 Task: Search one way flight ticket for 5 adults, 2 children, 1 infant in seat and 1 infant on lap in economy from San Francisco: San Francisco International Airport to Riverton: Central Wyoming Regional Airport (was Riverton Regional) on 5-4-2023. Choice of flights is Alaska. Number of bags: 2 checked bags. Price is upto 107000. Outbound departure time preference is 16:30.
Action: Mouse moved to (397, 386)
Screenshot: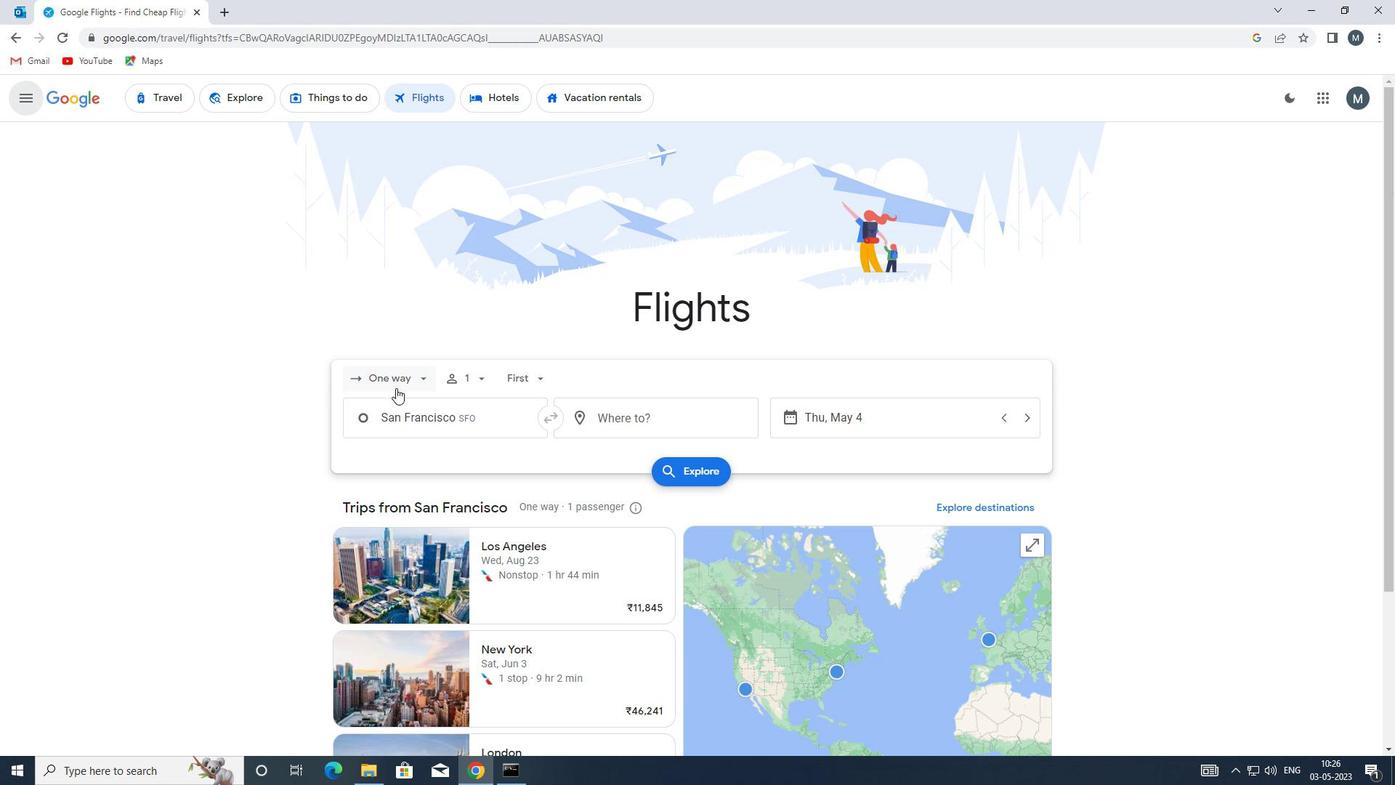 
Action: Mouse pressed left at (397, 386)
Screenshot: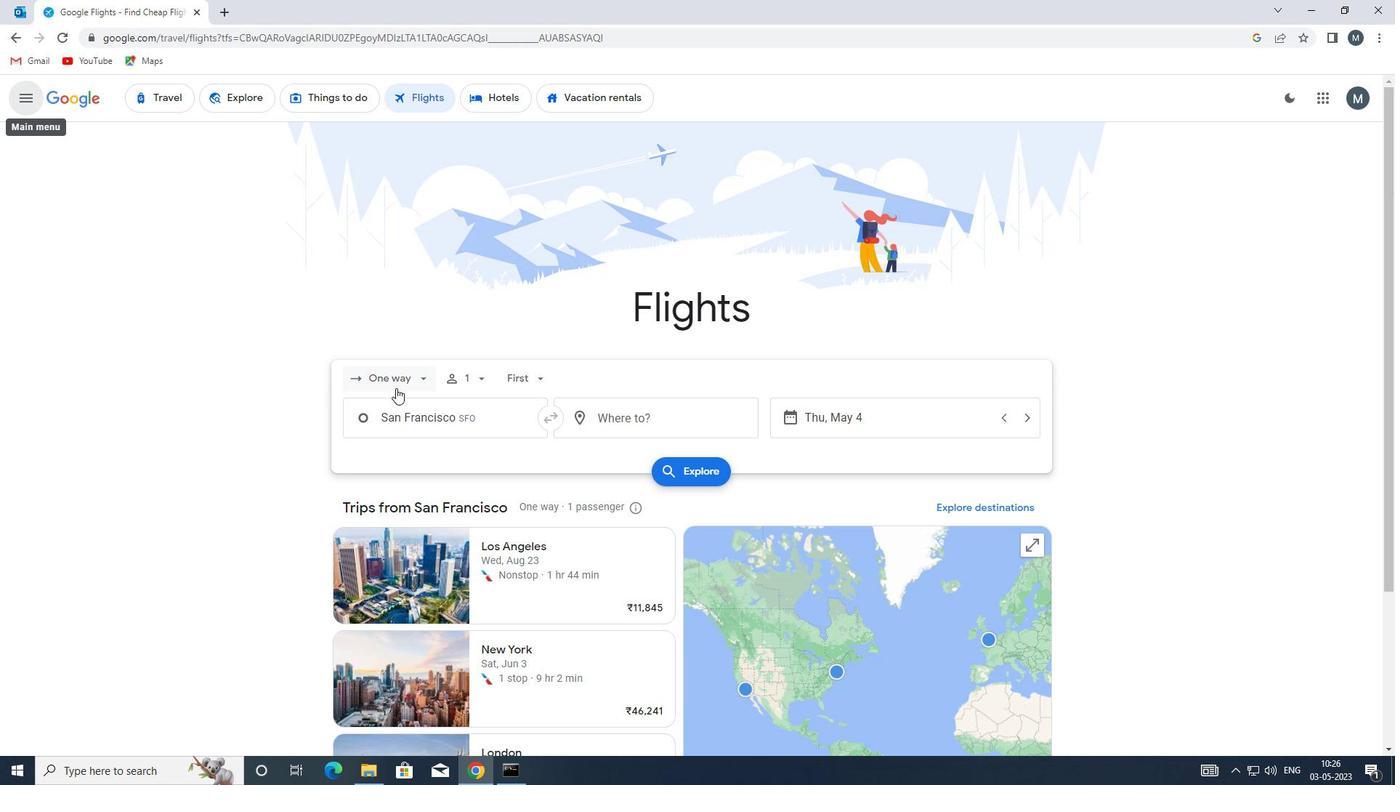 
Action: Mouse moved to (412, 450)
Screenshot: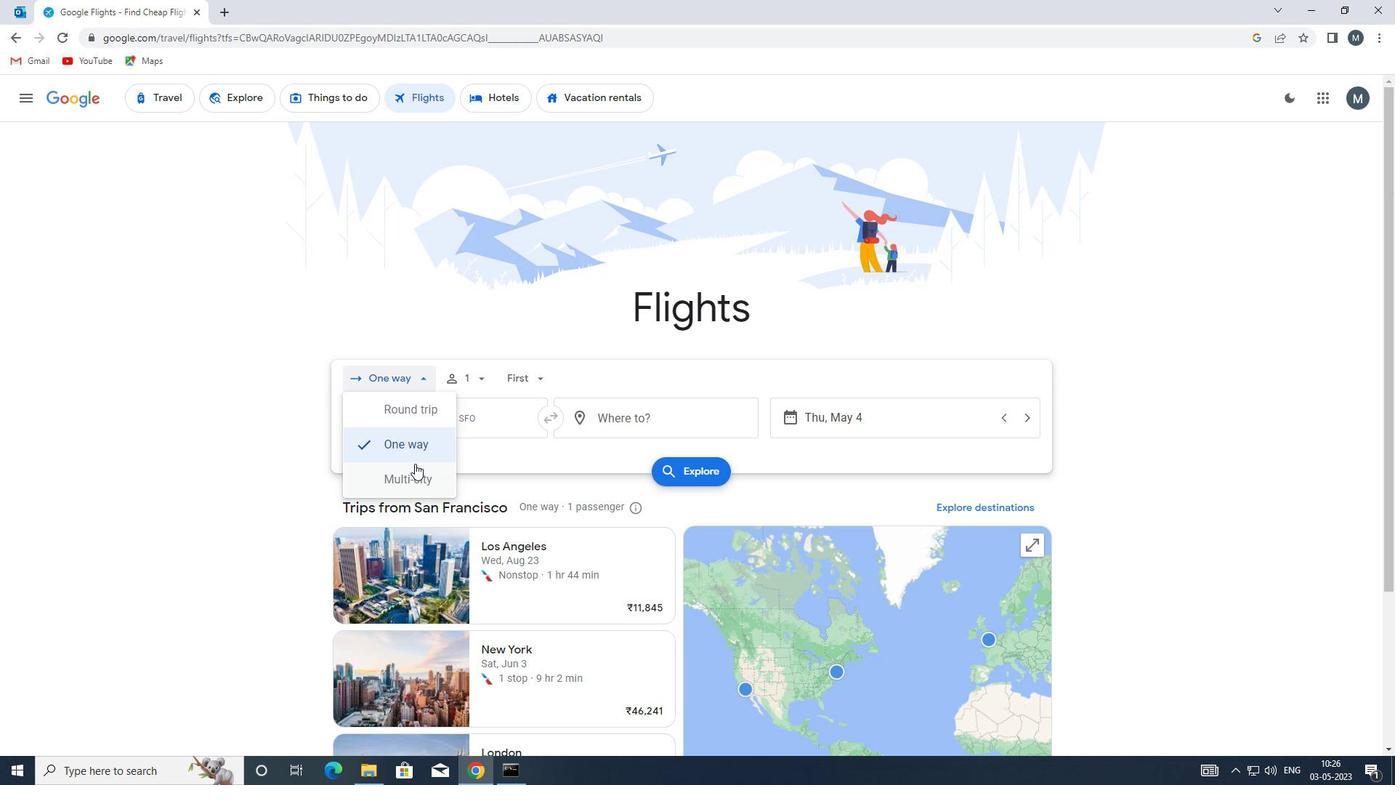 
Action: Mouse pressed left at (412, 450)
Screenshot: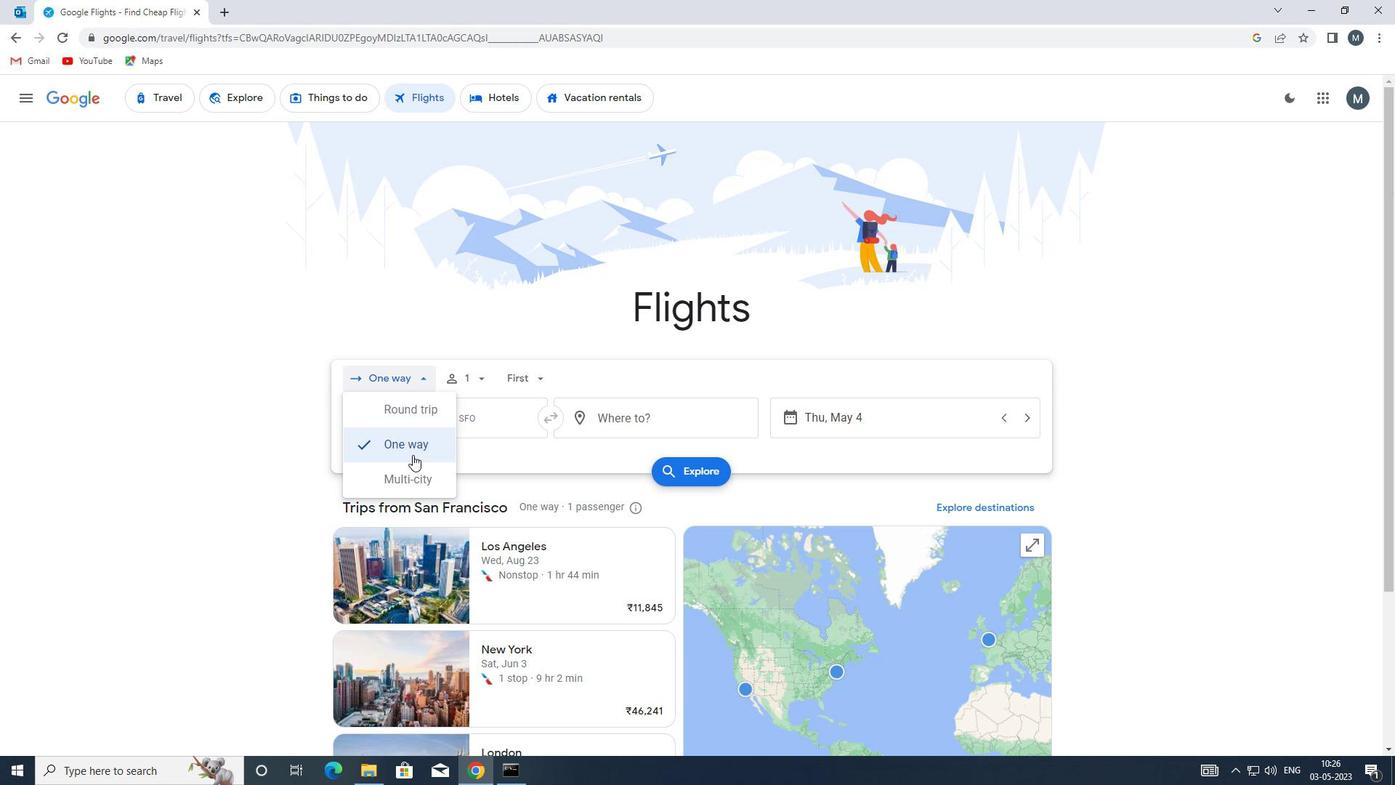 
Action: Mouse moved to (477, 379)
Screenshot: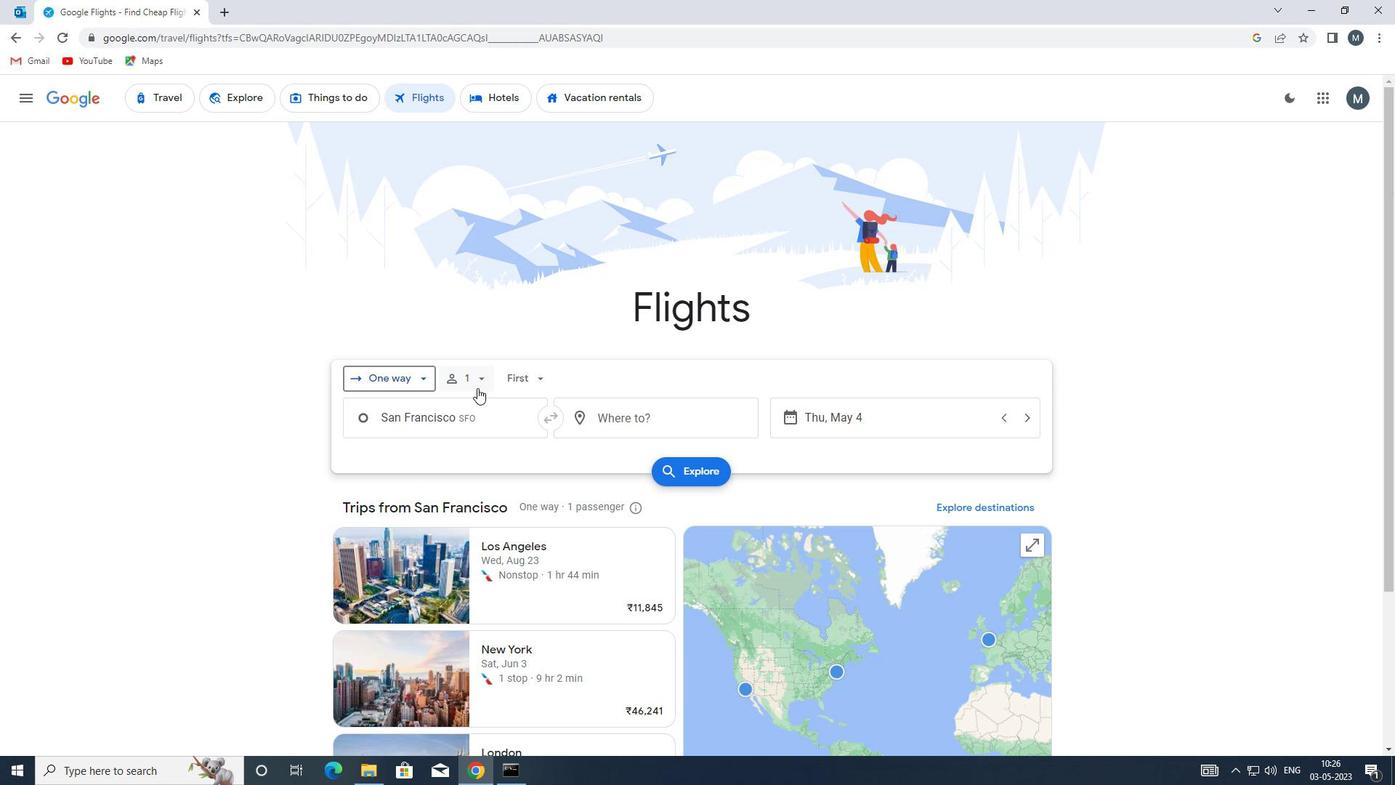 
Action: Mouse pressed left at (477, 379)
Screenshot: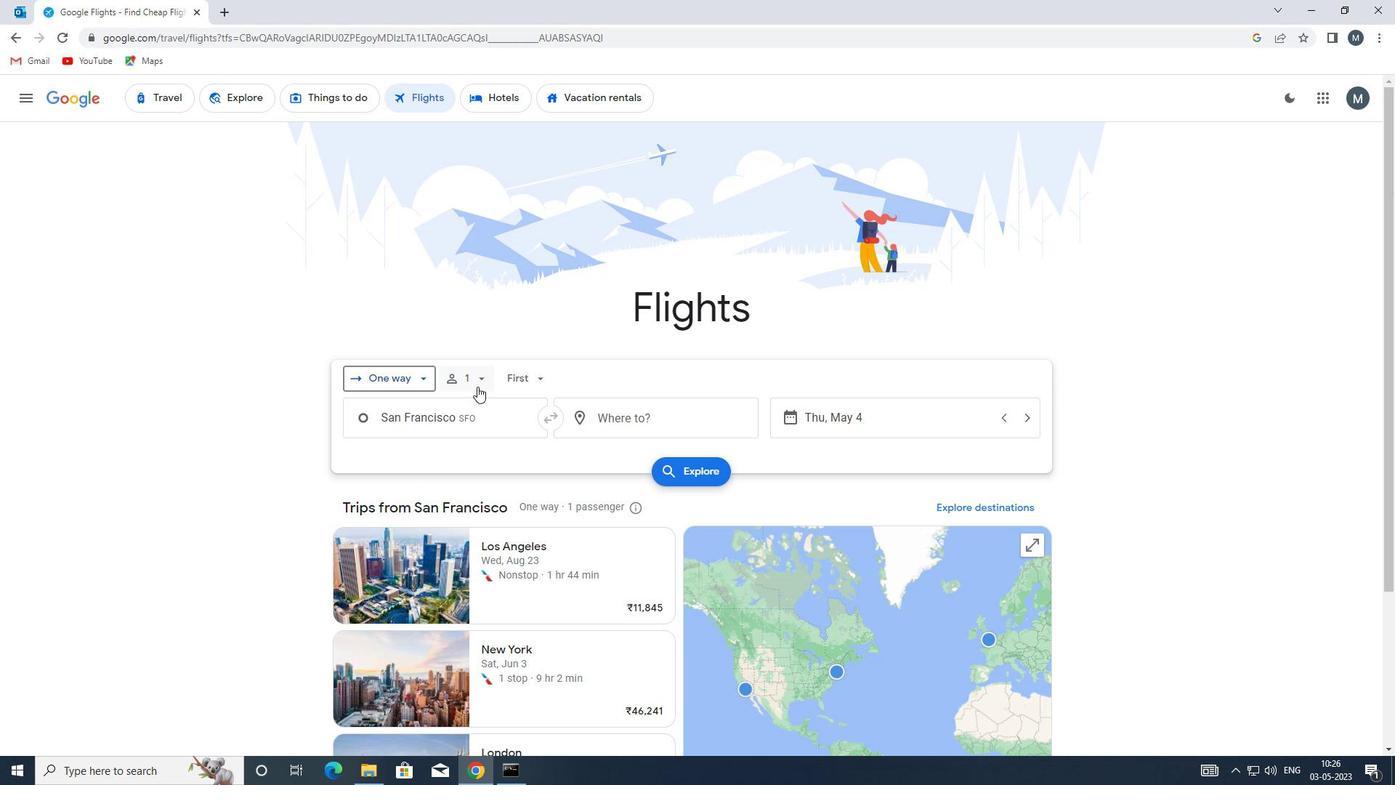 
Action: Mouse moved to (598, 417)
Screenshot: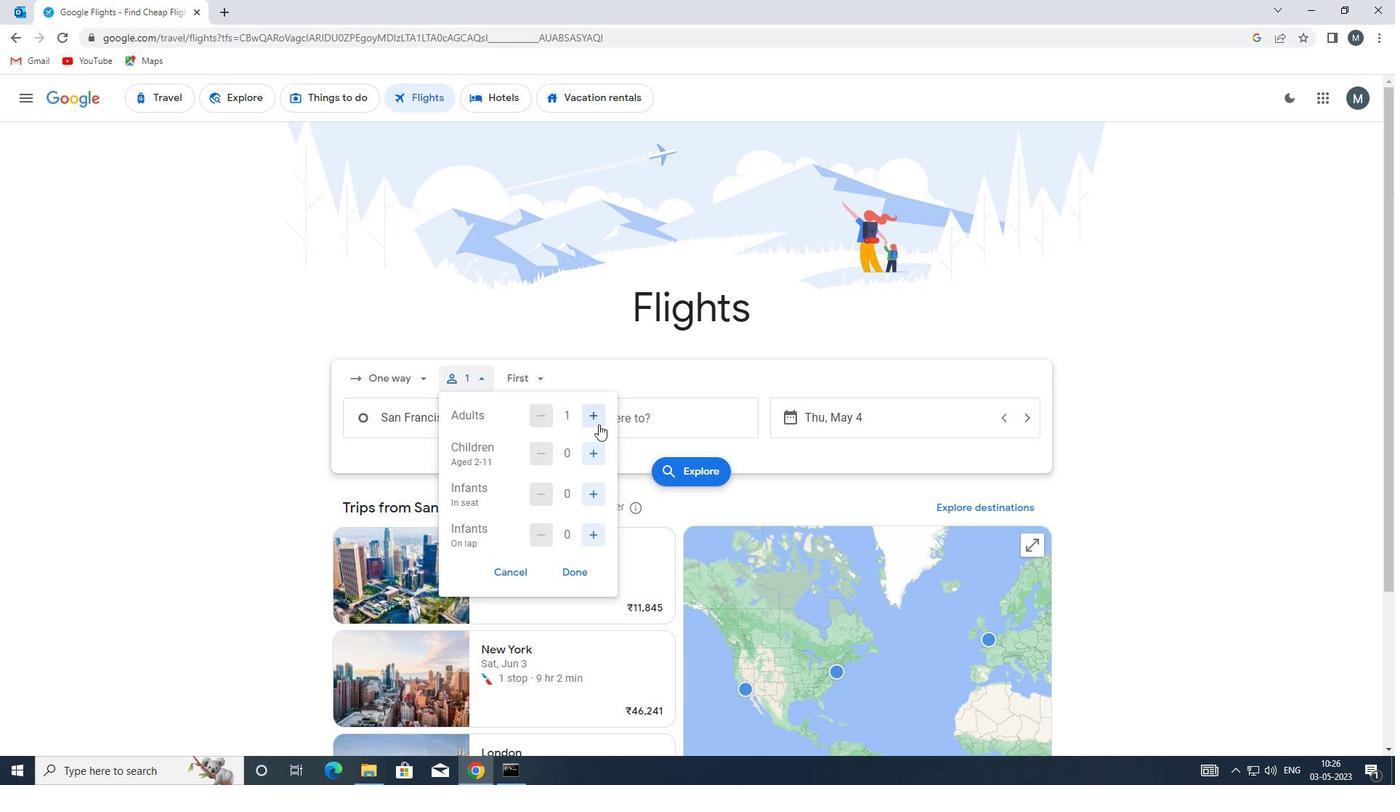 
Action: Mouse pressed left at (598, 417)
Screenshot: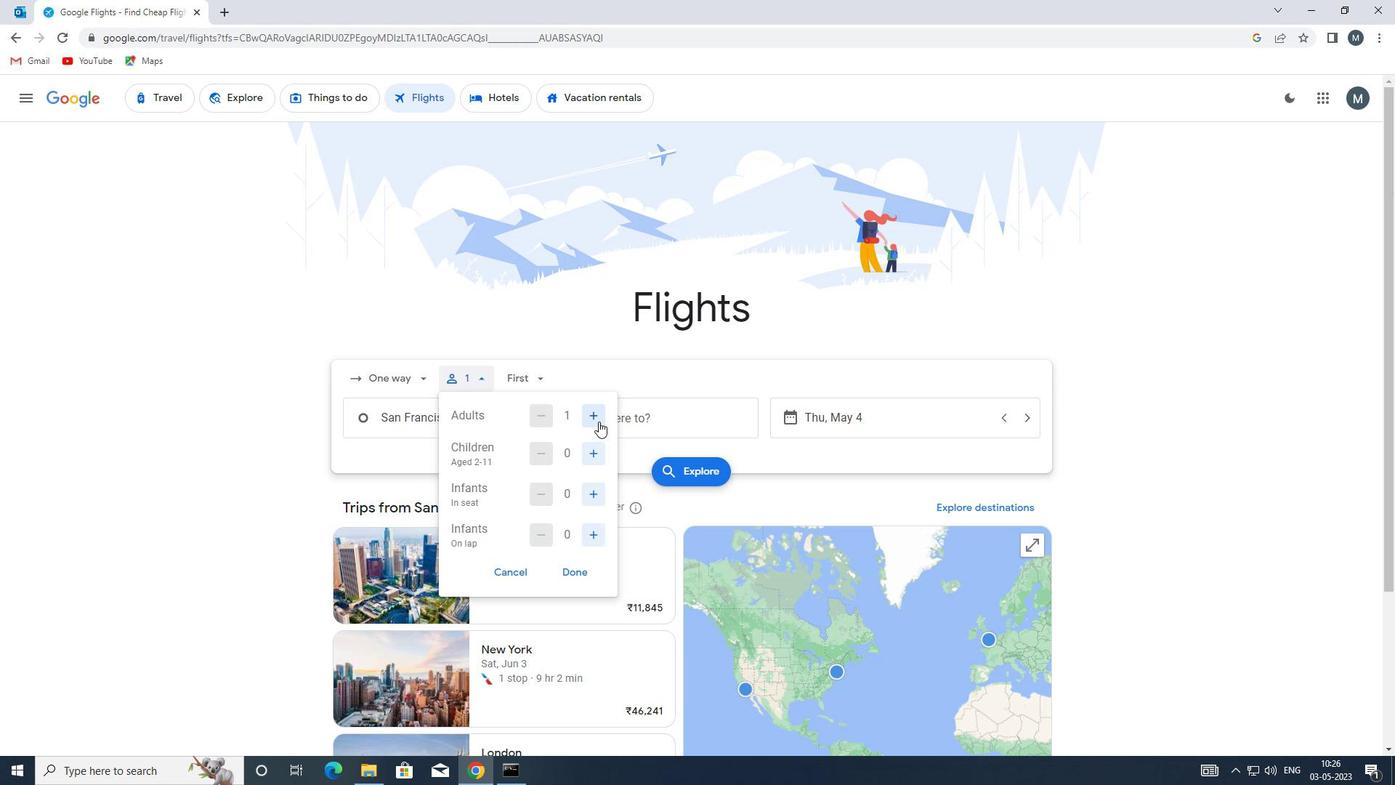 
Action: Mouse moved to (597, 417)
Screenshot: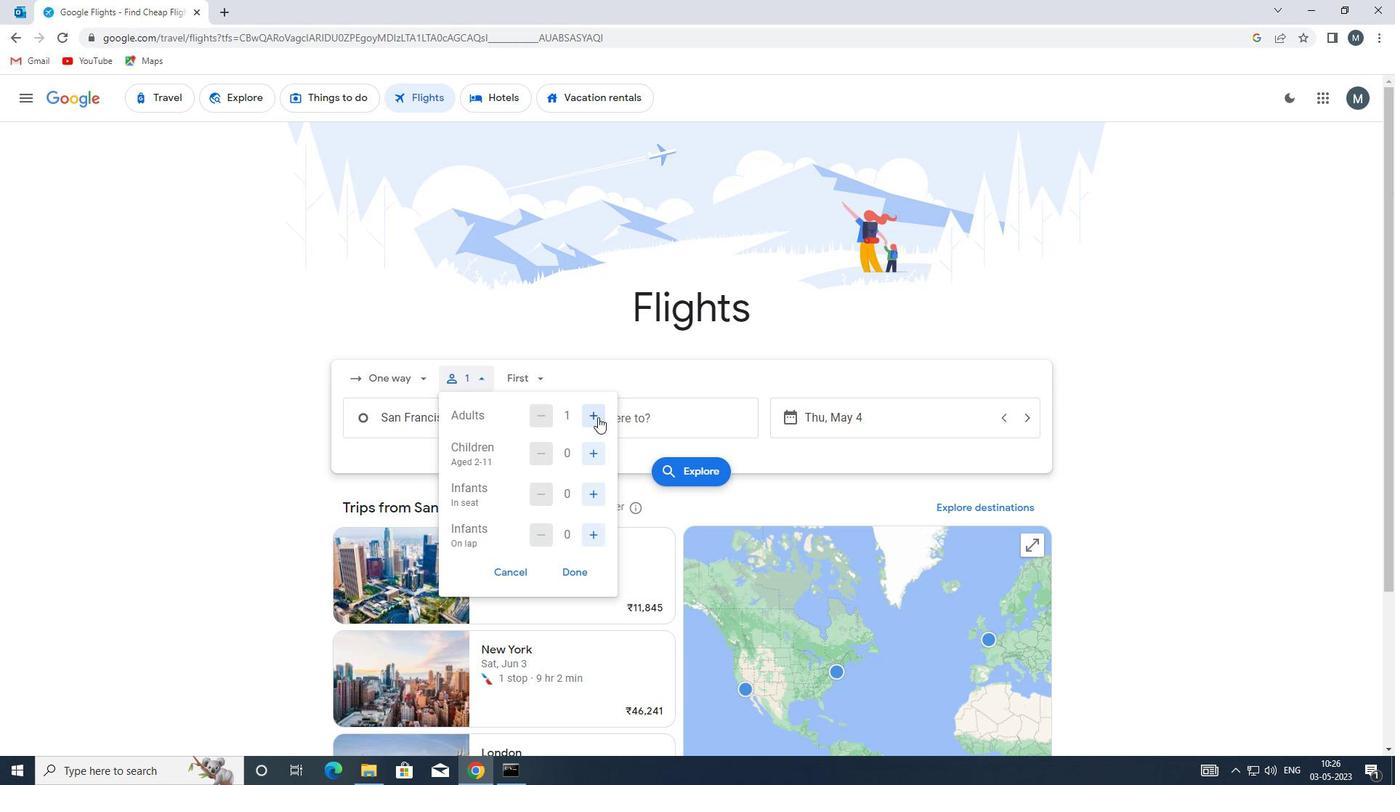 
Action: Mouse pressed left at (597, 417)
Screenshot: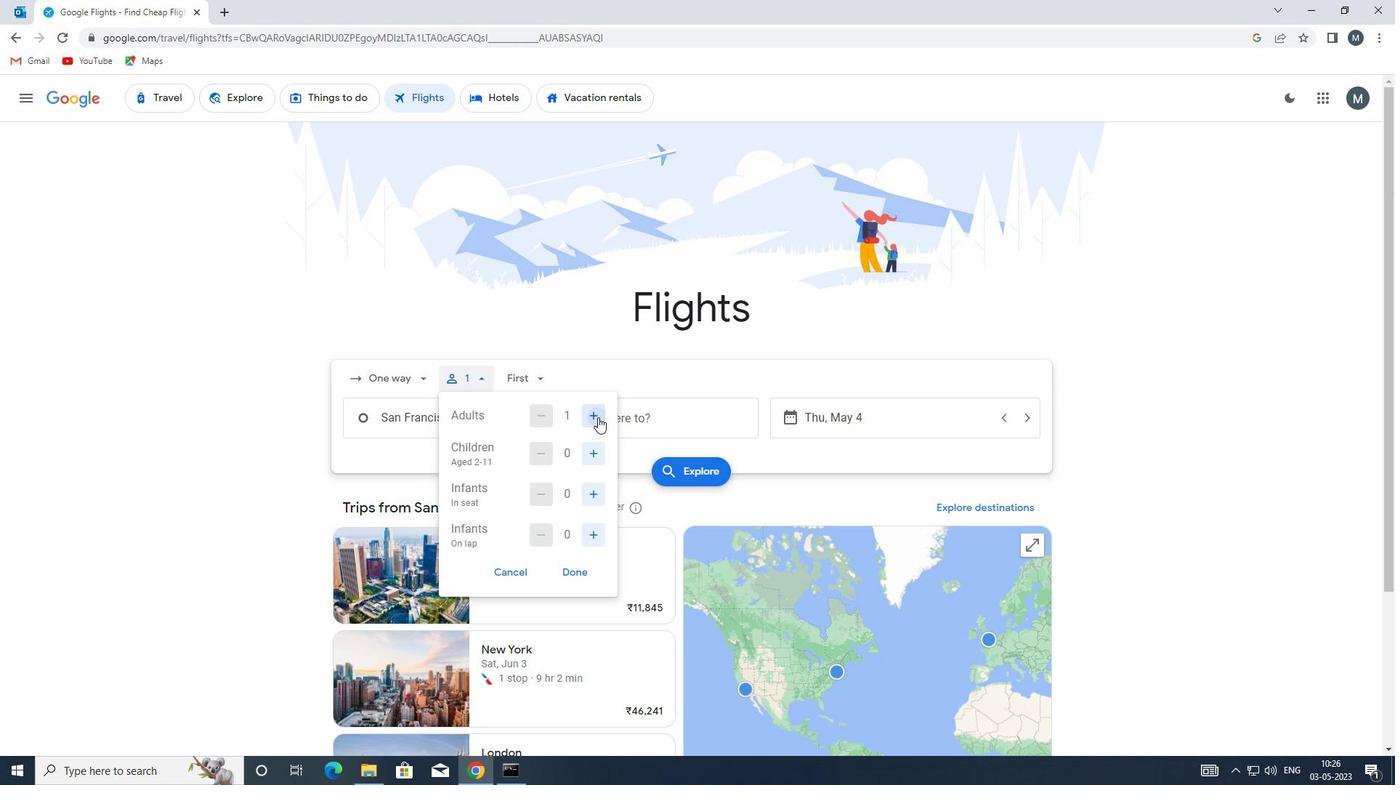 
Action: Mouse moved to (597, 417)
Screenshot: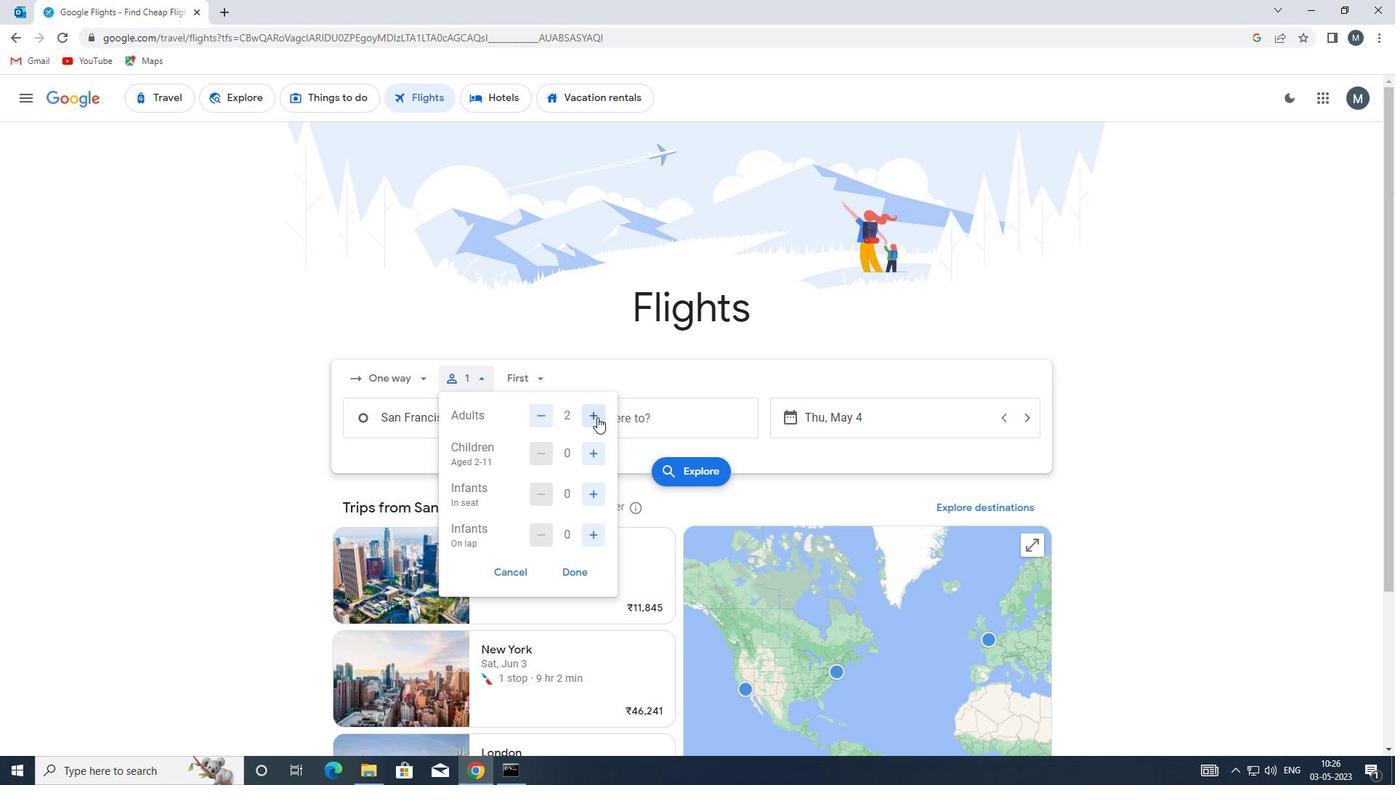 
Action: Mouse pressed left at (597, 417)
Screenshot: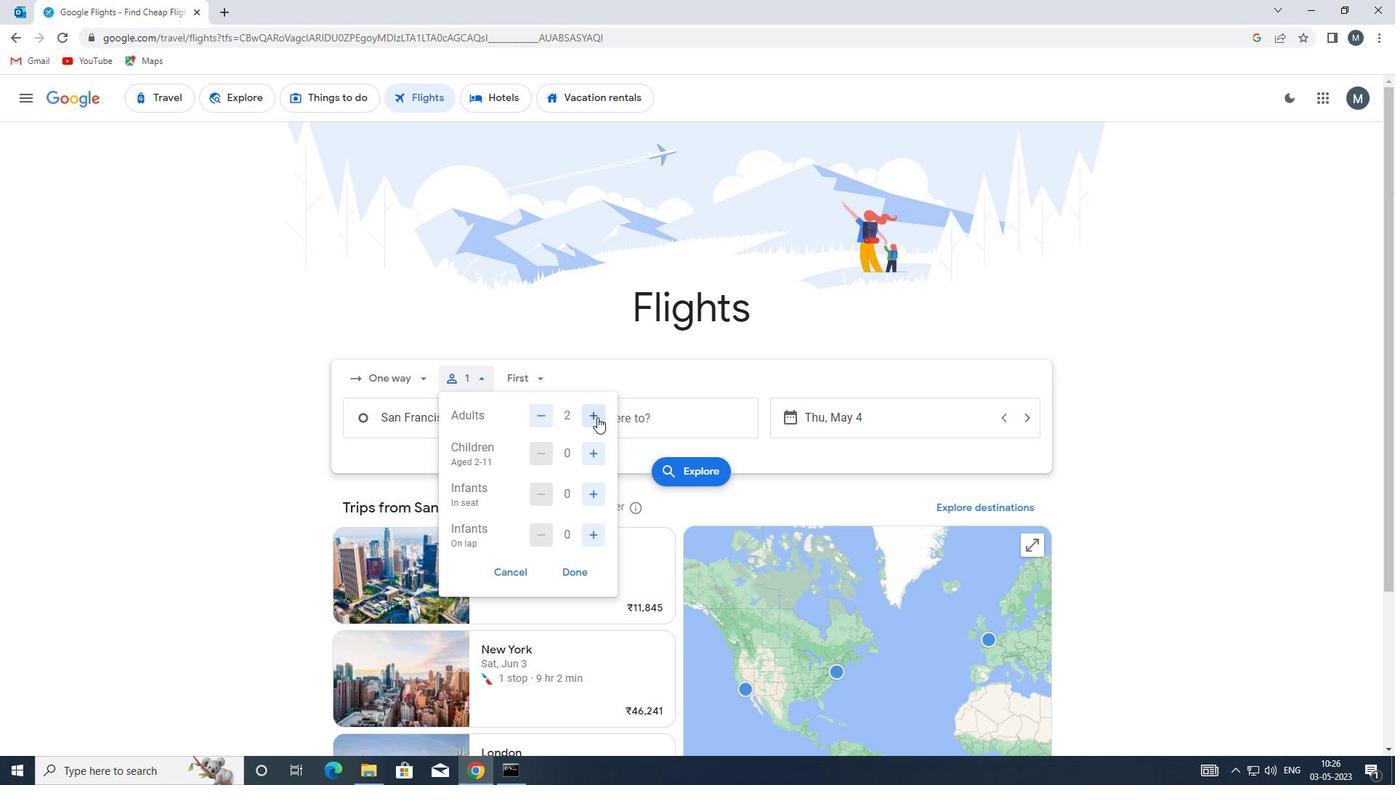 
Action: Mouse moved to (597, 417)
Screenshot: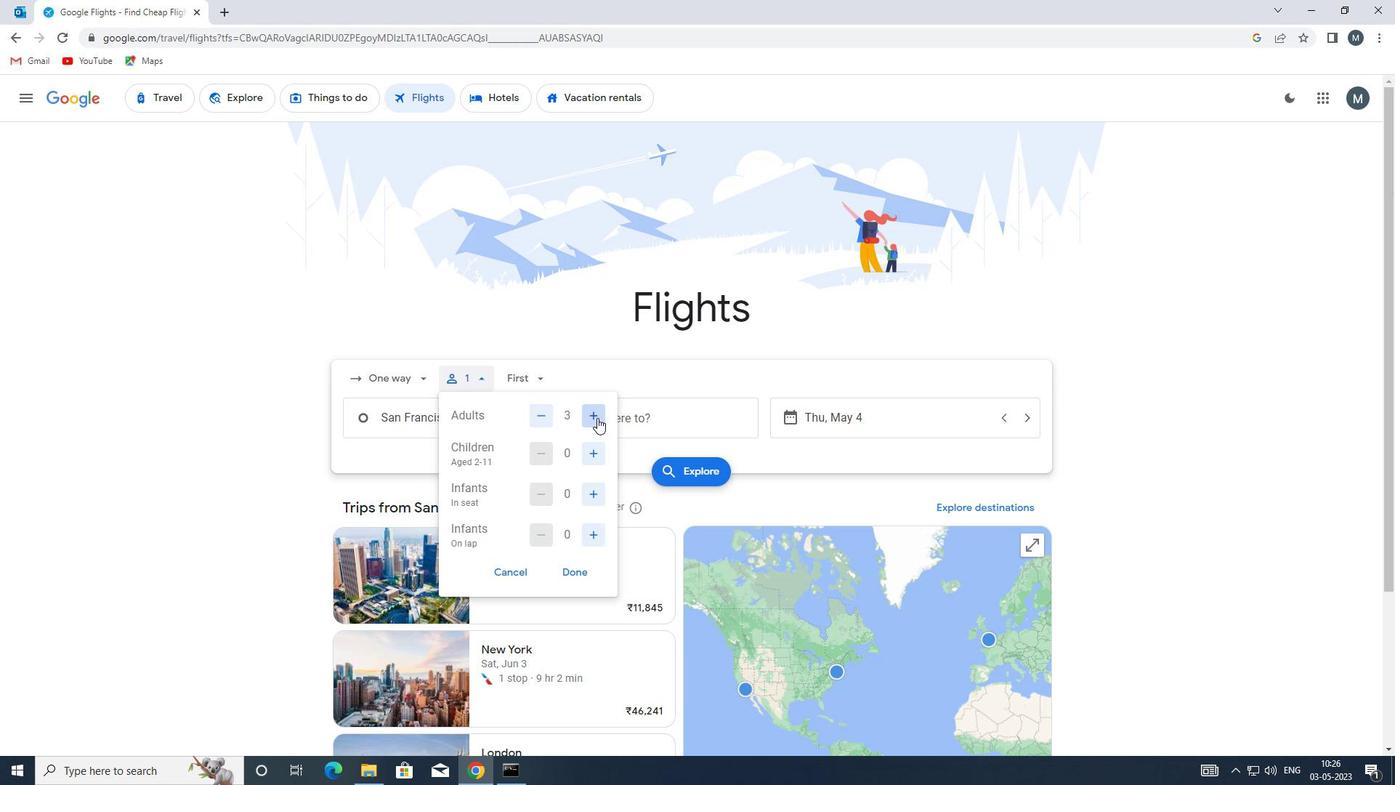 
Action: Mouse pressed left at (597, 417)
Screenshot: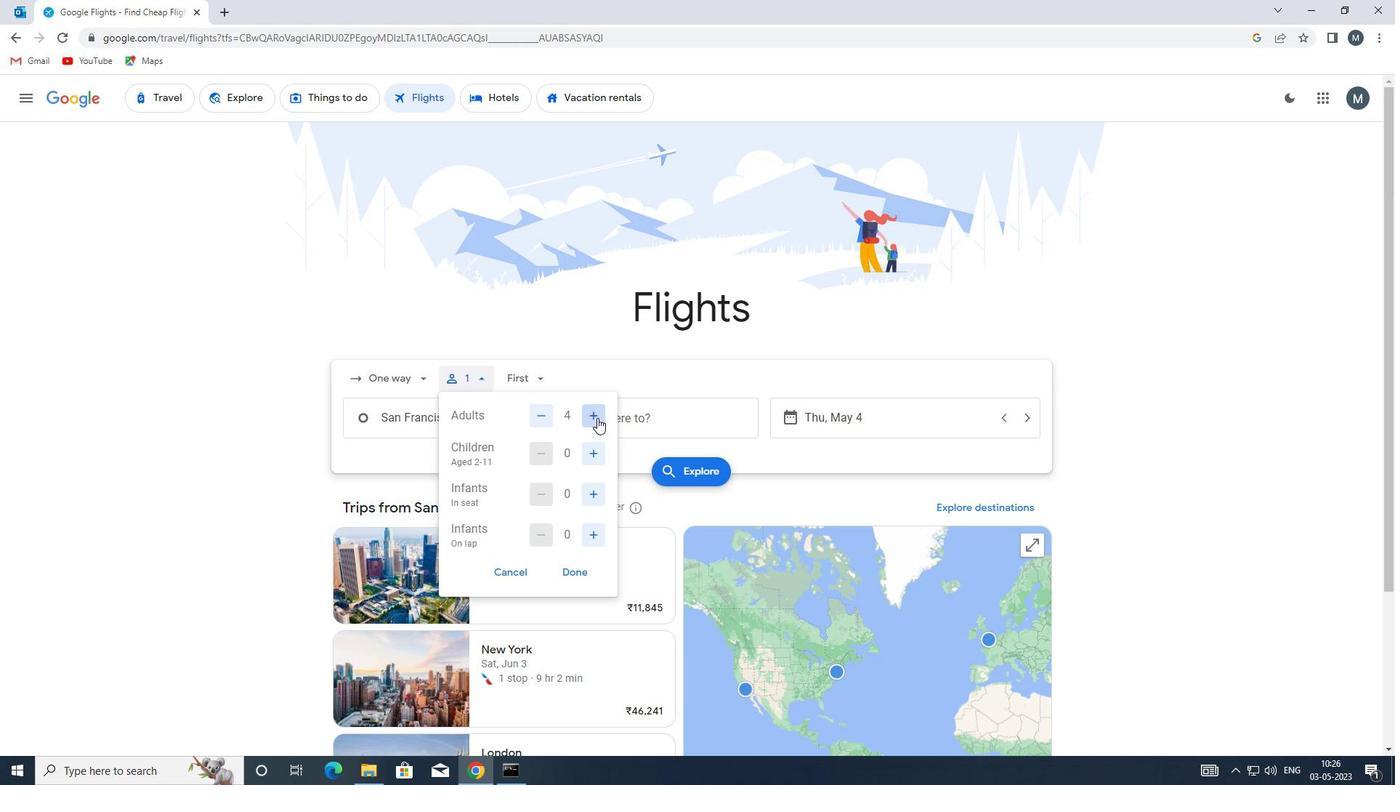 
Action: Mouse moved to (593, 455)
Screenshot: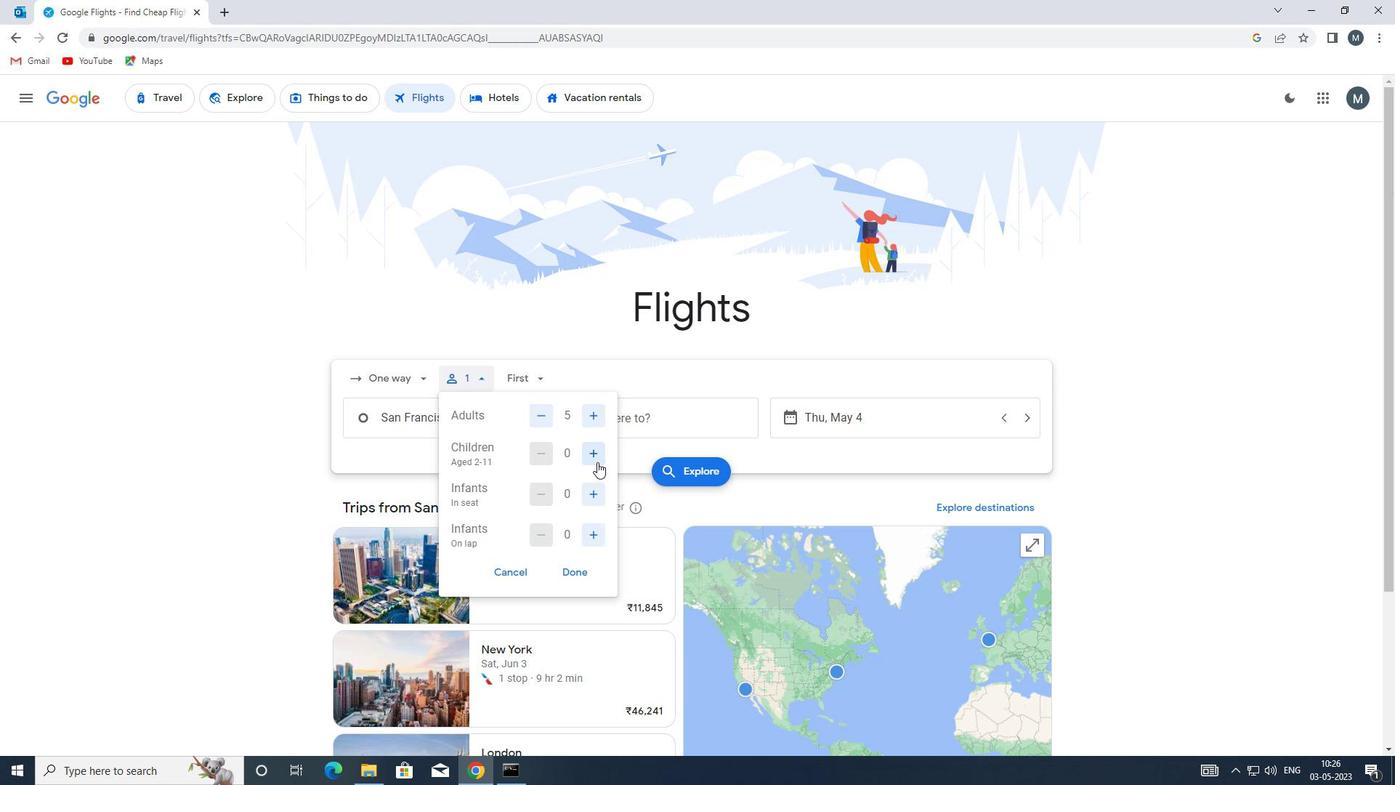 
Action: Mouse pressed left at (593, 455)
Screenshot: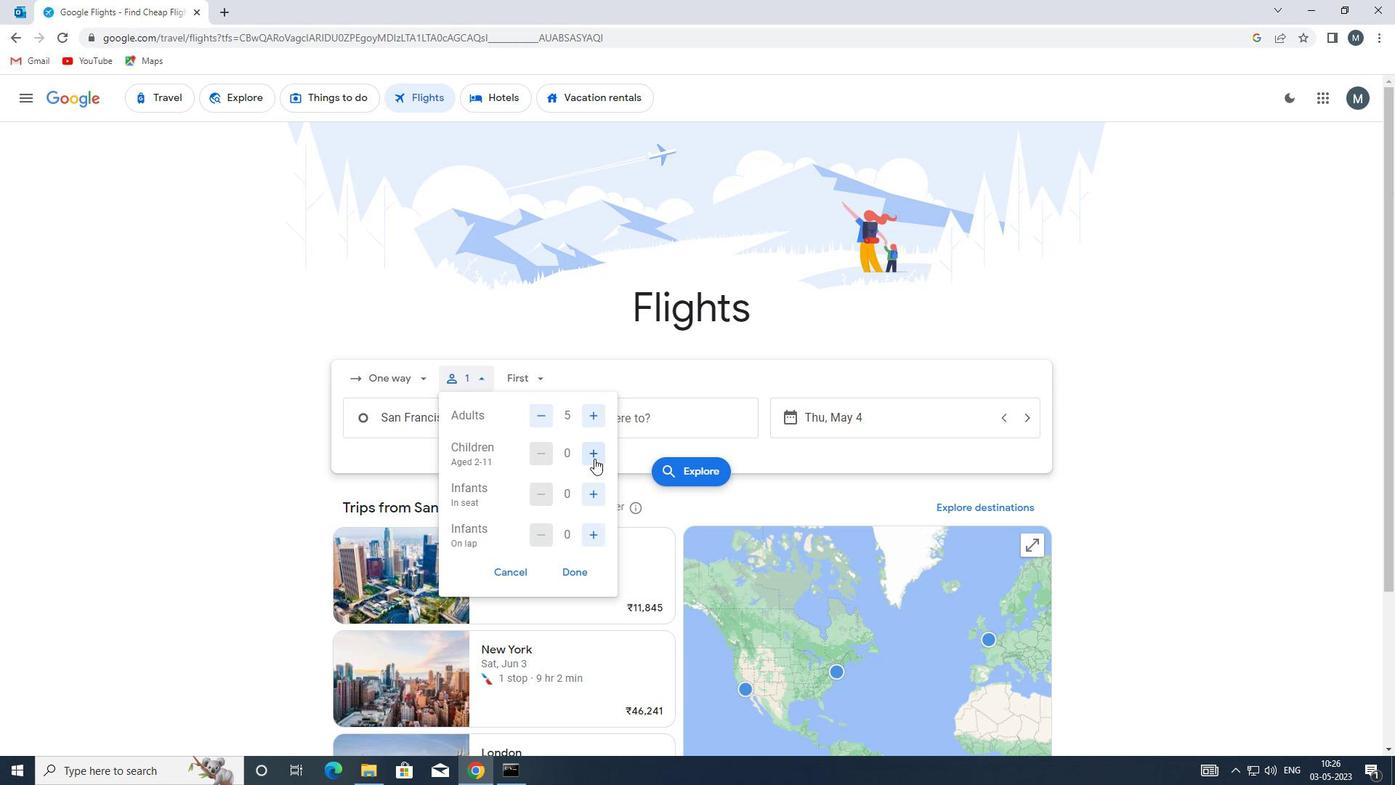 
Action: Mouse pressed left at (593, 455)
Screenshot: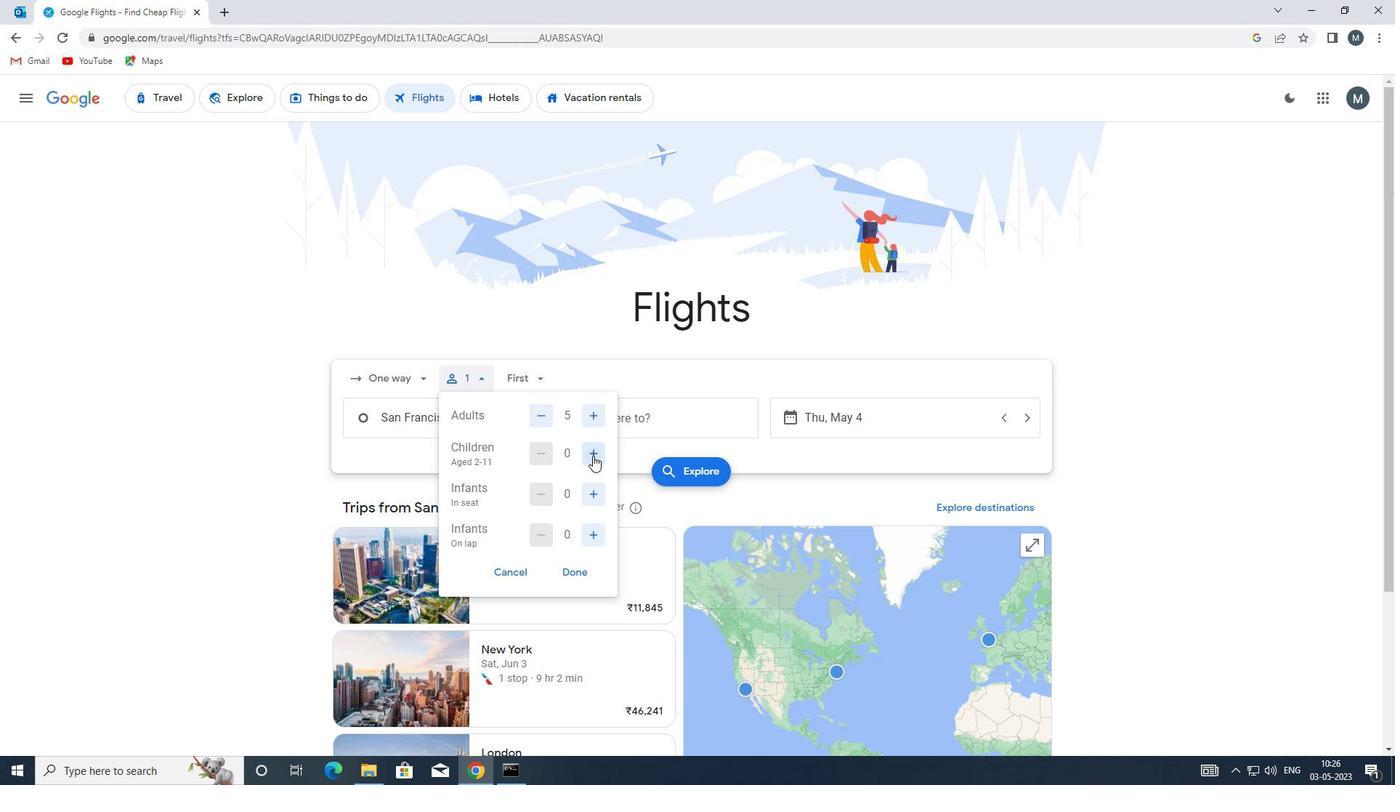 
Action: Mouse moved to (593, 496)
Screenshot: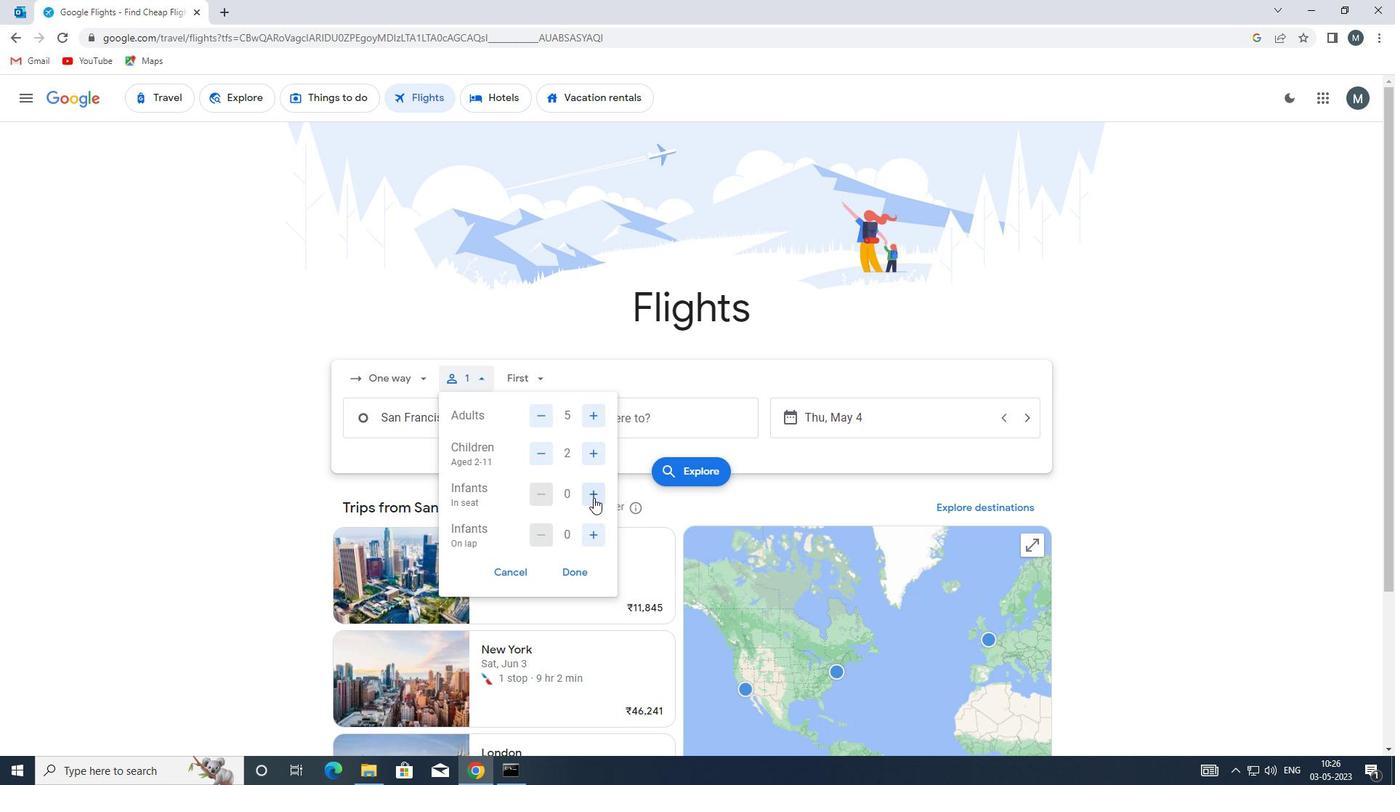 
Action: Mouse pressed left at (593, 496)
Screenshot: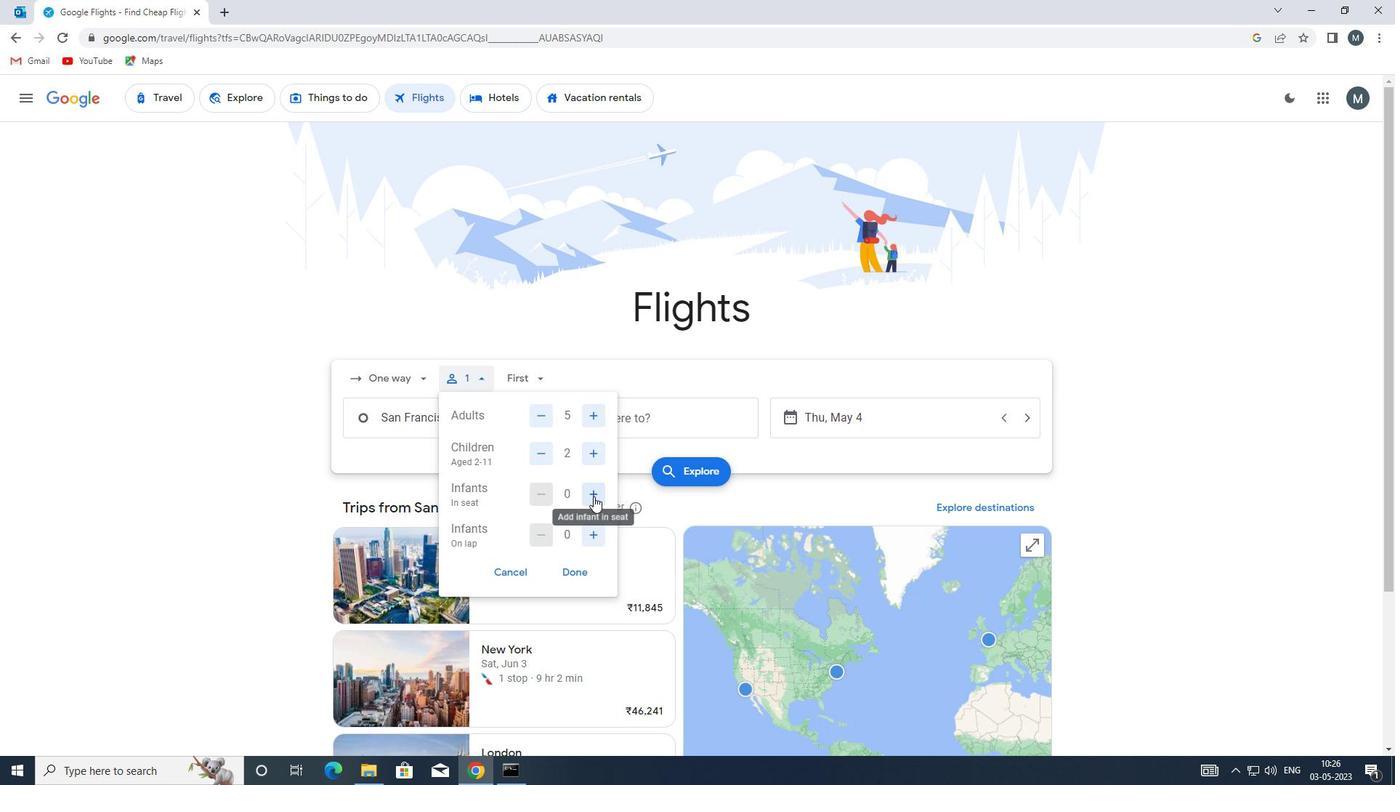 
Action: Mouse moved to (590, 537)
Screenshot: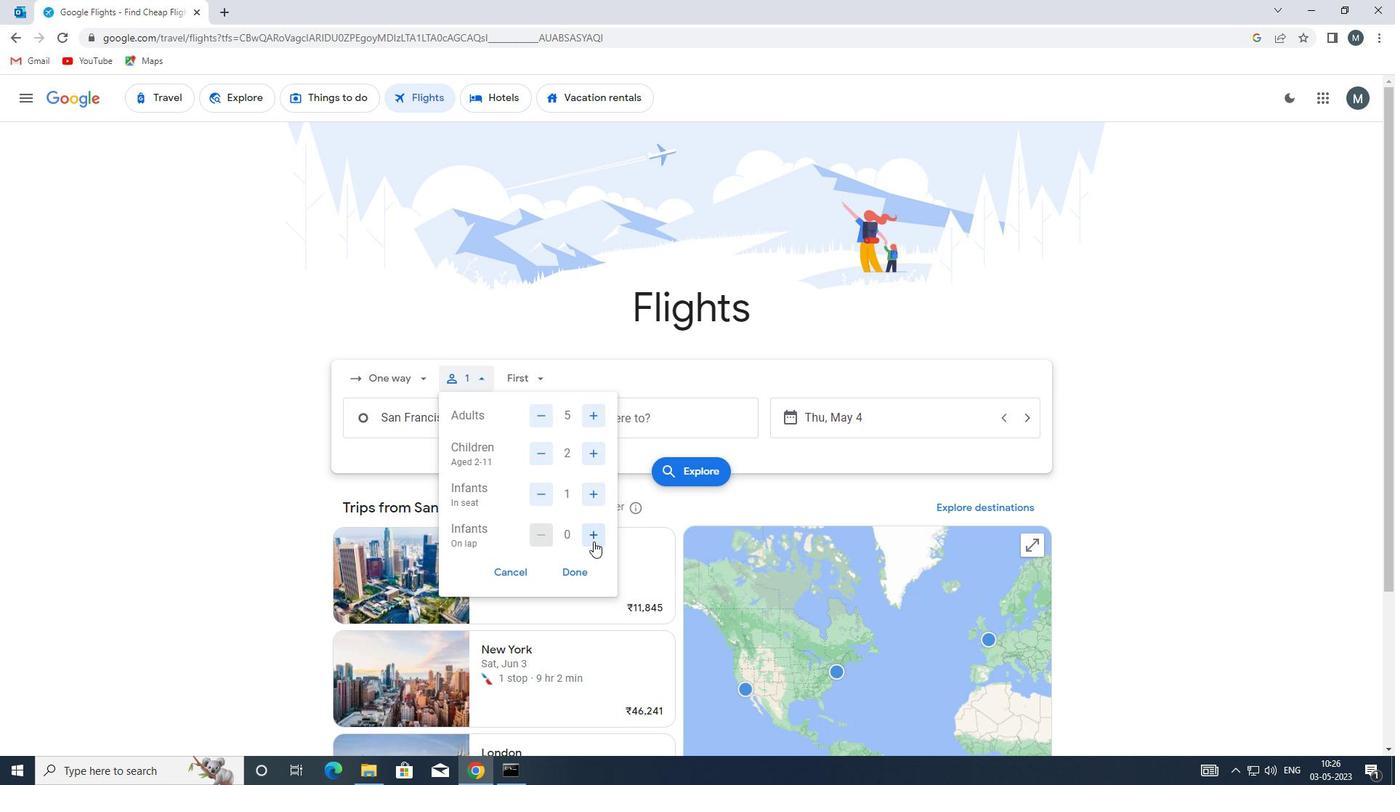 
Action: Mouse pressed left at (590, 537)
Screenshot: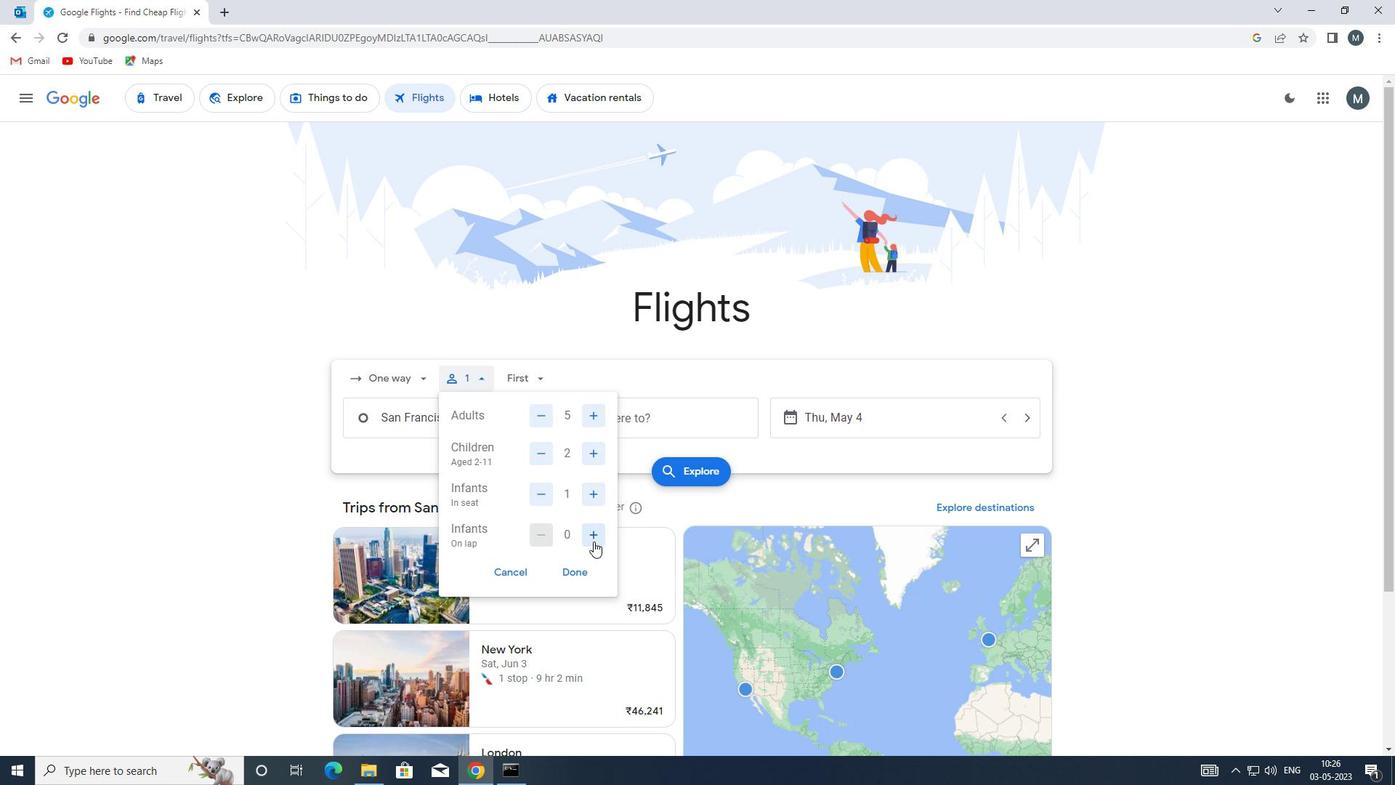
Action: Mouse moved to (581, 576)
Screenshot: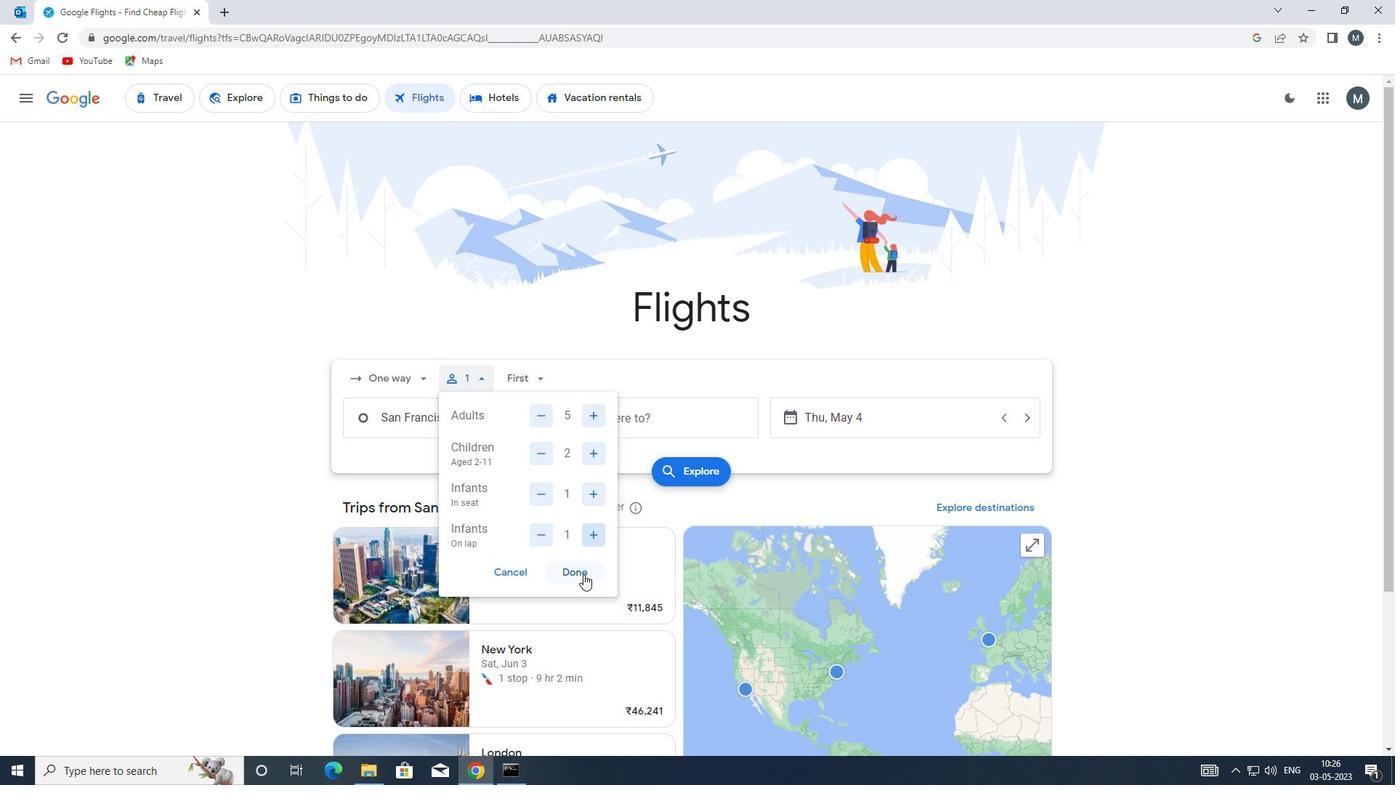 
Action: Mouse pressed left at (581, 576)
Screenshot: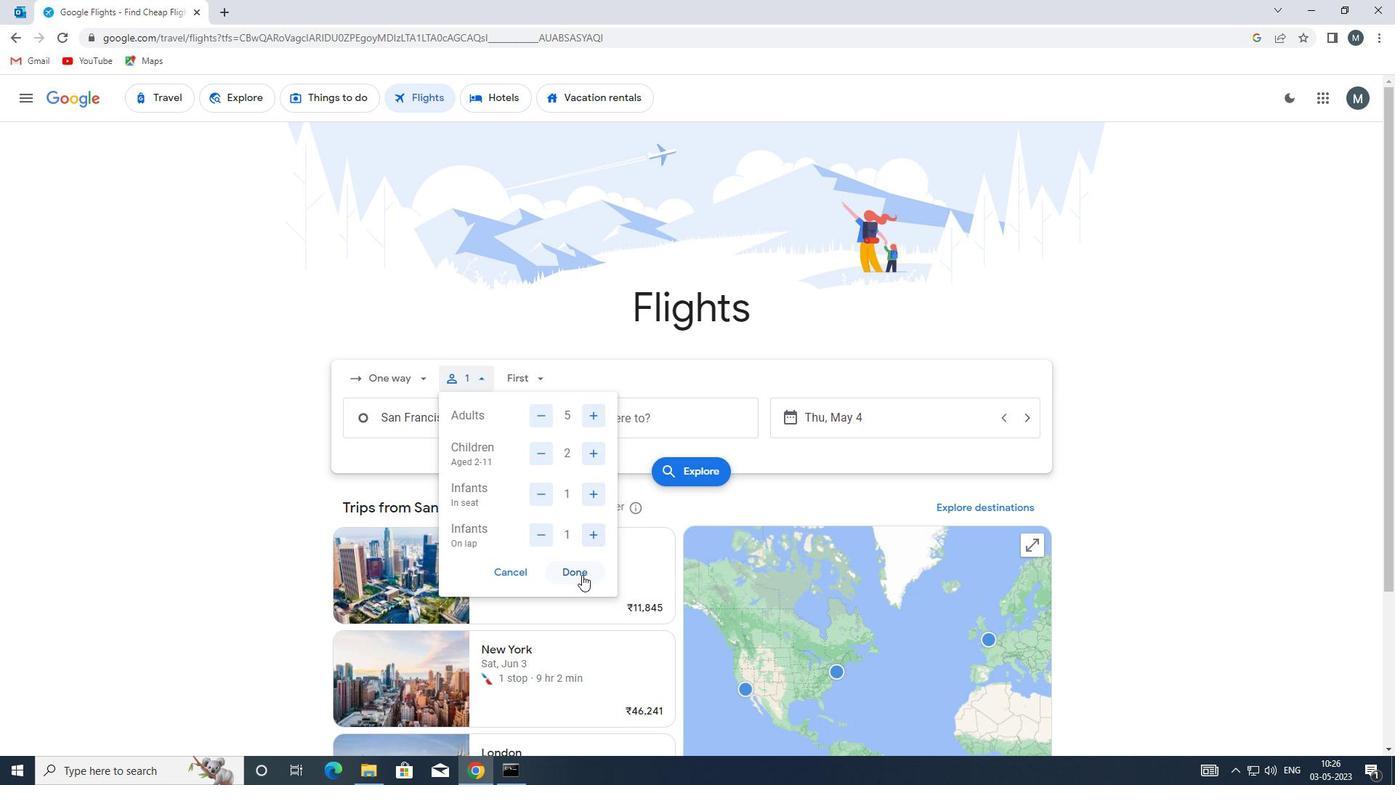 
Action: Mouse moved to (533, 376)
Screenshot: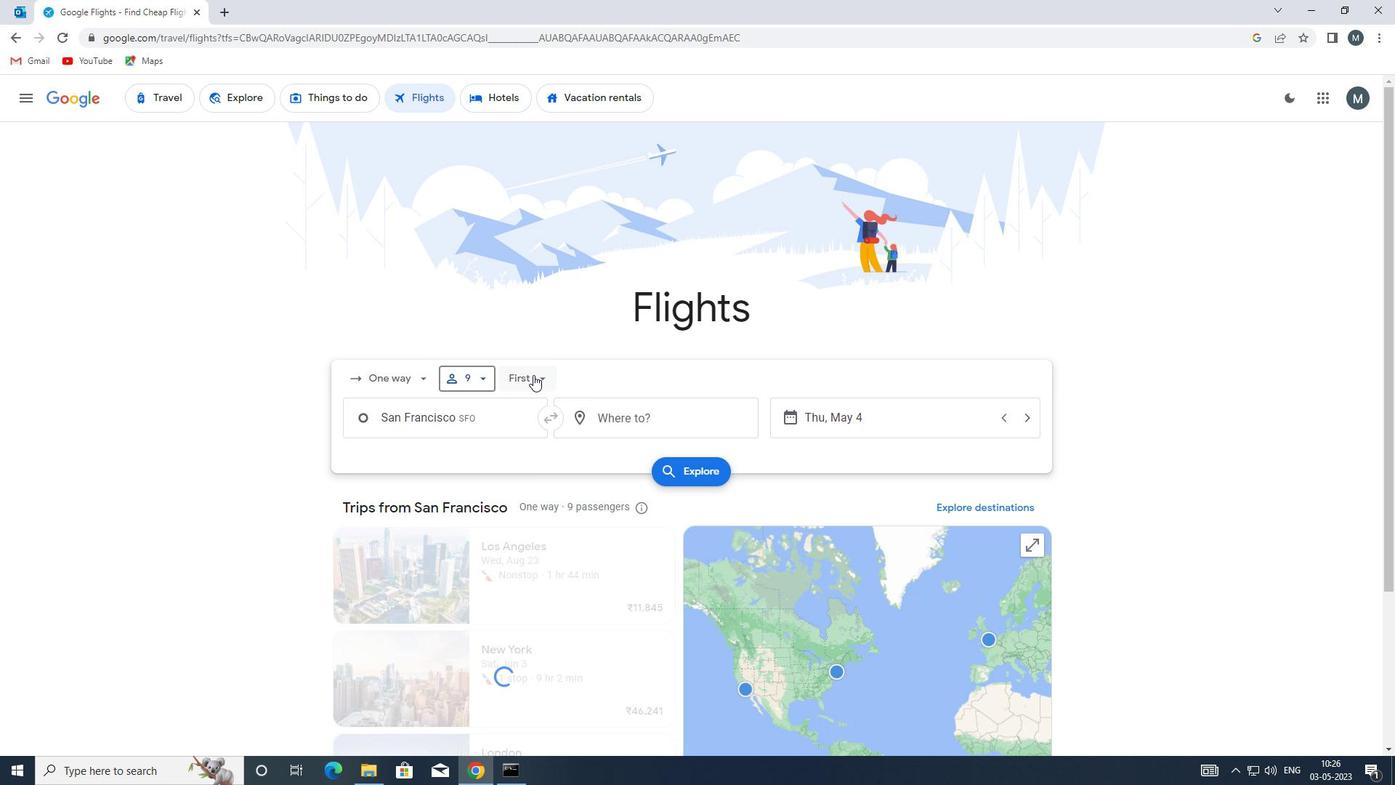 
Action: Mouse pressed left at (533, 376)
Screenshot: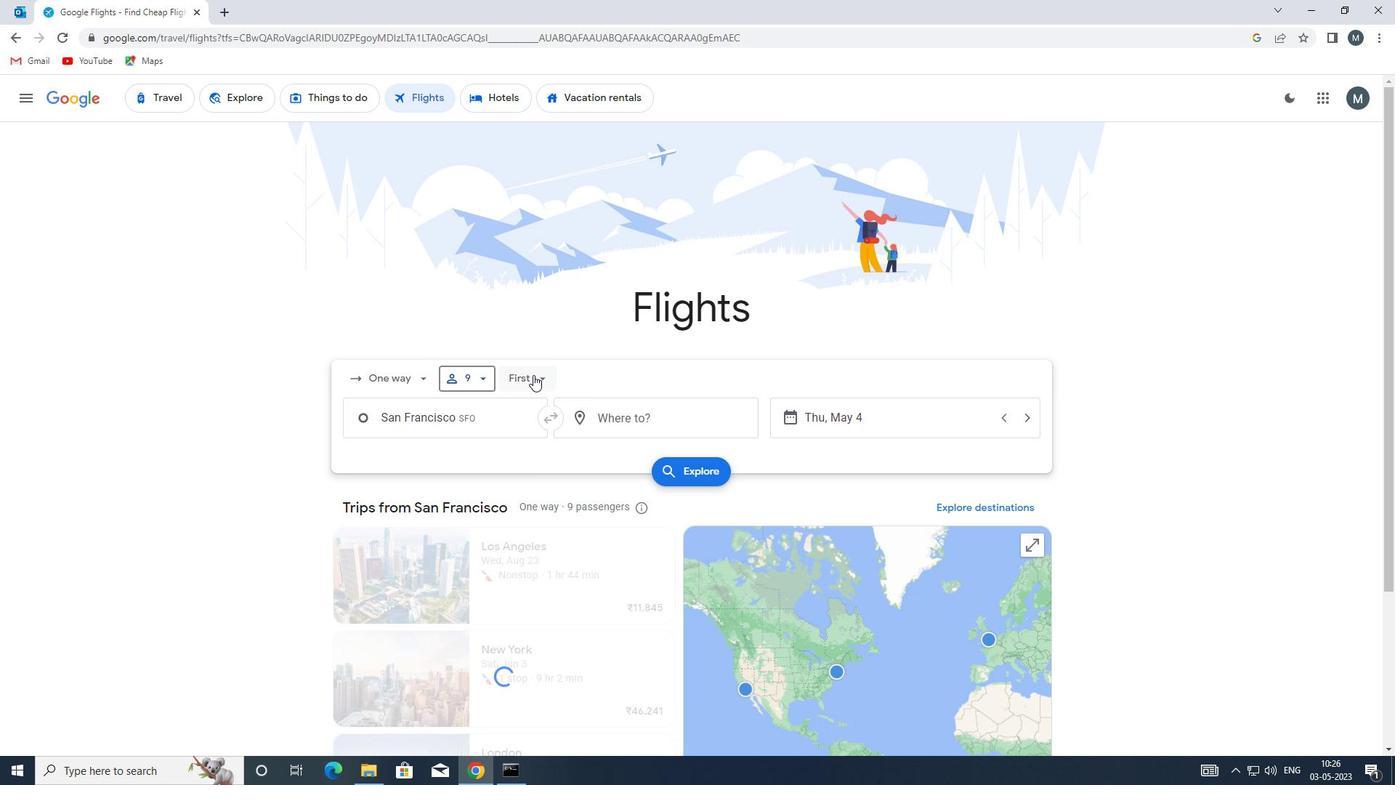 
Action: Mouse moved to (569, 410)
Screenshot: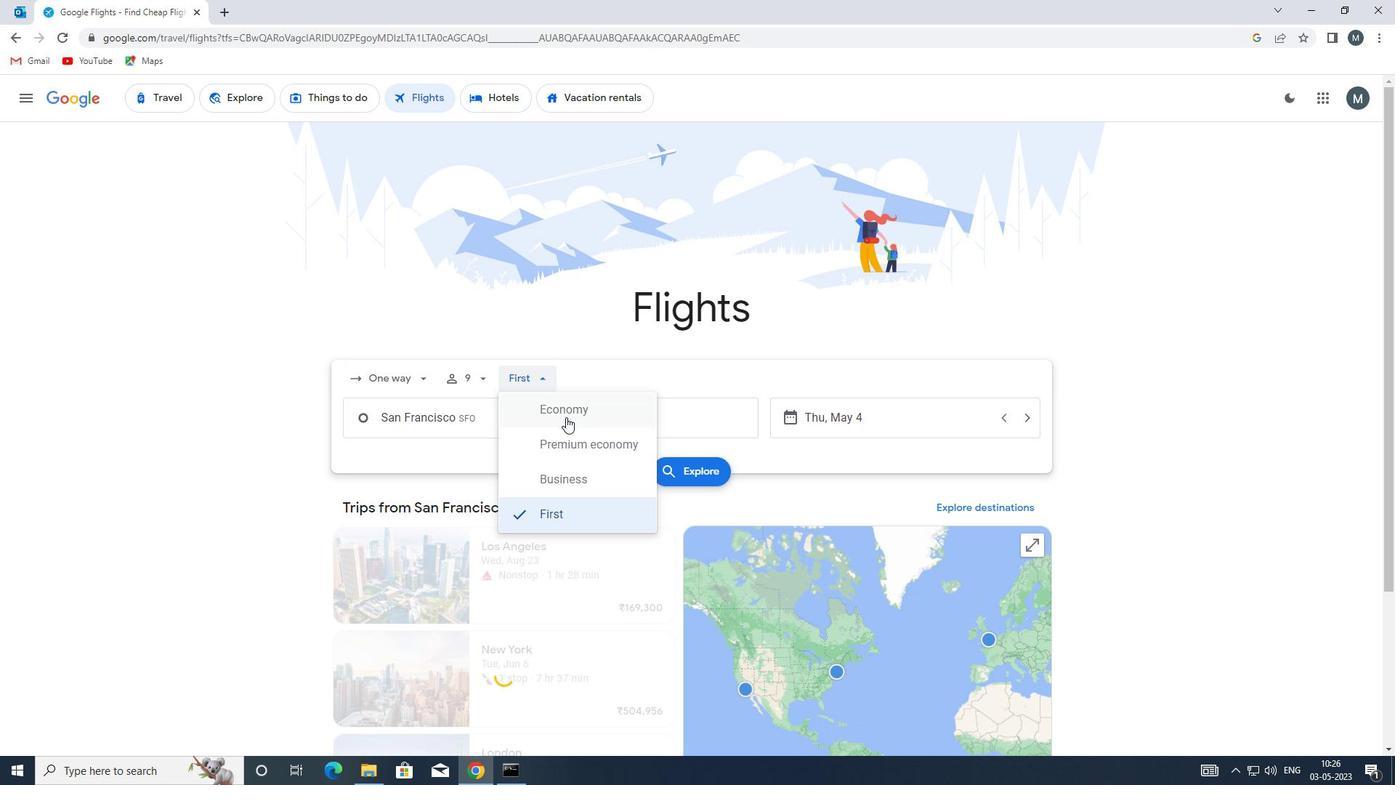 
Action: Mouse pressed left at (569, 410)
Screenshot: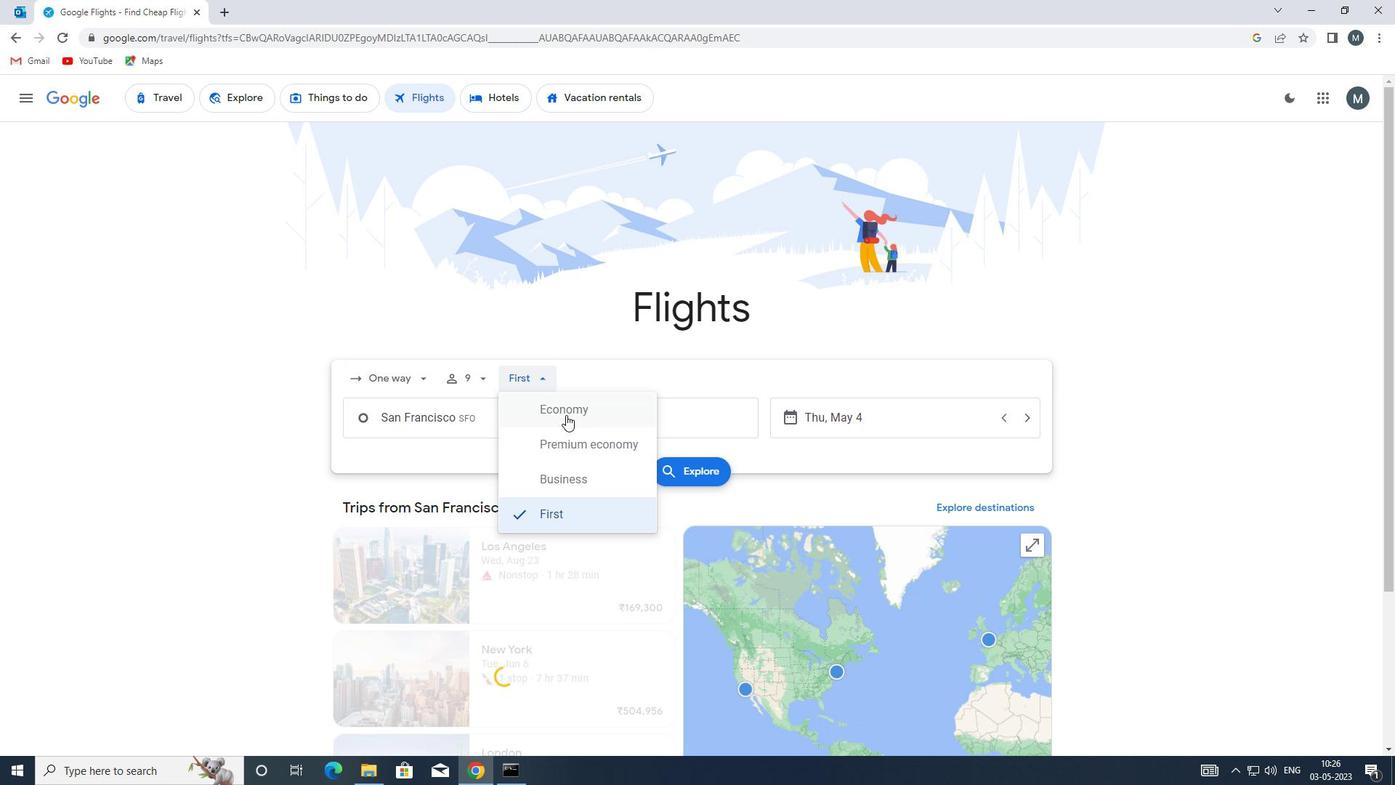 
Action: Mouse moved to (502, 422)
Screenshot: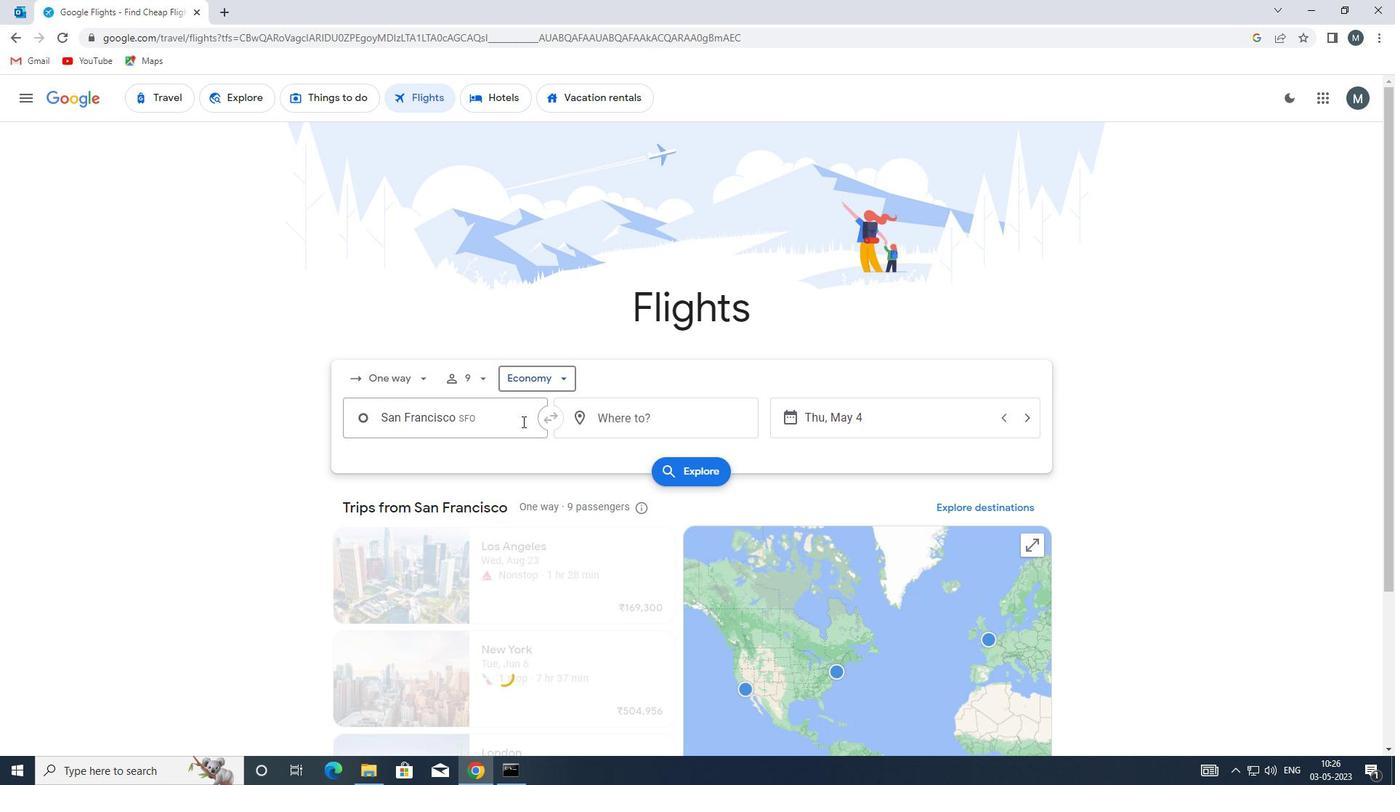 
Action: Mouse pressed left at (502, 422)
Screenshot: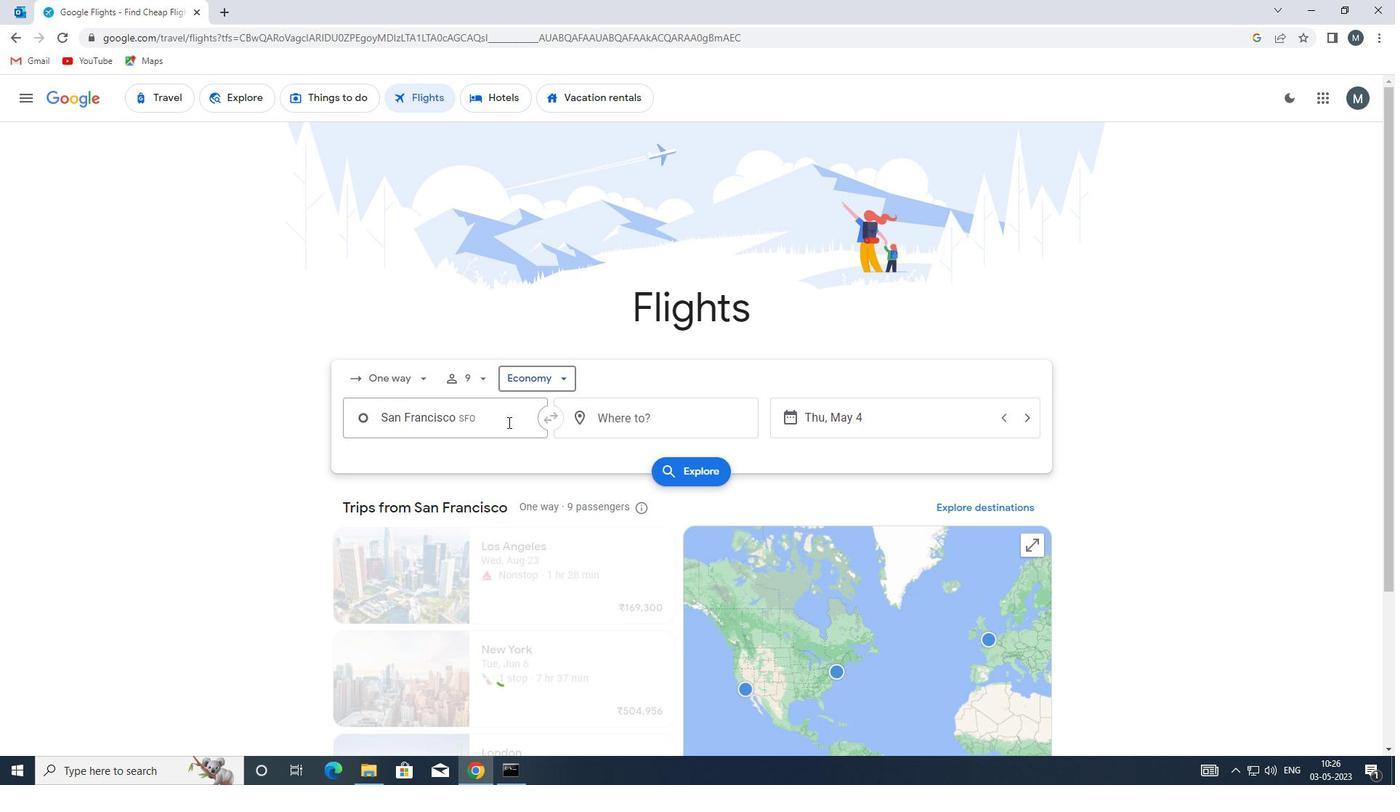 
Action: Mouse moved to (503, 422)
Screenshot: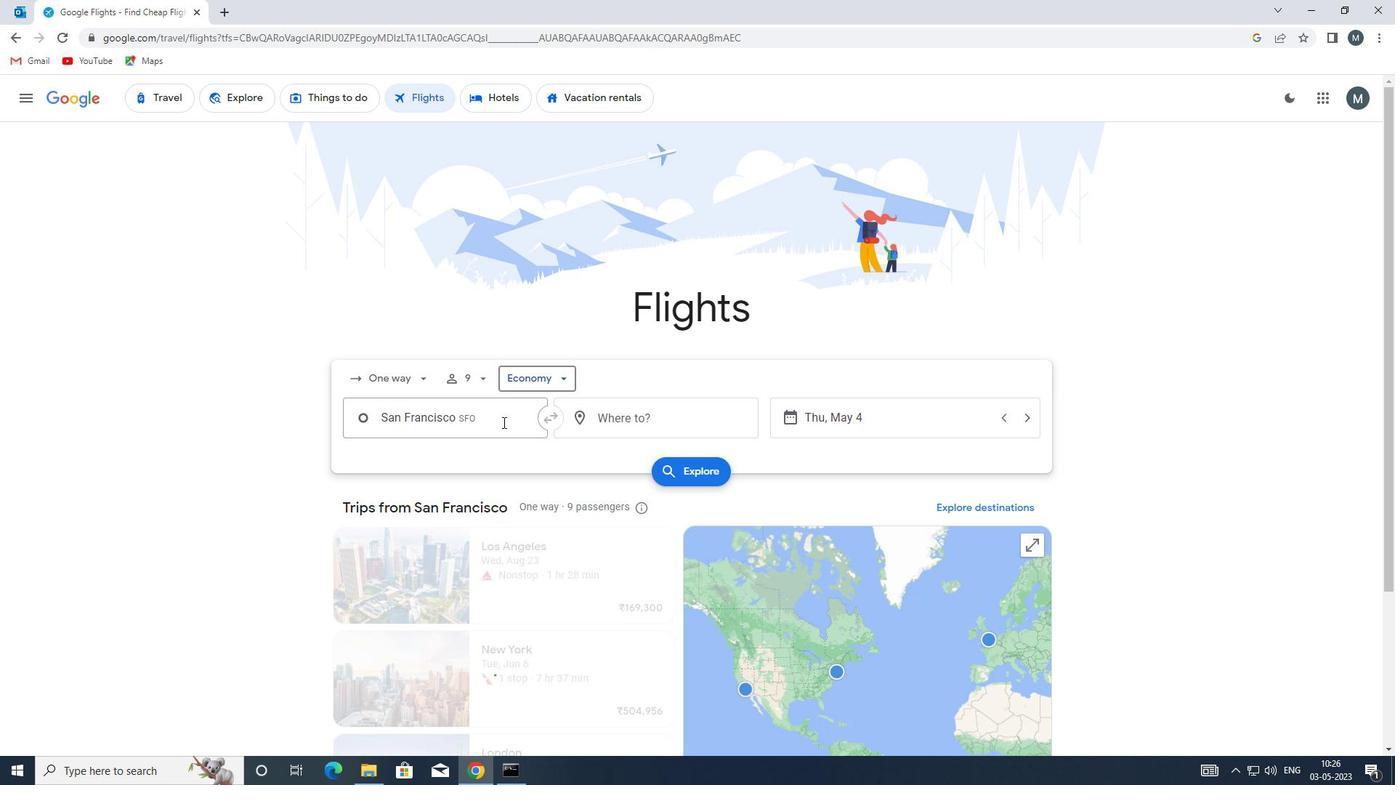 
Action: Key pressed <Key.enter>
Screenshot: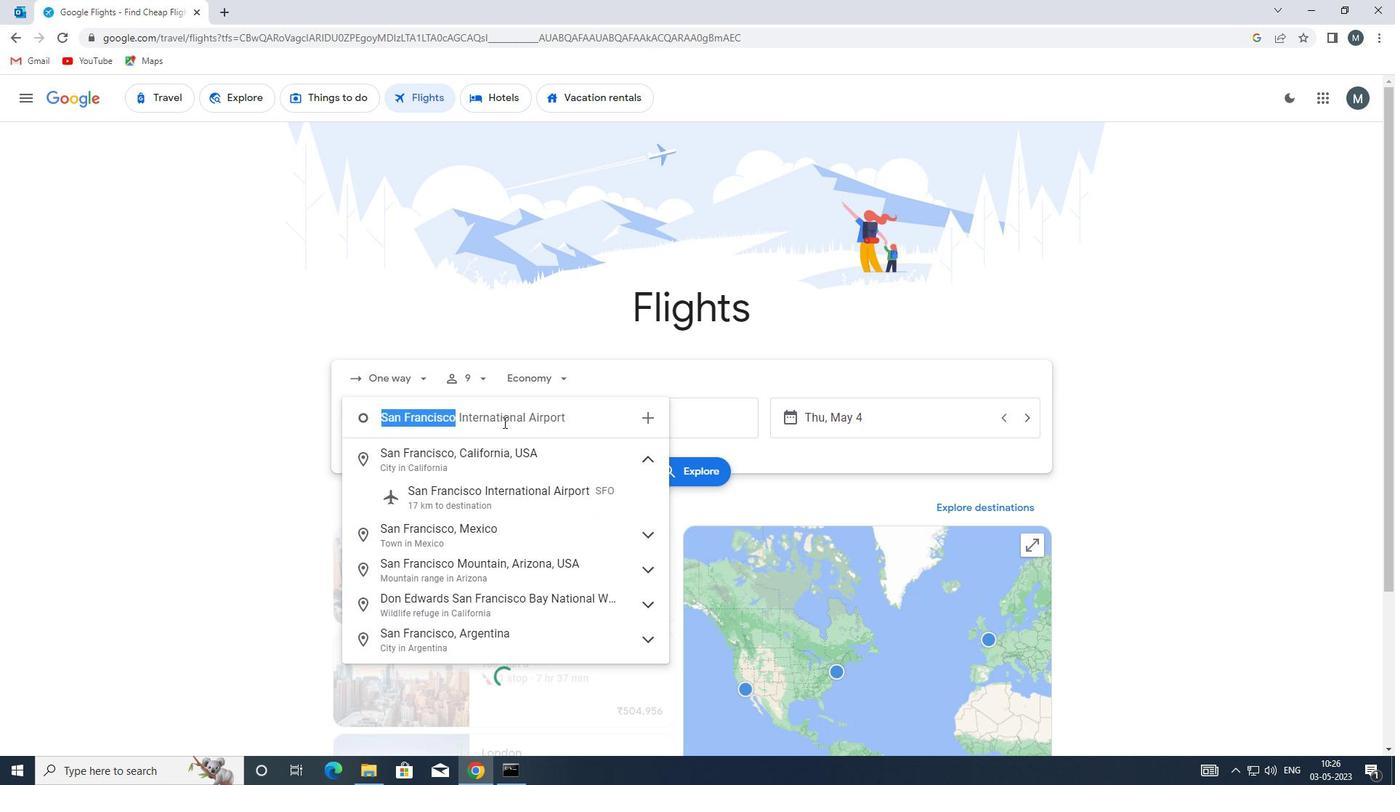 
Action: Mouse moved to (643, 424)
Screenshot: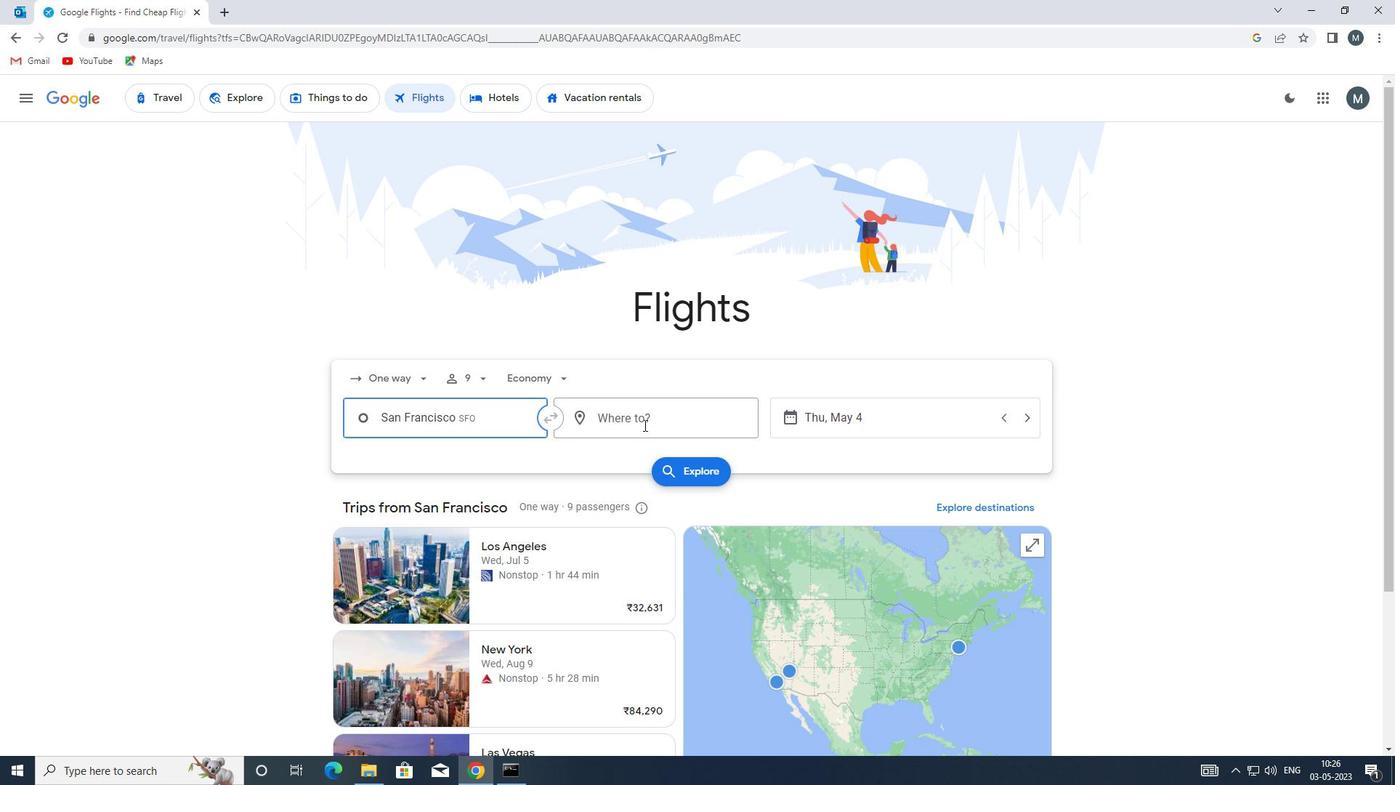 
Action: Mouse pressed left at (643, 424)
Screenshot: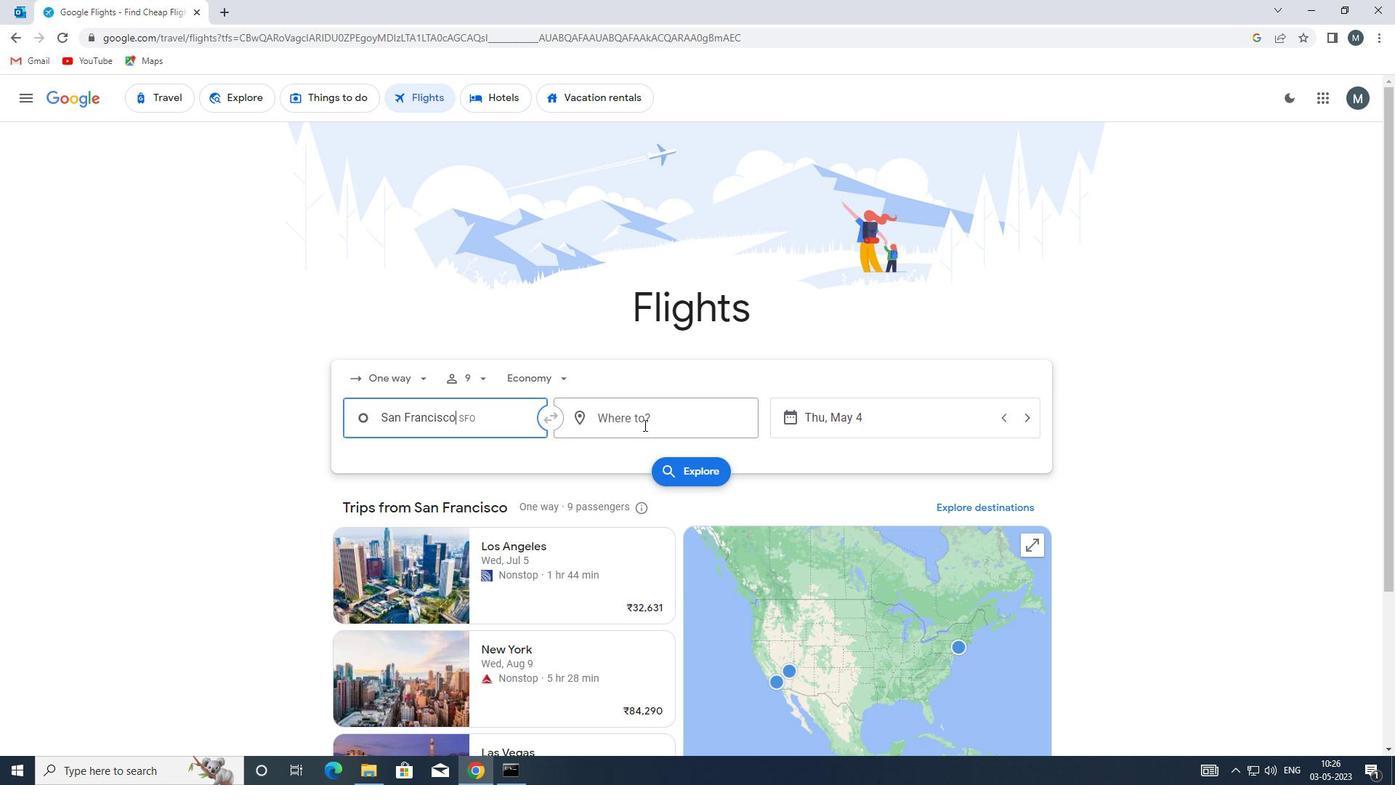 
Action: Mouse moved to (646, 423)
Screenshot: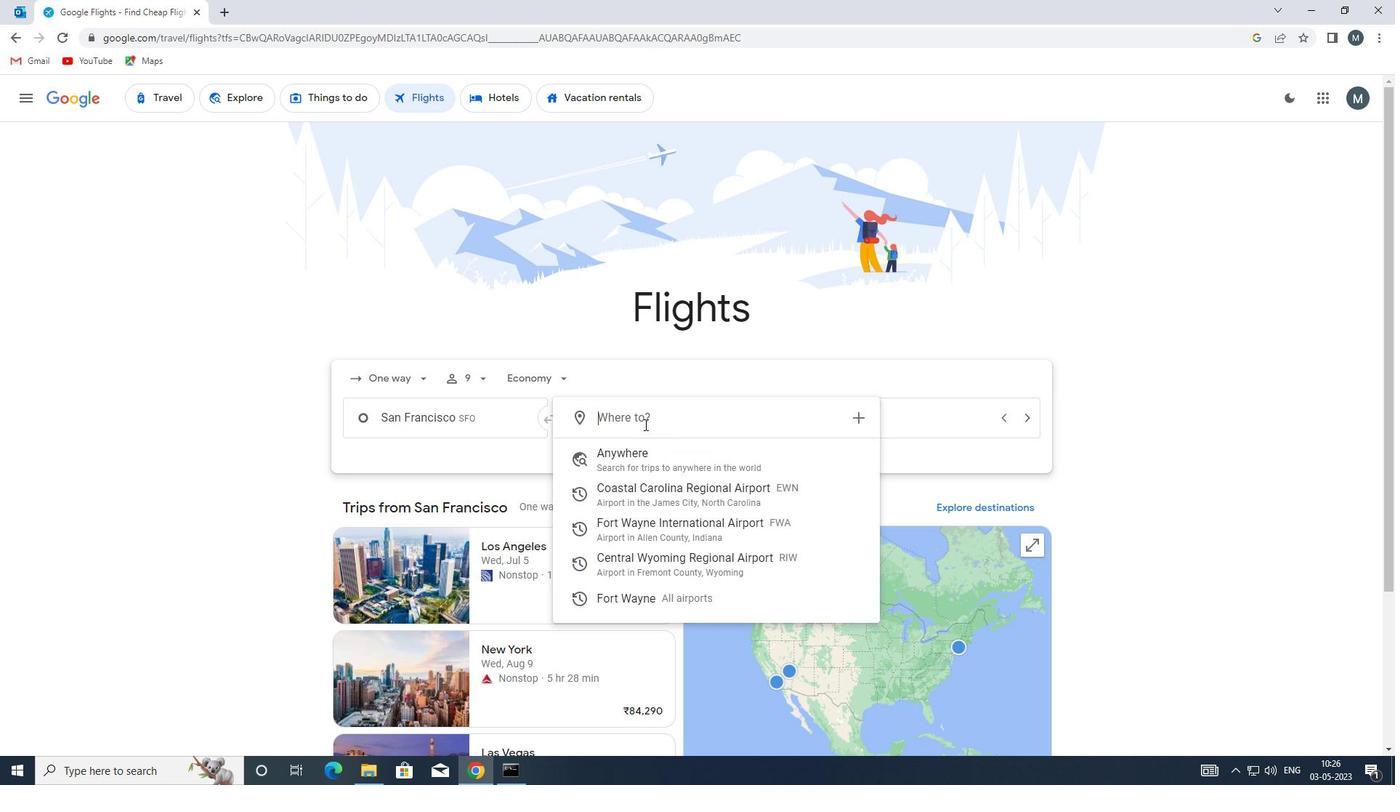 
Action: Key pressed riw
Screenshot: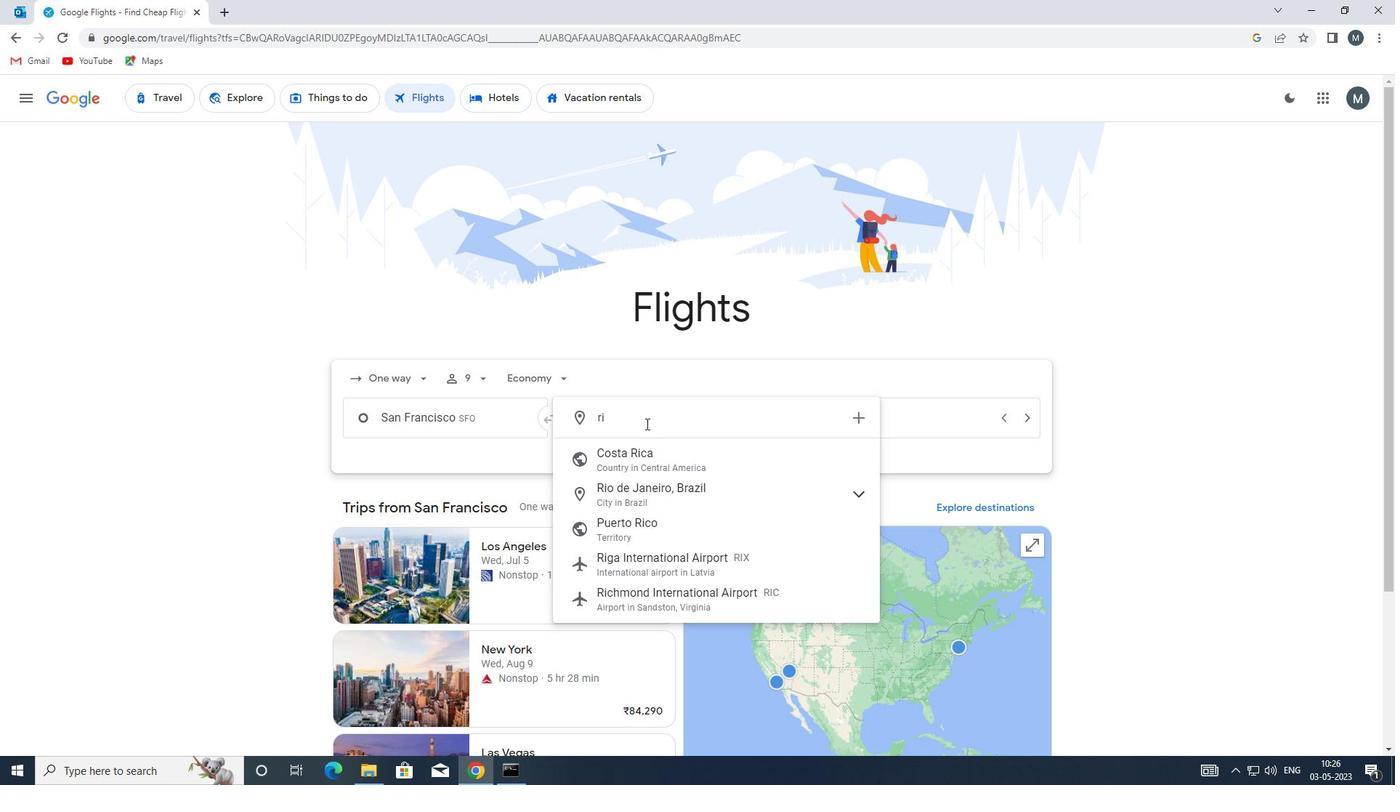 
Action: Mouse moved to (674, 465)
Screenshot: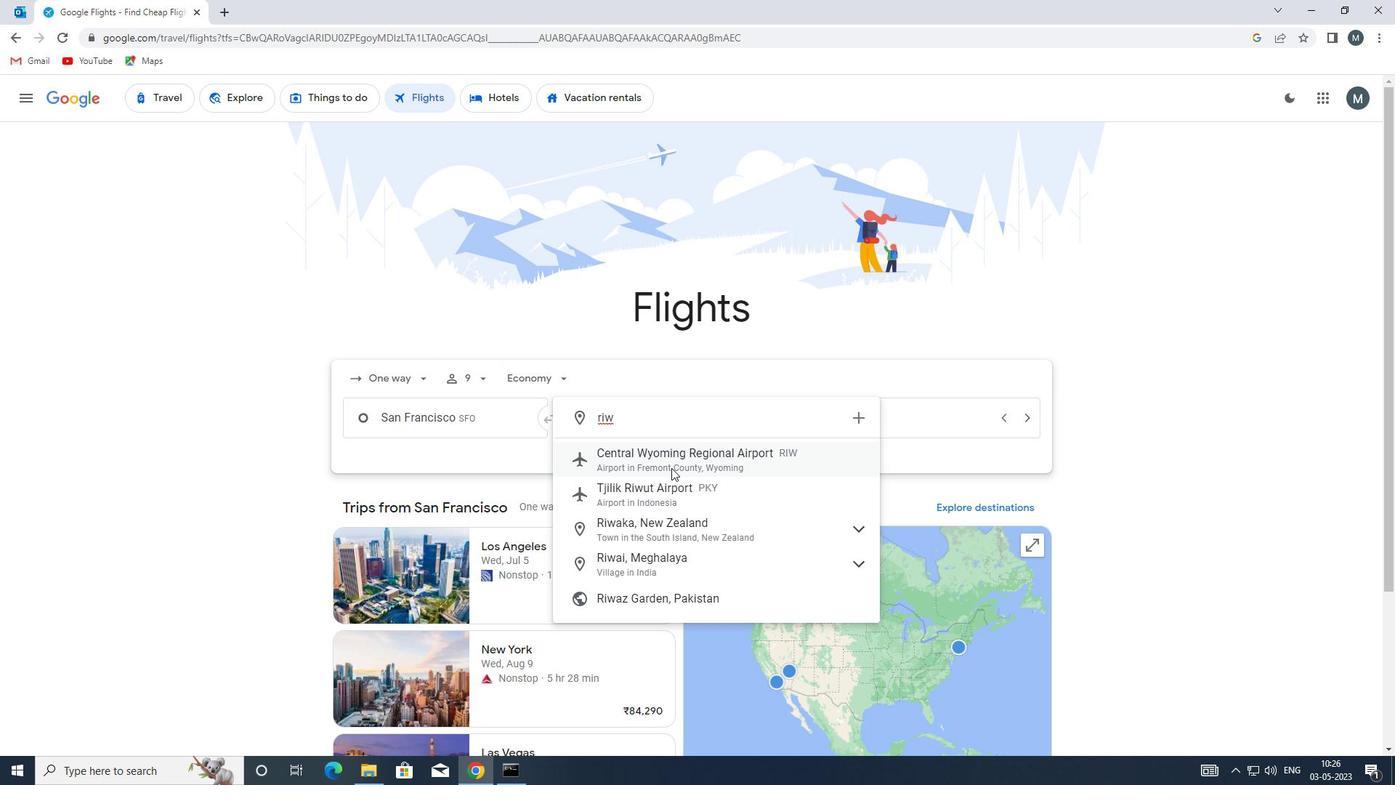 
Action: Mouse pressed left at (674, 465)
Screenshot: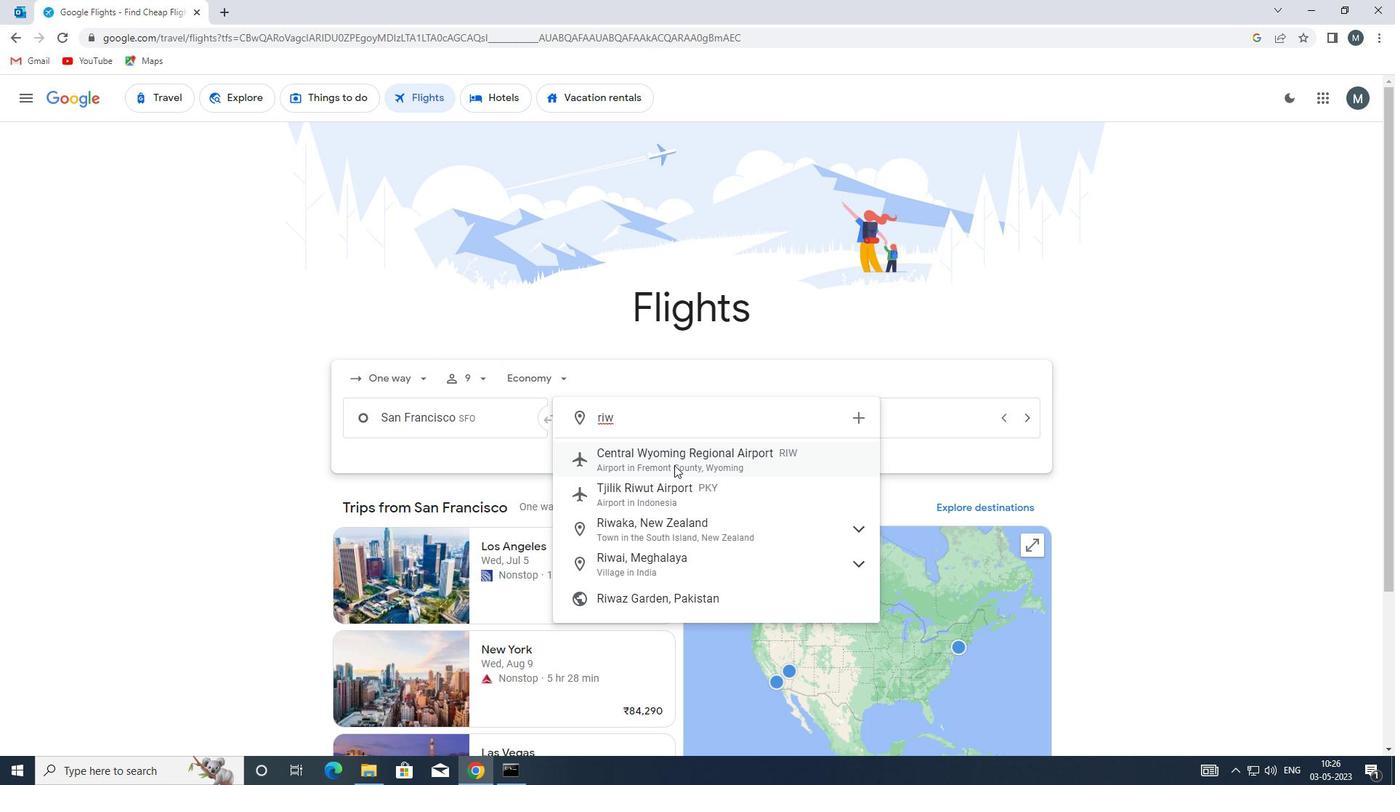 
Action: Mouse moved to (809, 428)
Screenshot: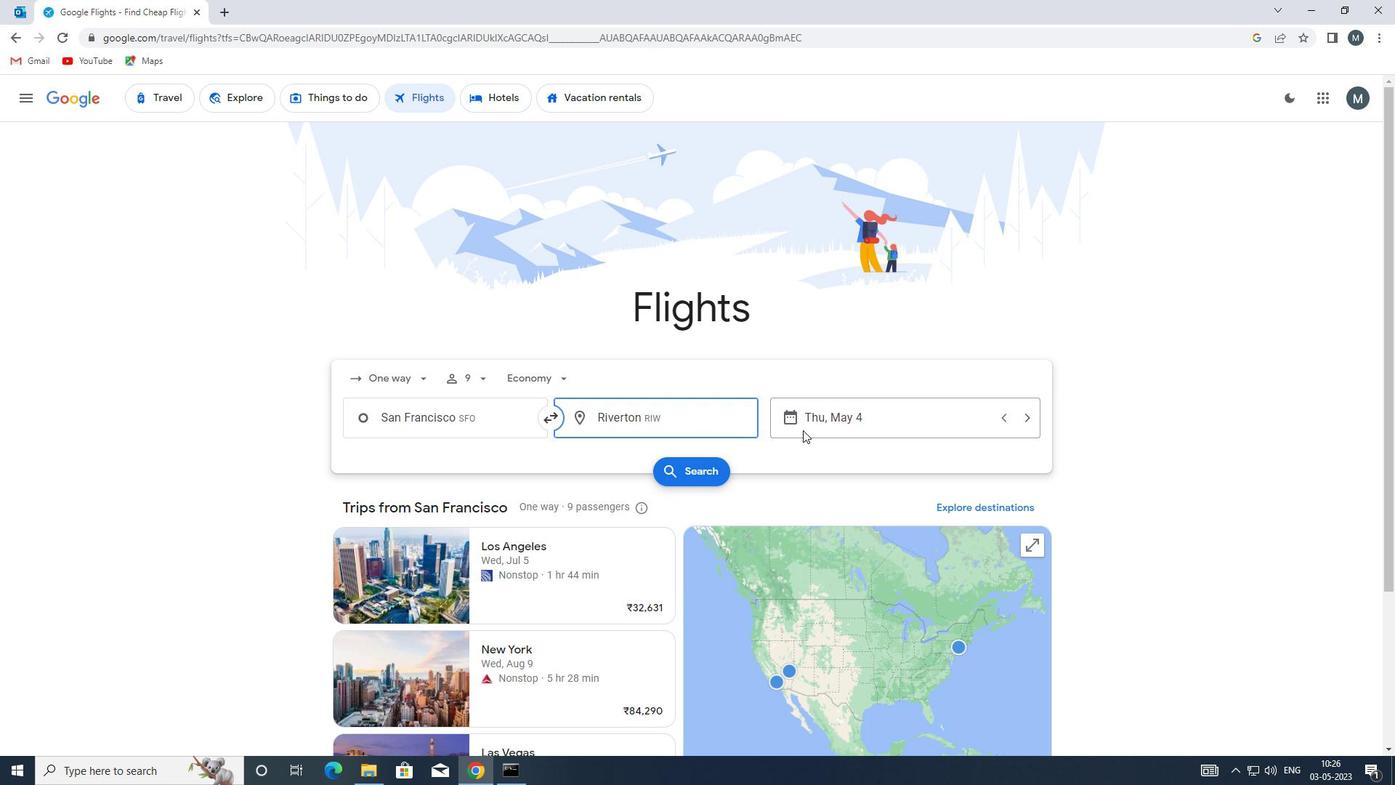 
Action: Mouse pressed left at (809, 428)
Screenshot: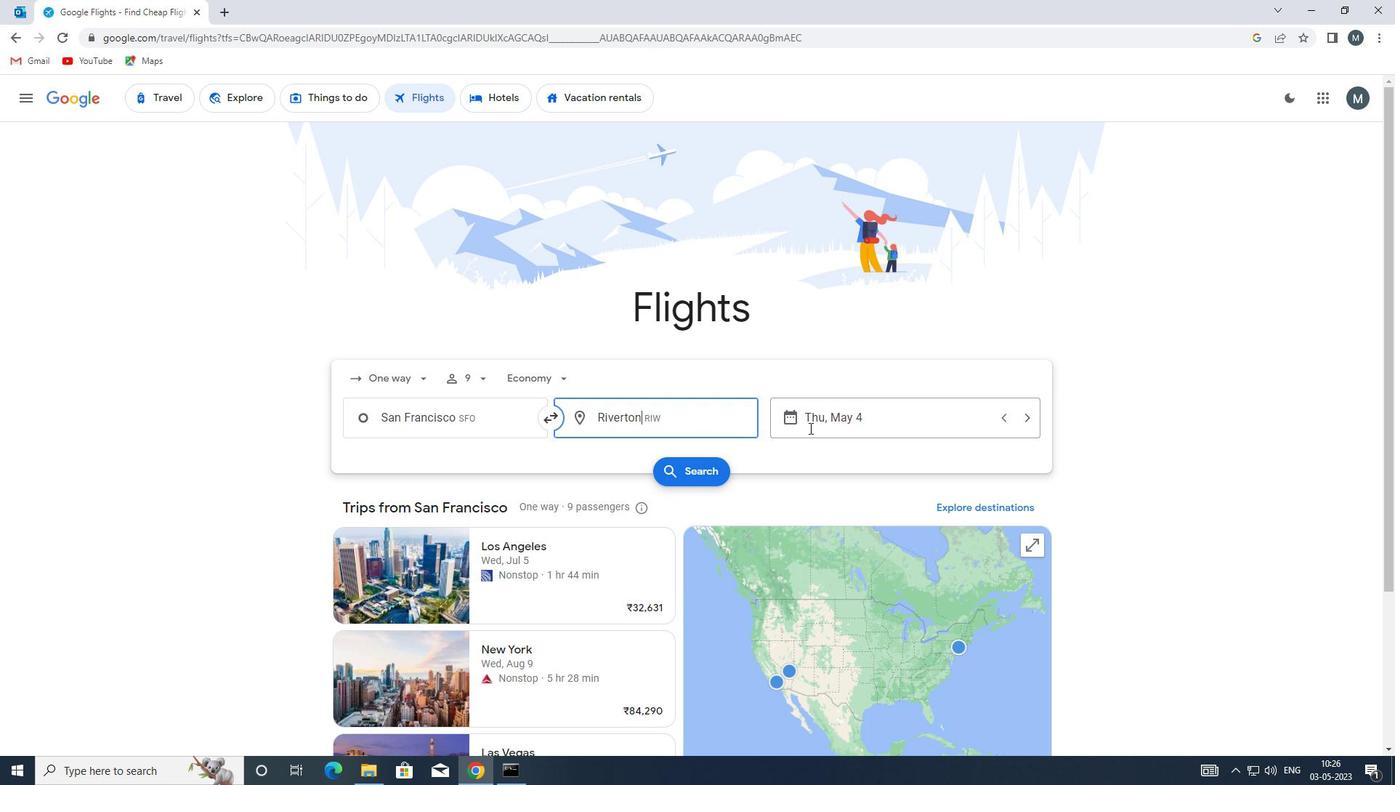 
Action: Mouse moved to (668, 499)
Screenshot: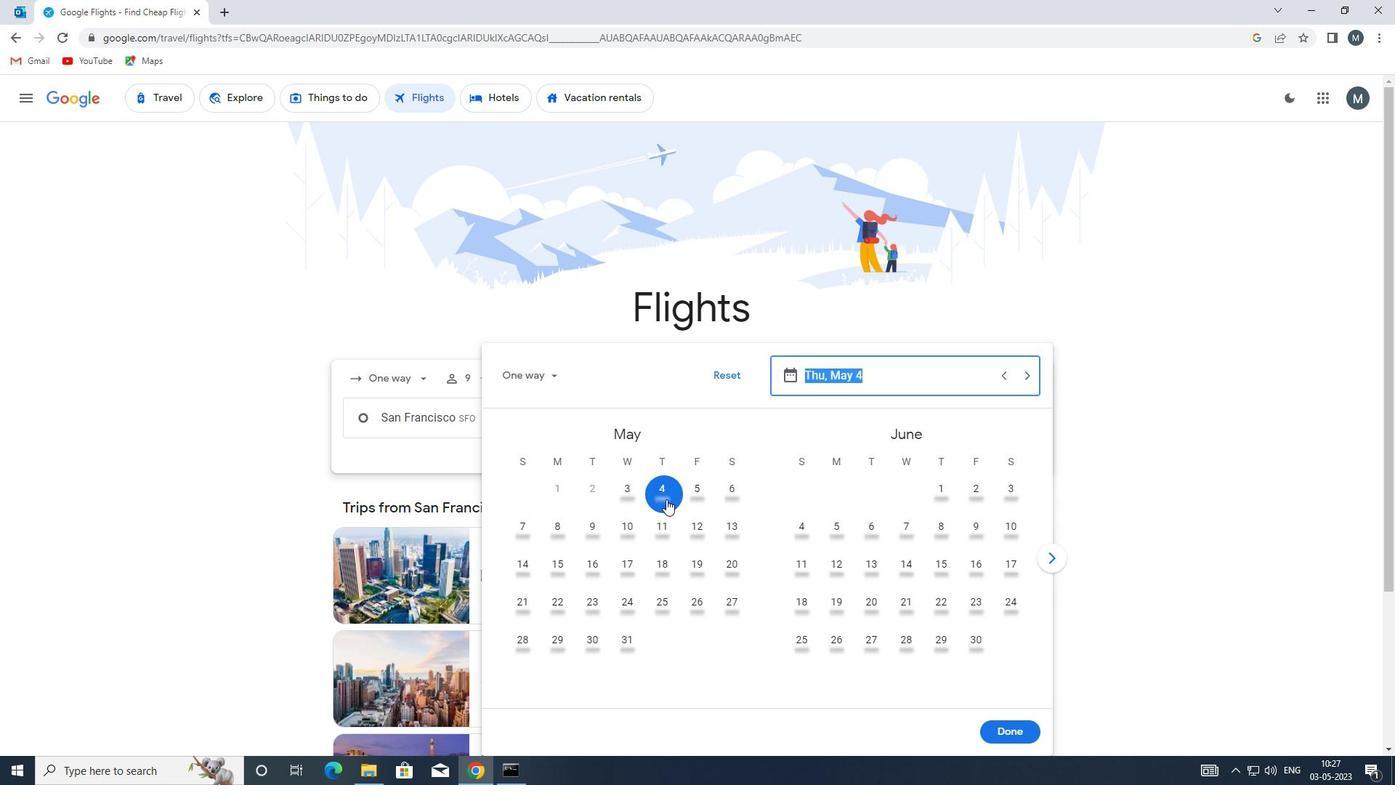
Action: Mouse pressed left at (668, 499)
Screenshot: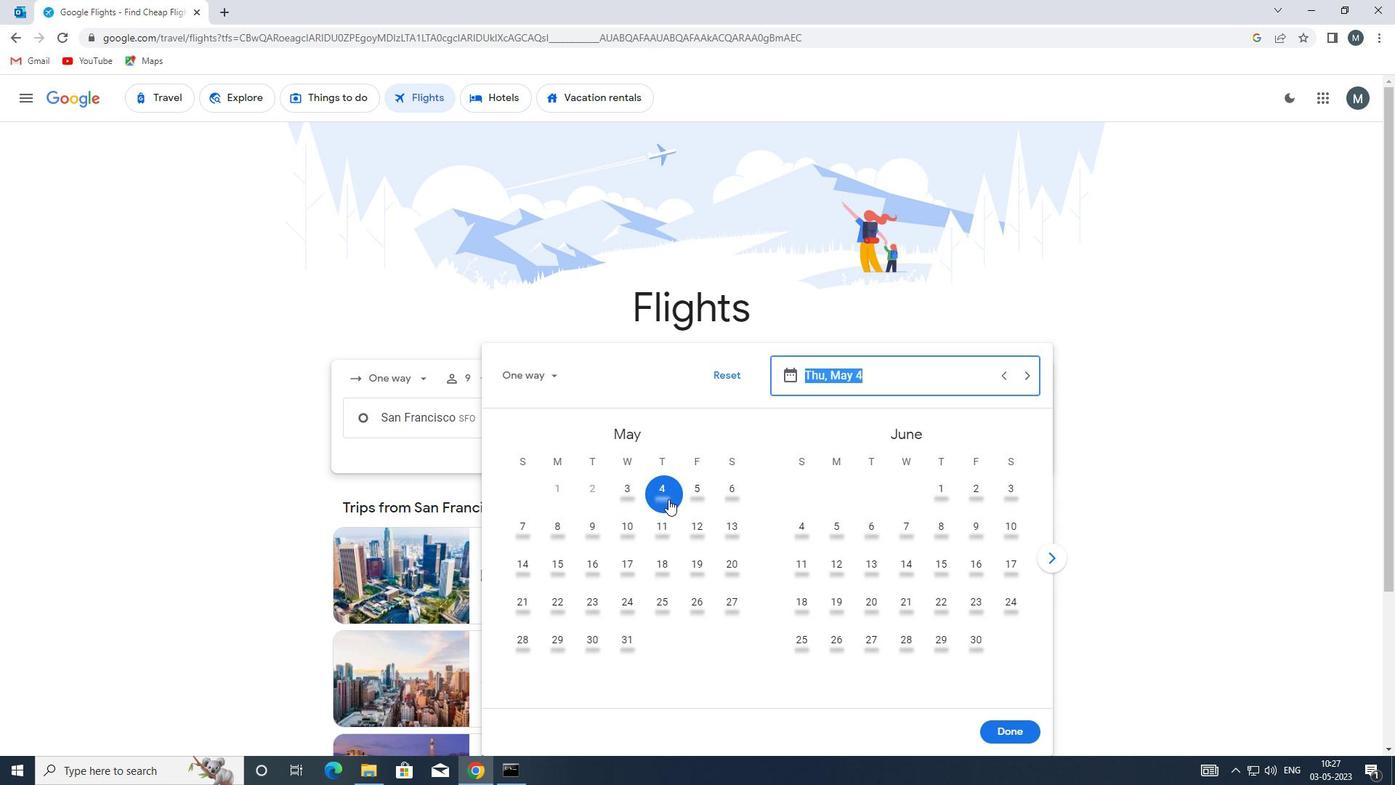 
Action: Mouse moved to (1021, 732)
Screenshot: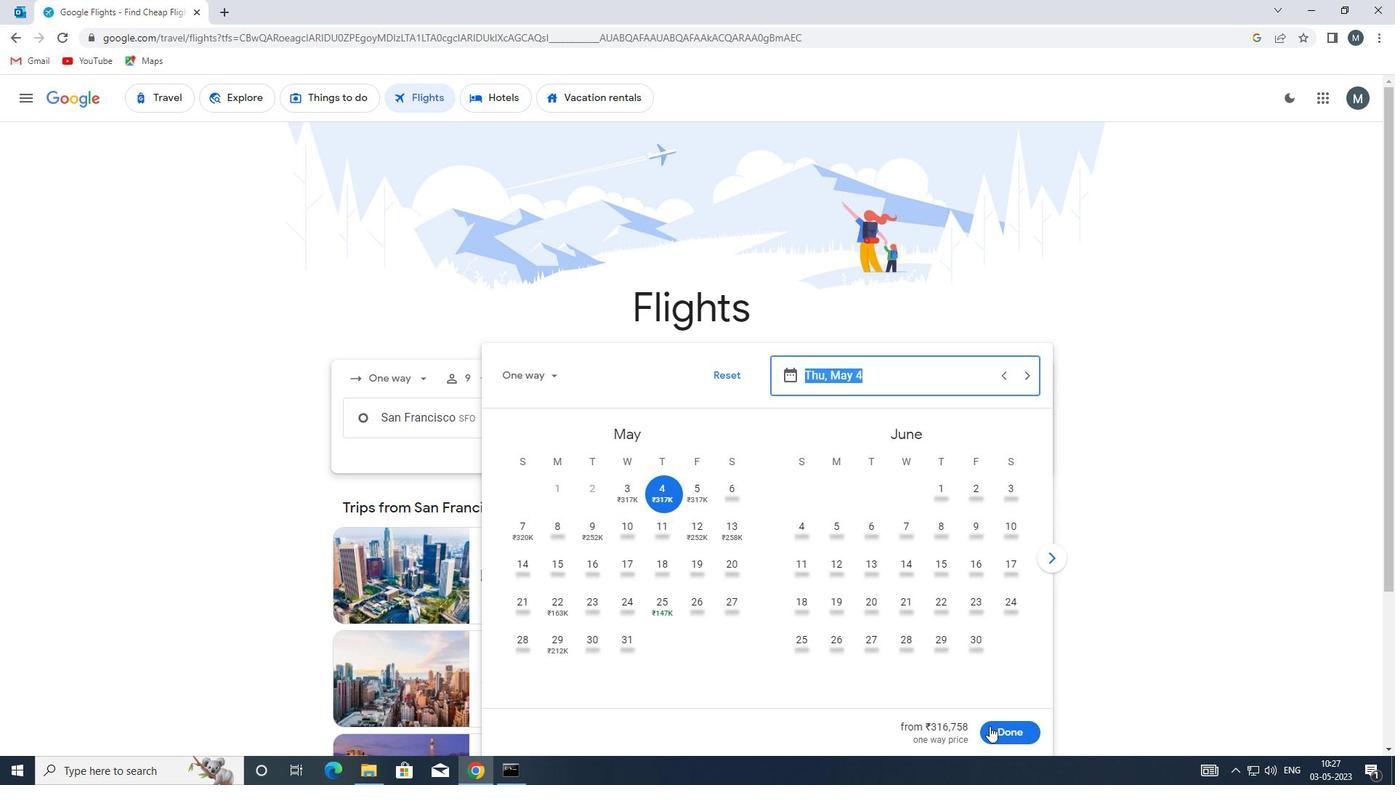 
Action: Mouse pressed left at (1021, 732)
Screenshot: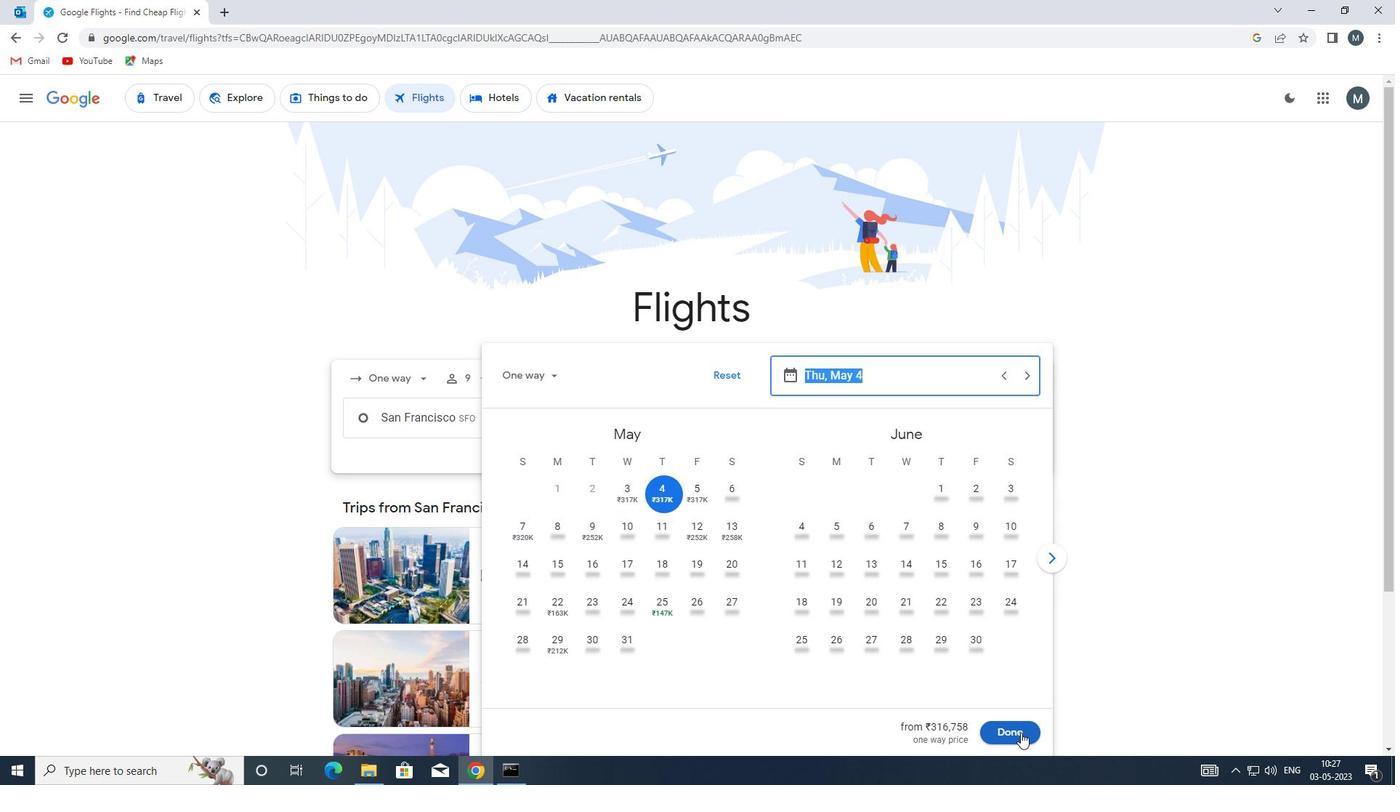 
Action: Mouse moved to (681, 472)
Screenshot: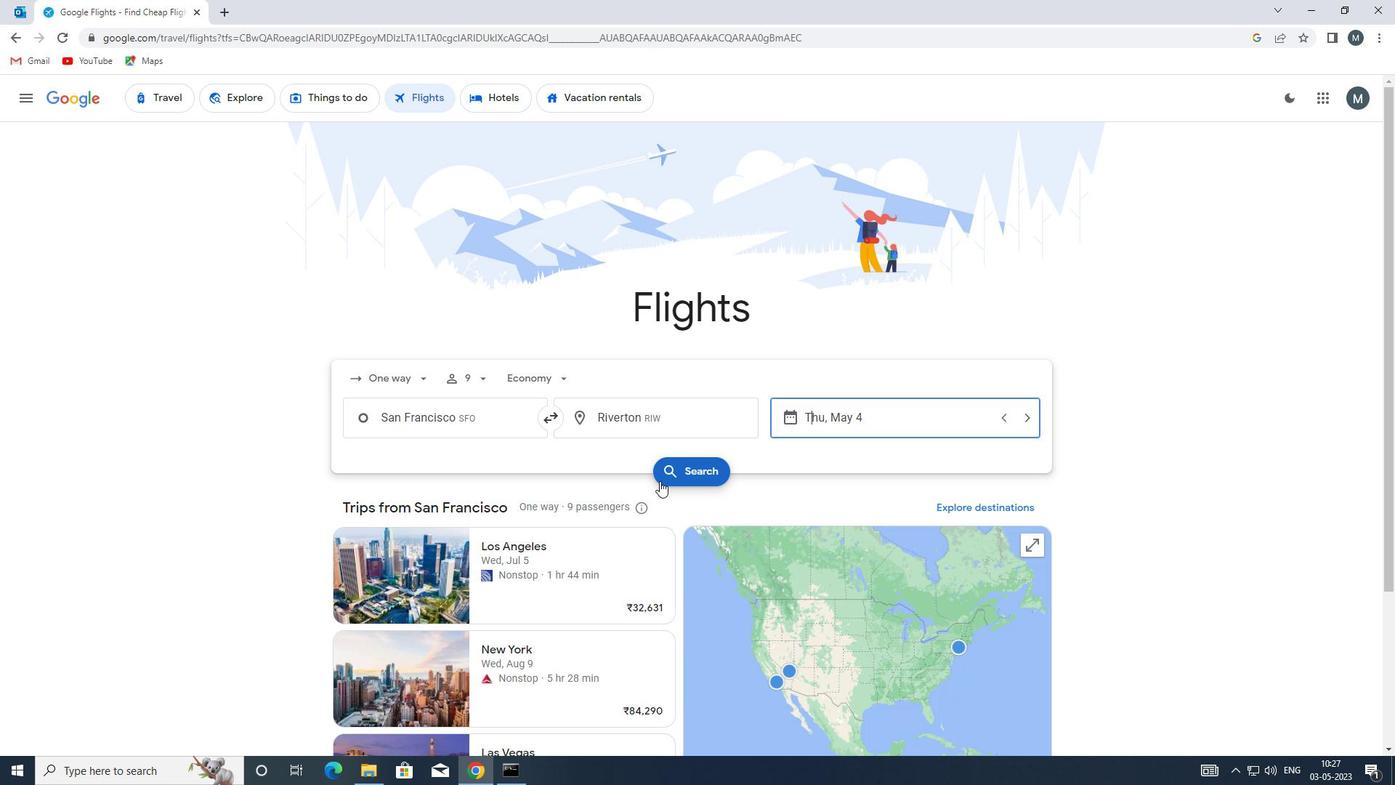 
Action: Mouse pressed left at (681, 472)
Screenshot: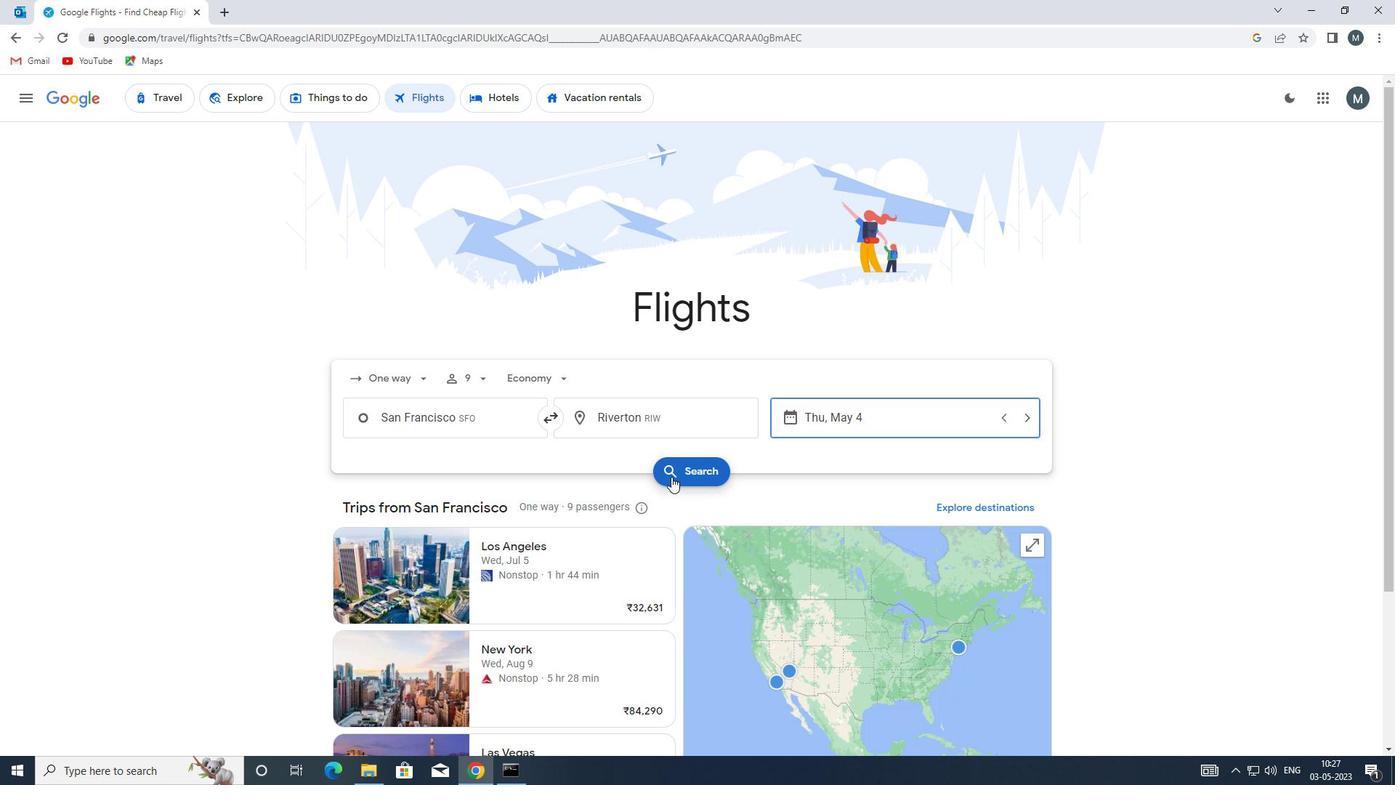 
Action: Mouse moved to (359, 226)
Screenshot: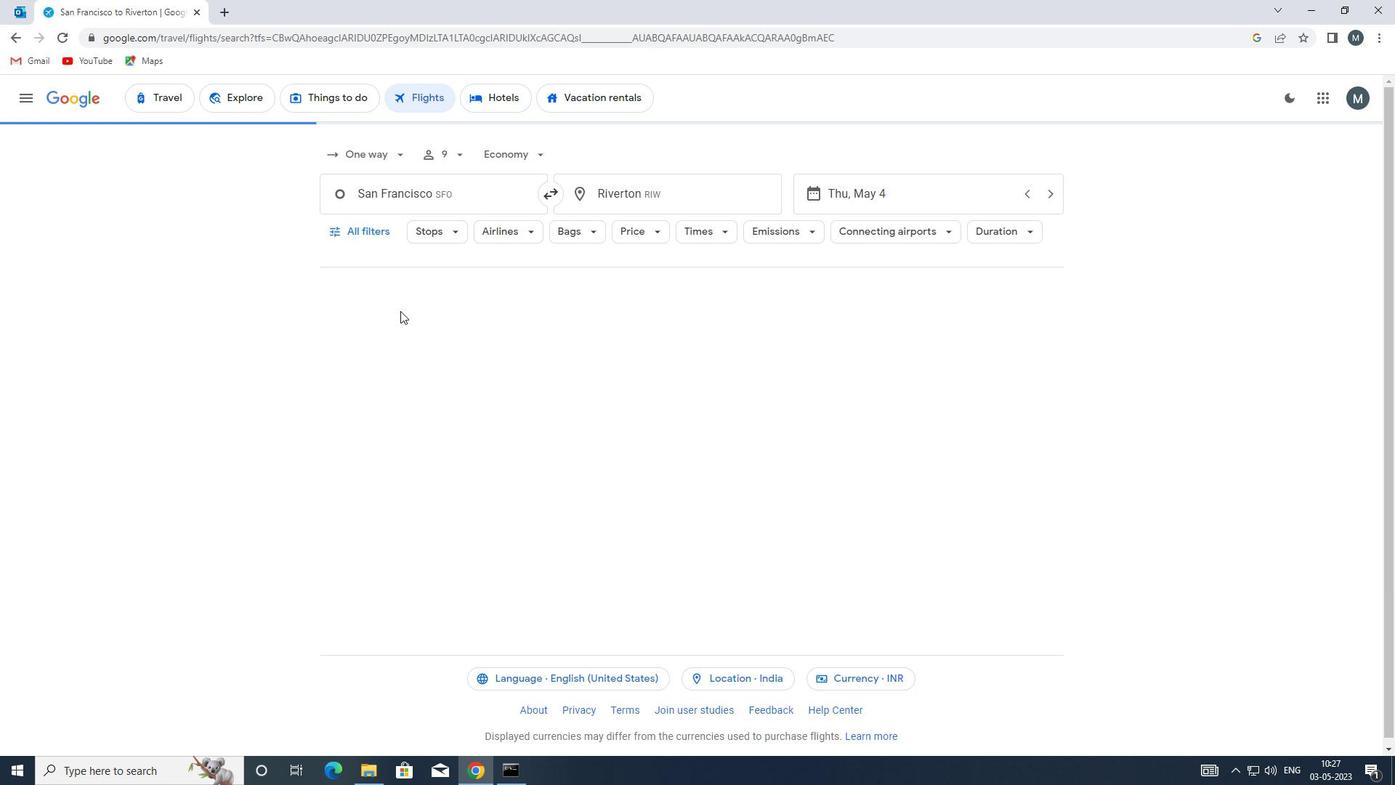 
Action: Mouse pressed left at (359, 226)
Screenshot: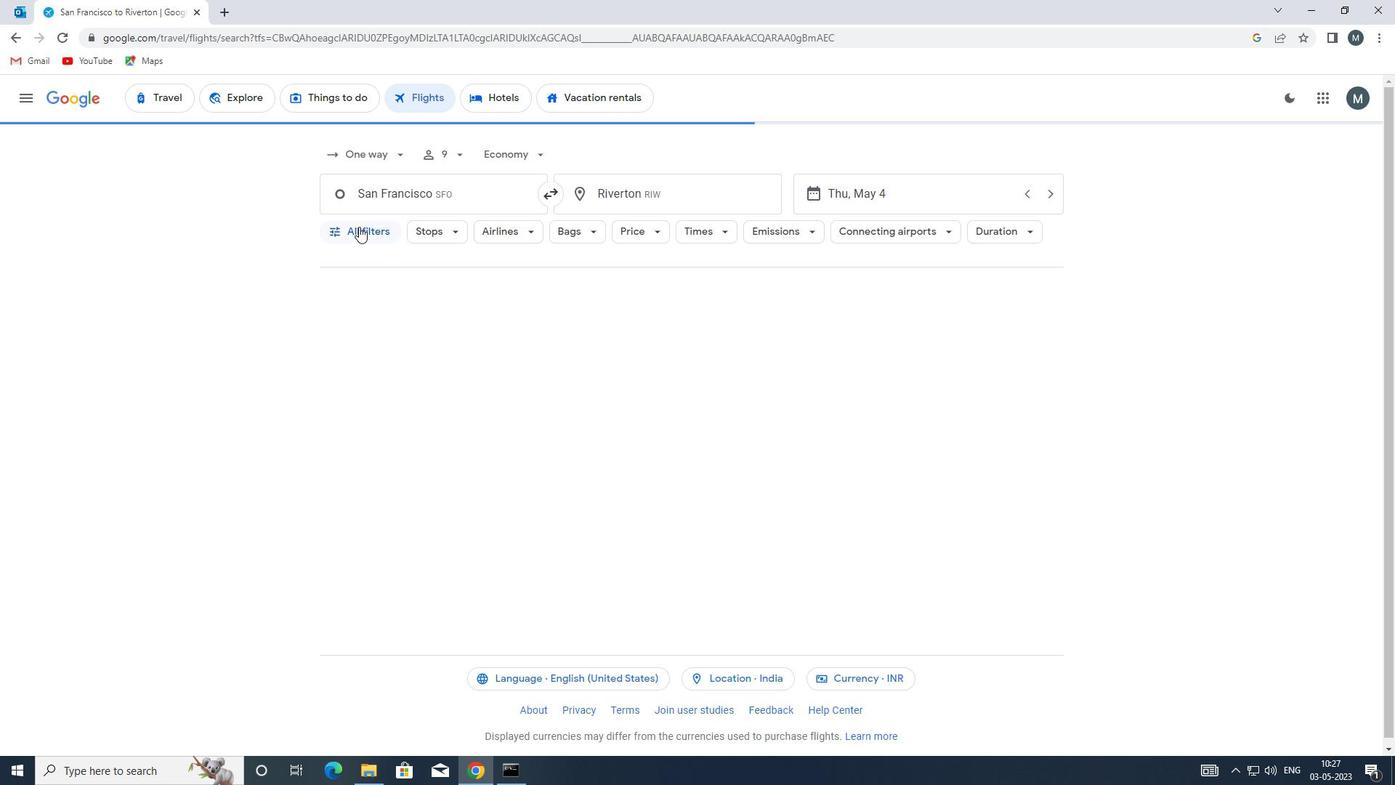 
Action: Mouse moved to (431, 343)
Screenshot: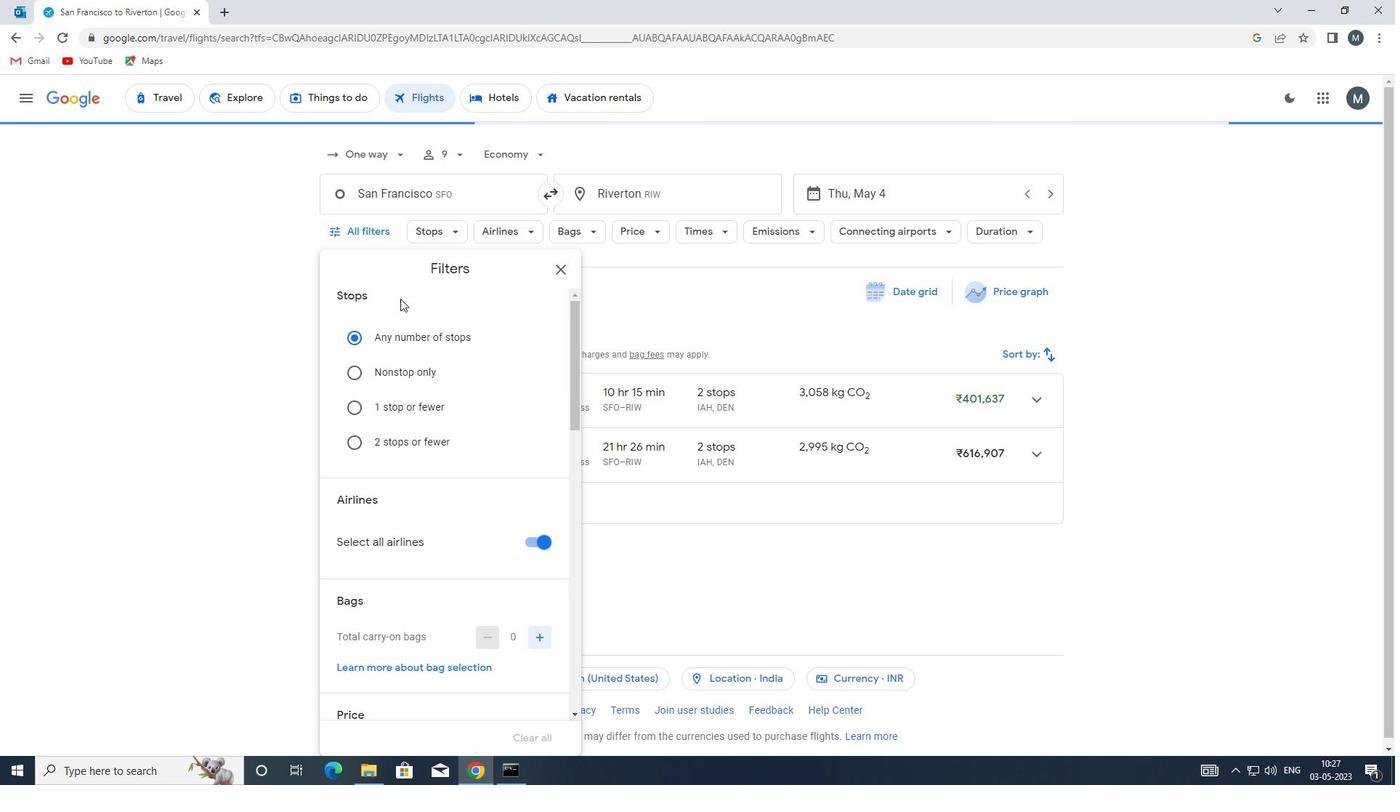 
Action: Mouse scrolled (431, 342) with delta (0, 0)
Screenshot: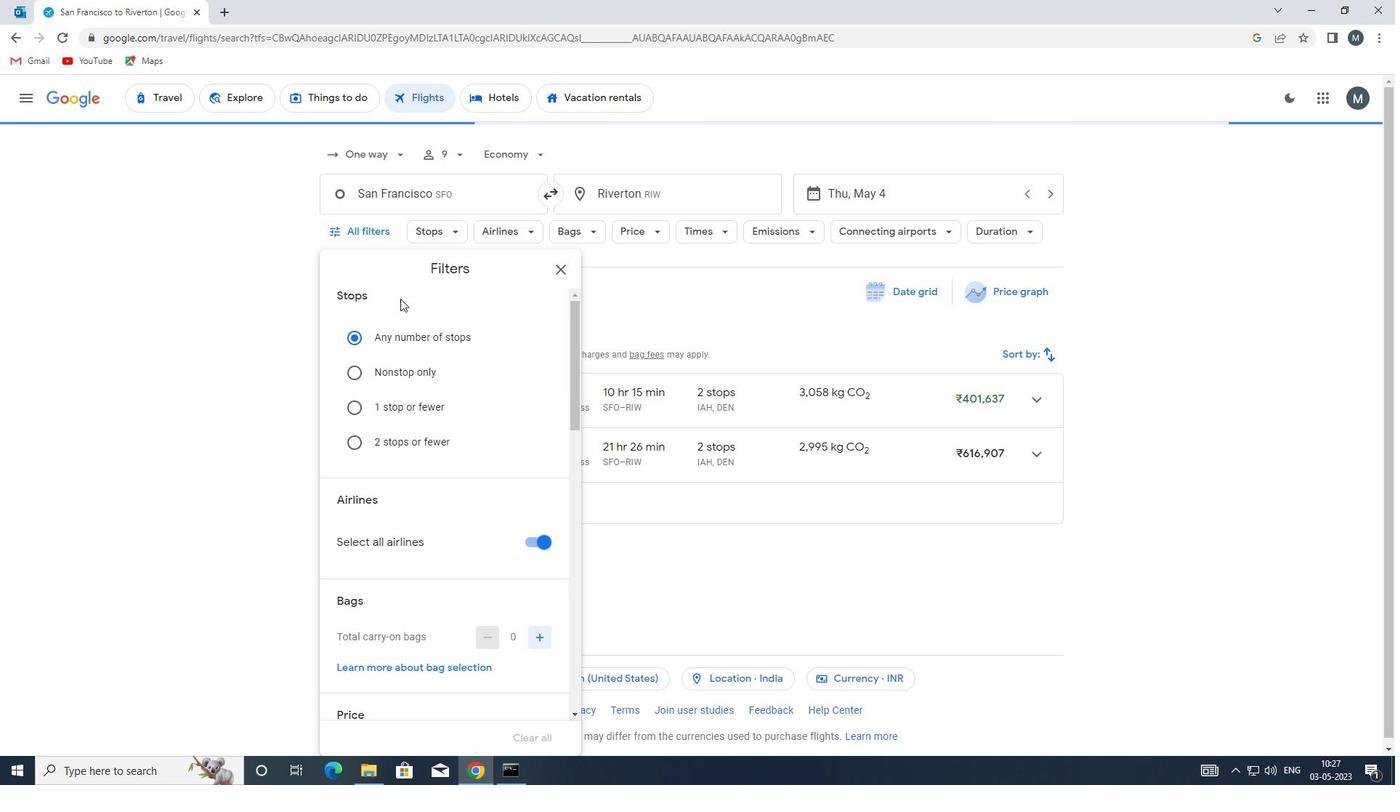 
Action: Mouse moved to (432, 348)
Screenshot: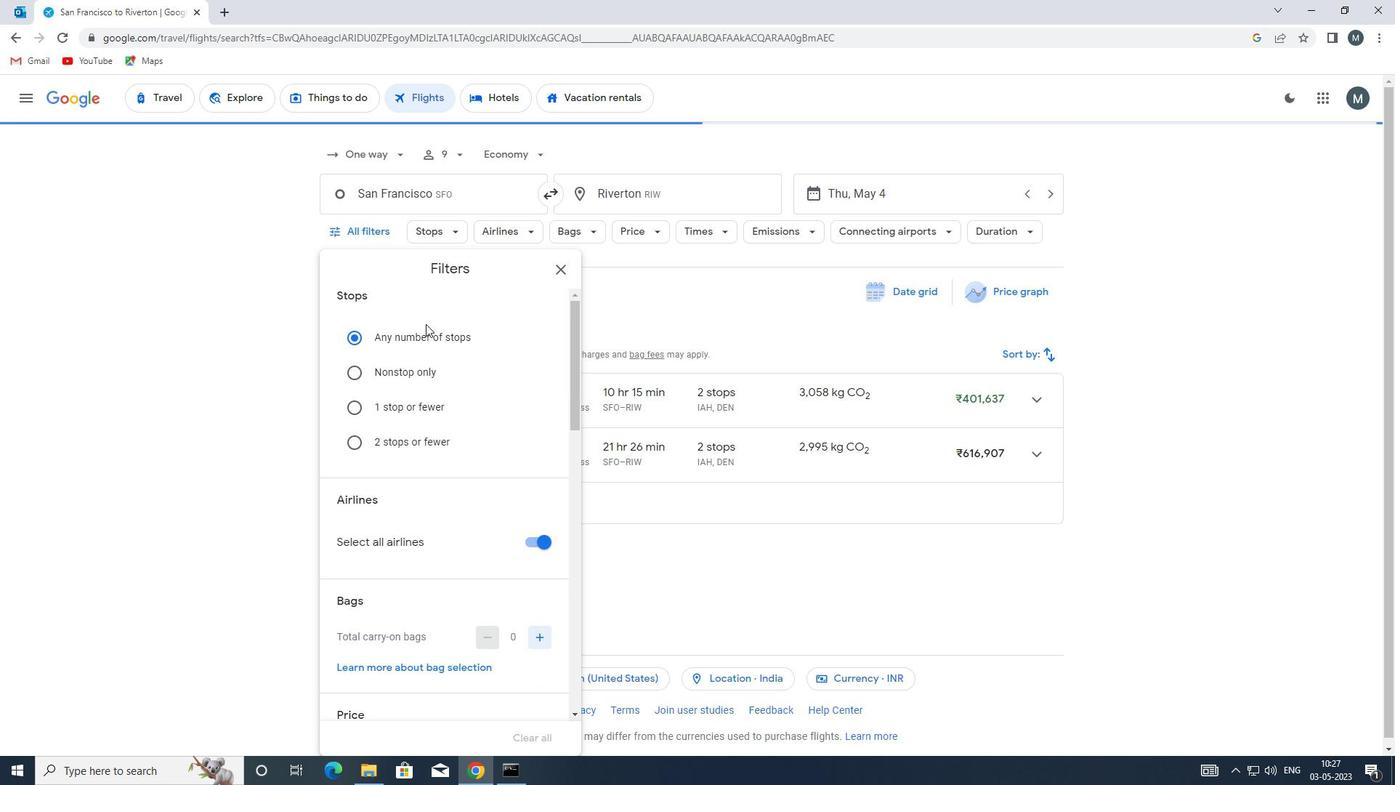 
Action: Mouse scrolled (432, 347) with delta (0, 0)
Screenshot: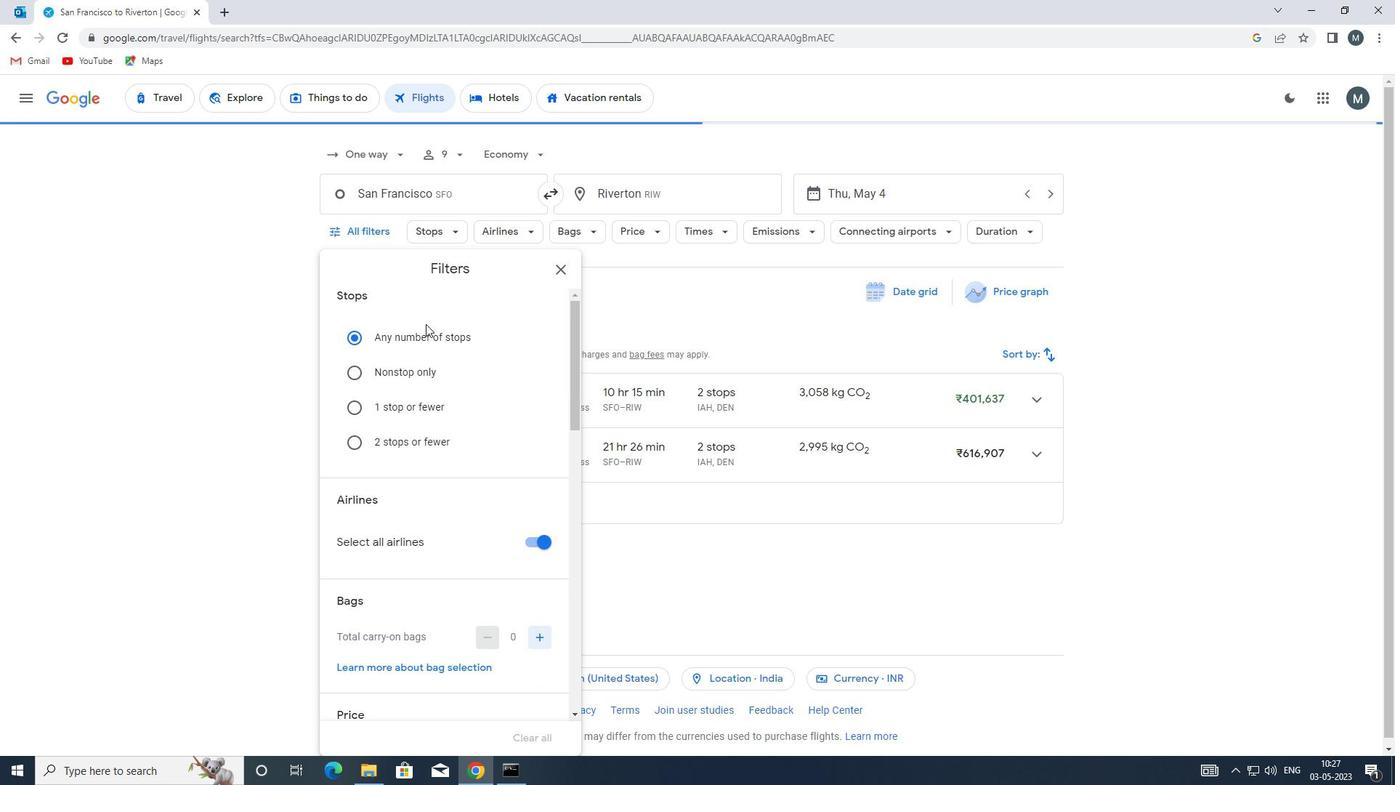 
Action: Mouse moved to (536, 401)
Screenshot: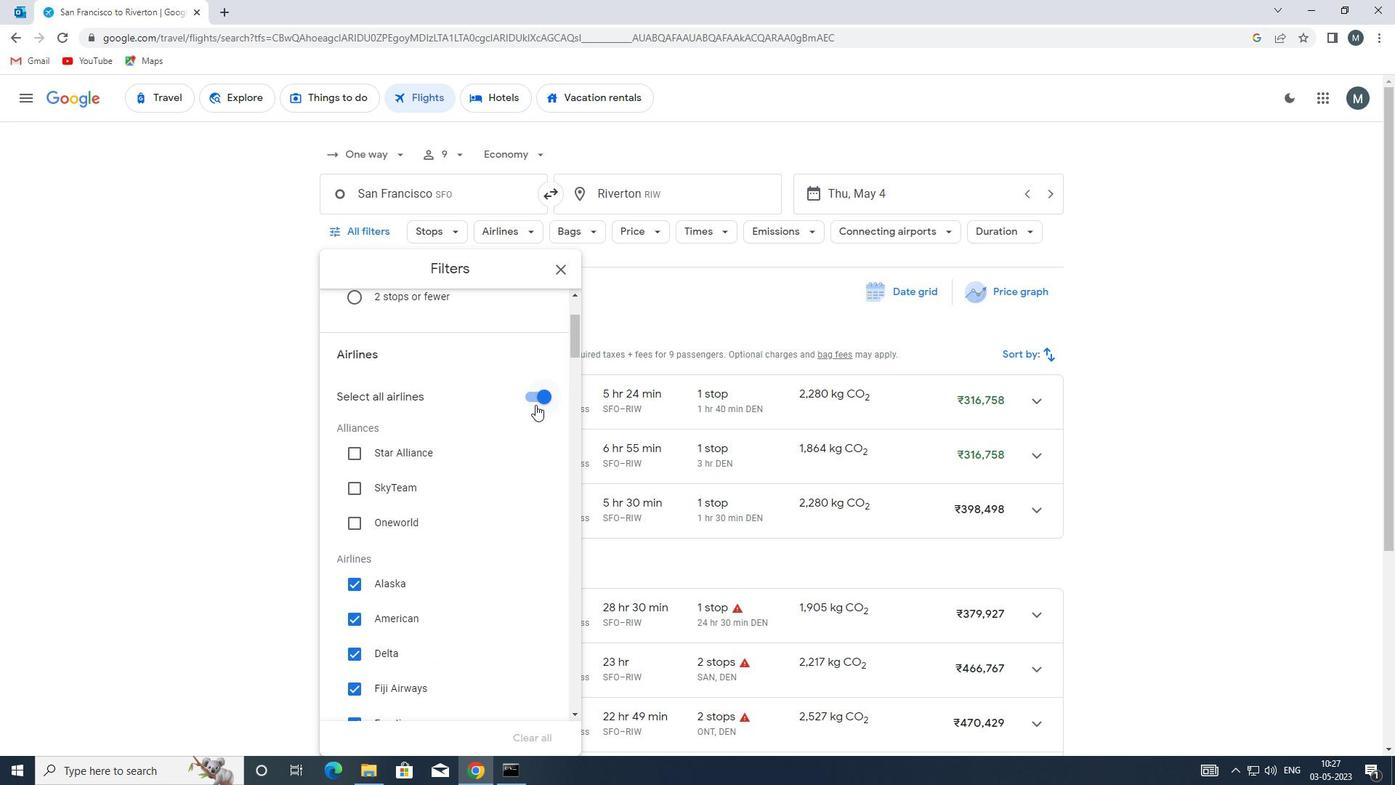 
Action: Mouse pressed left at (536, 401)
Screenshot: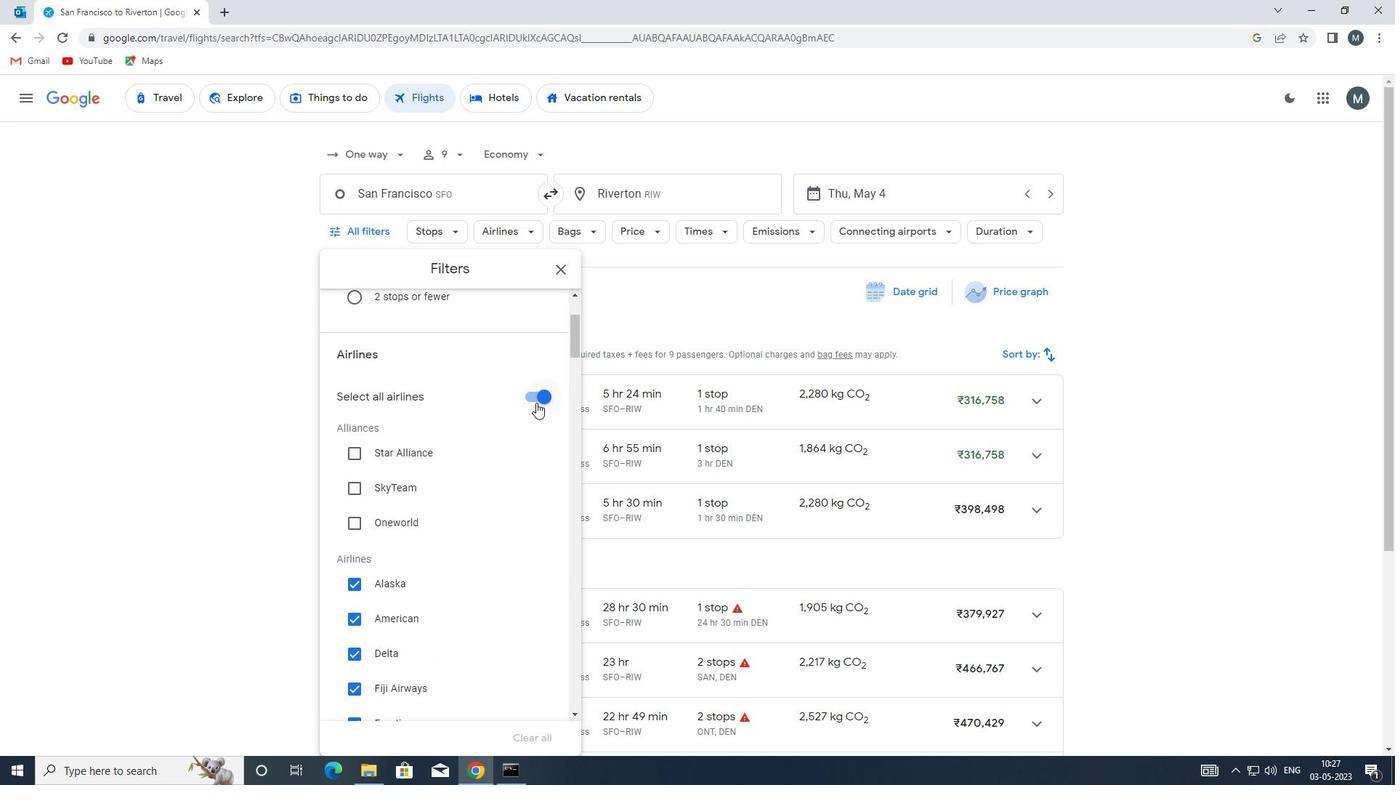 
Action: Mouse moved to (487, 400)
Screenshot: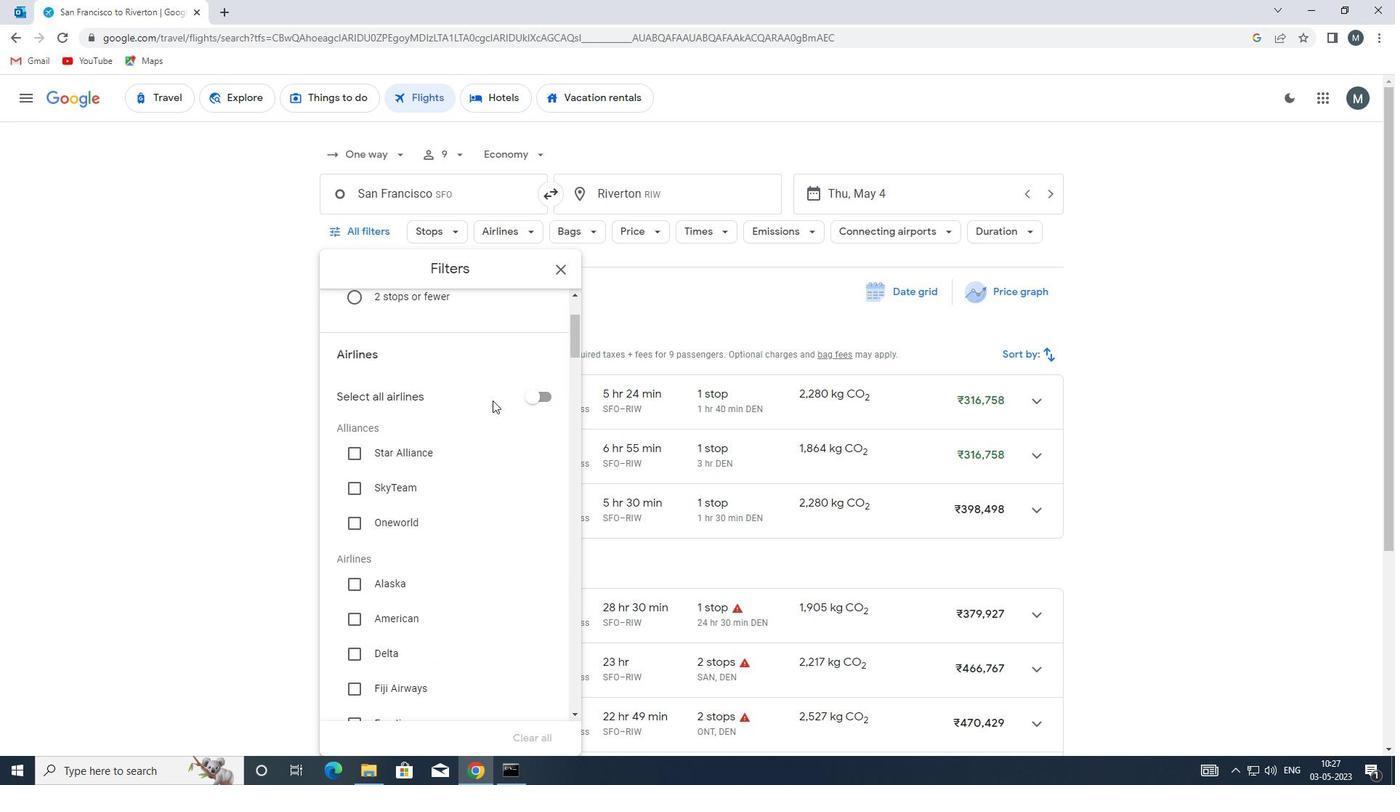 
Action: Mouse scrolled (487, 399) with delta (0, 0)
Screenshot: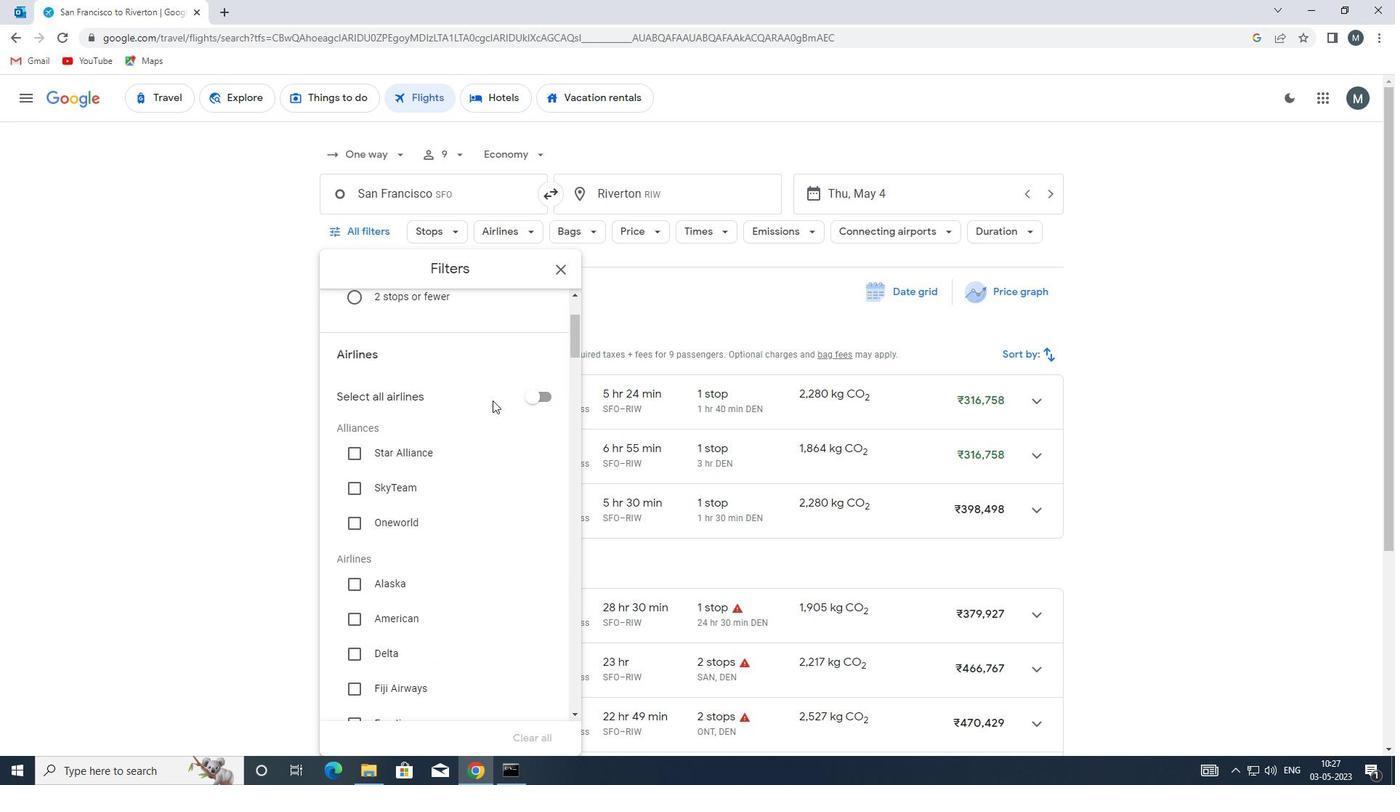 
Action: Mouse moved to (484, 402)
Screenshot: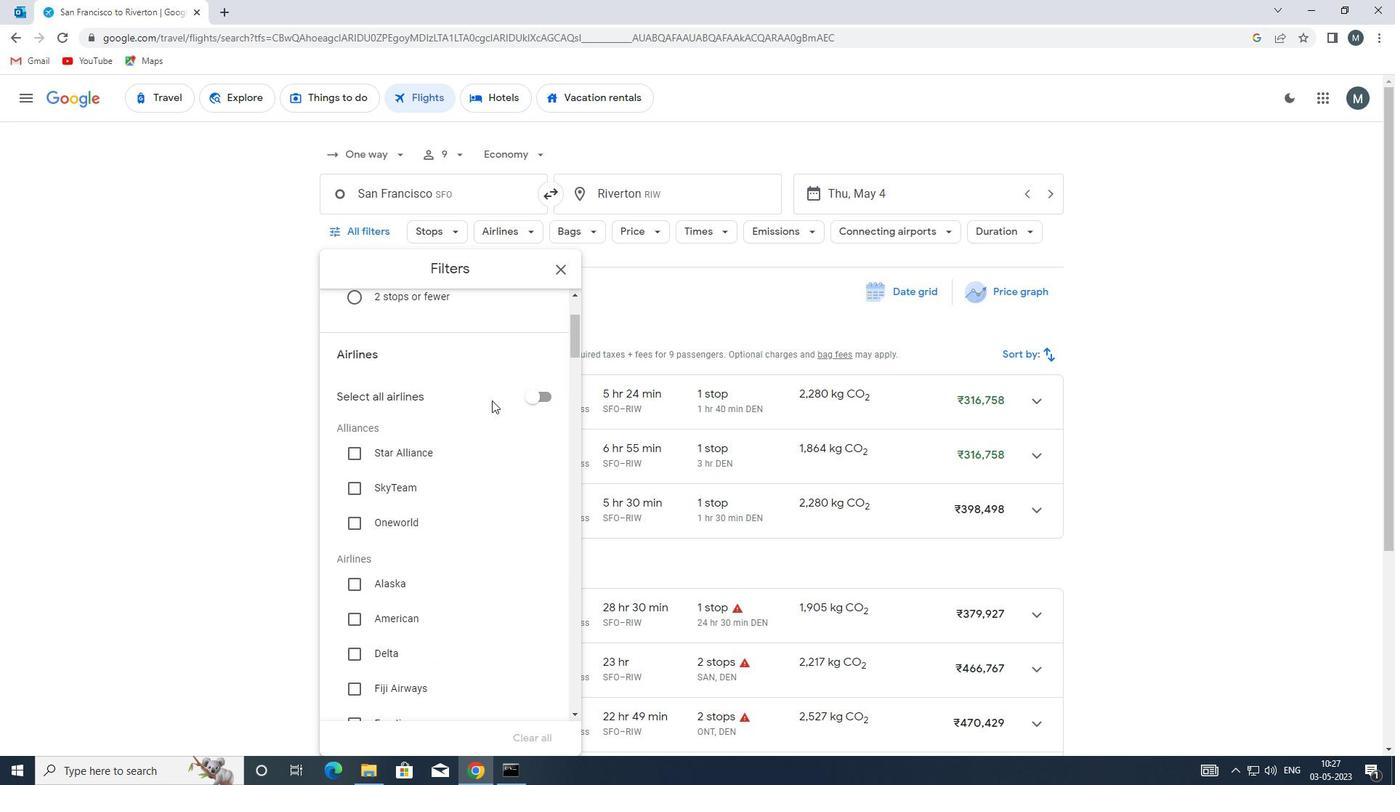 
Action: Mouse scrolled (484, 401) with delta (0, 0)
Screenshot: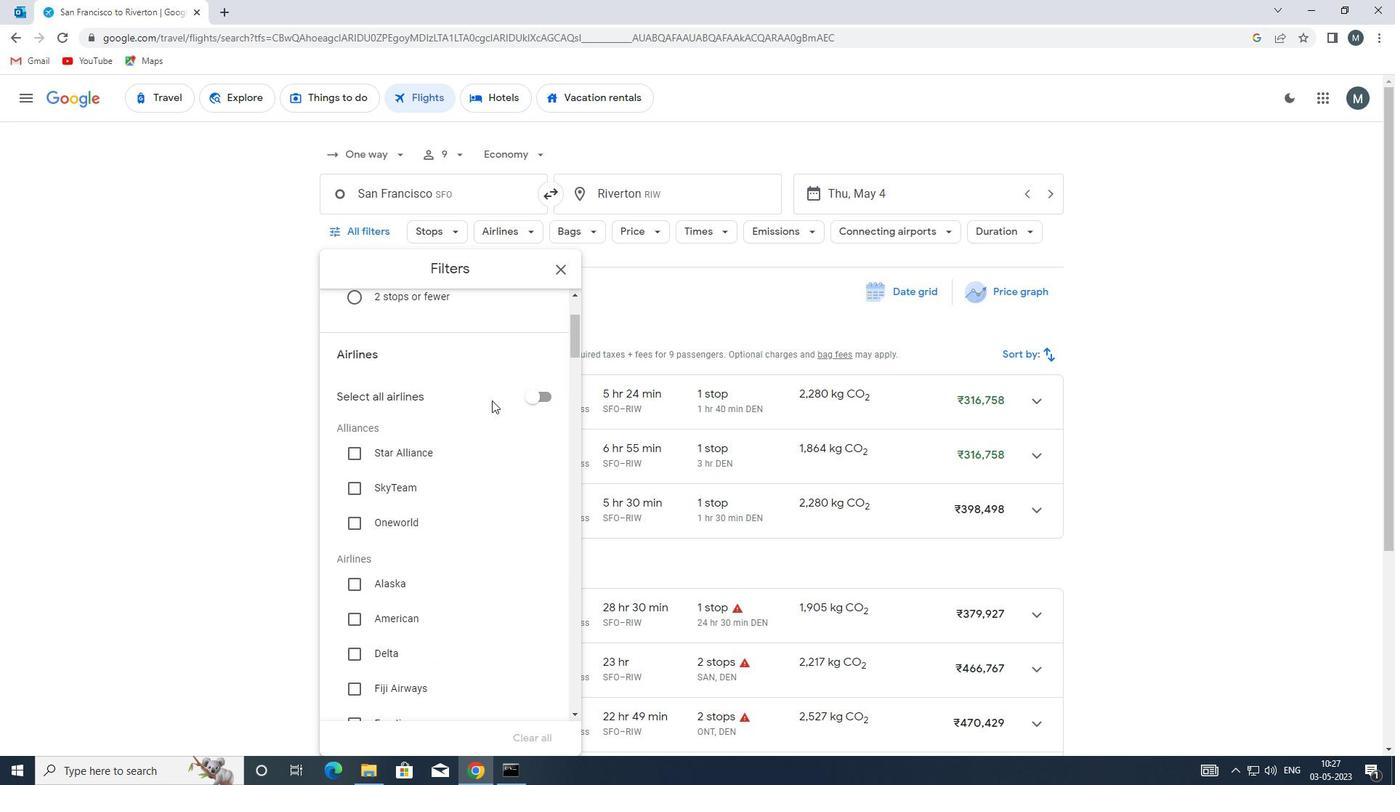 
Action: Mouse moved to (350, 441)
Screenshot: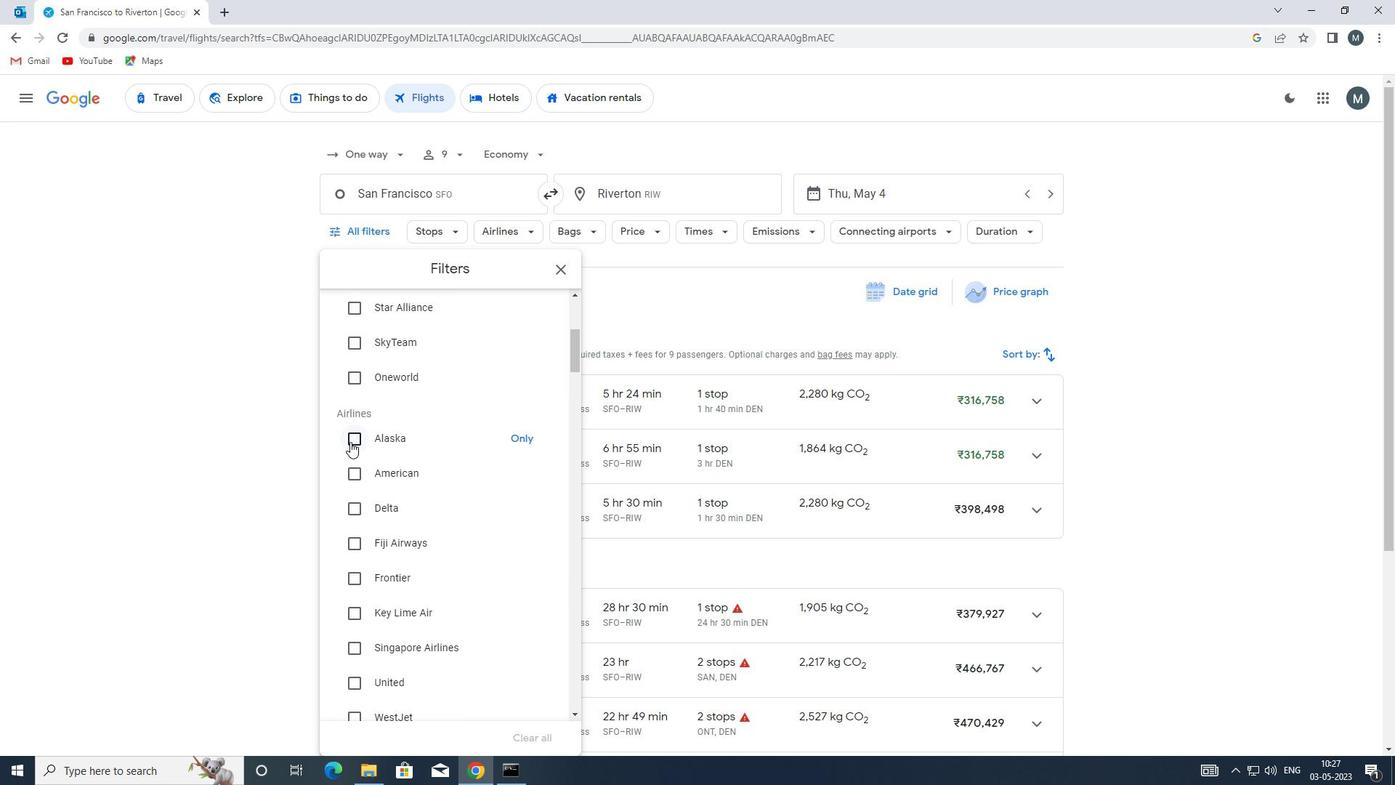 
Action: Mouse pressed left at (350, 441)
Screenshot: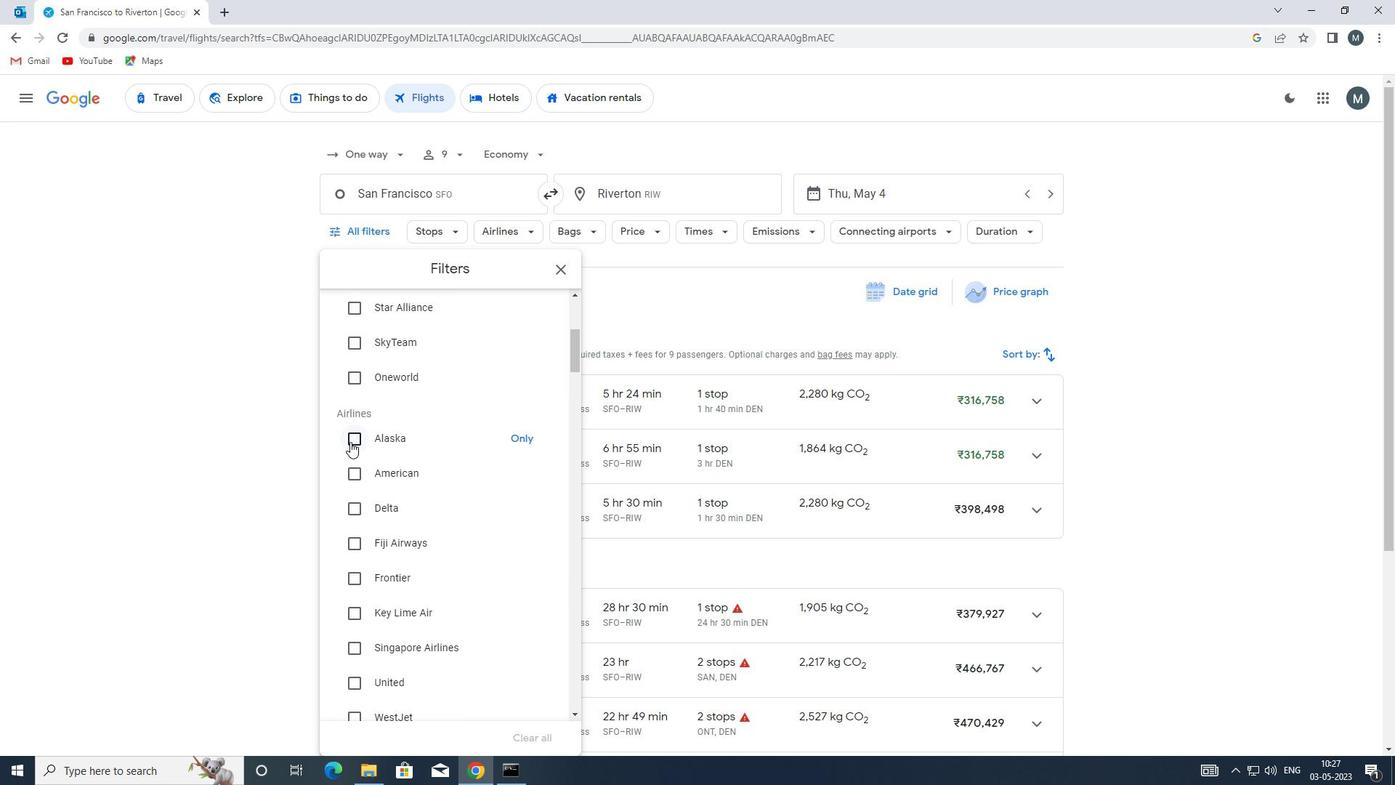 
Action: Mouse moved to (455, 431)
Screenshot: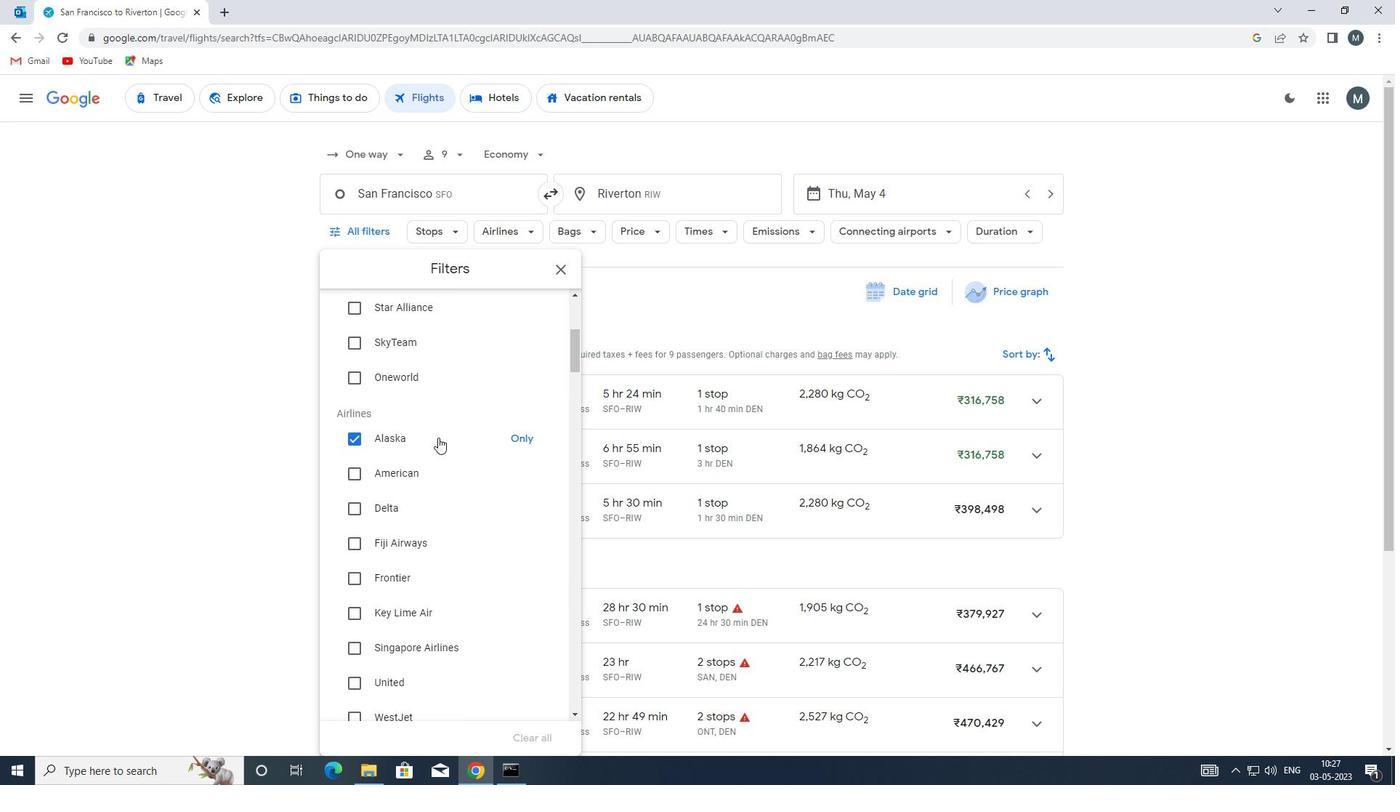 
Action: Mouse scrolled (455, 431) with delta (0, 0)
Screenshot: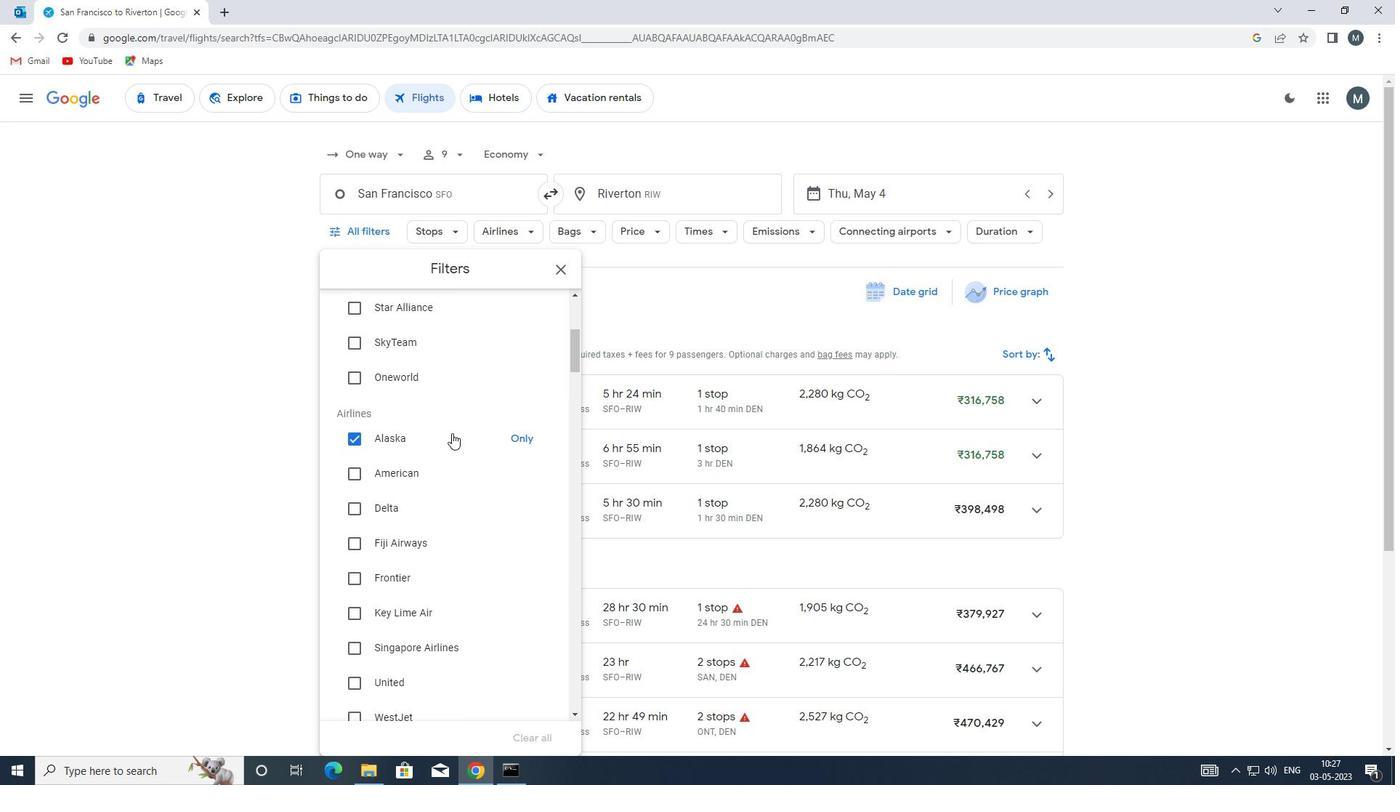 
Action: Mouse moved to (455, 431)
Screenshot: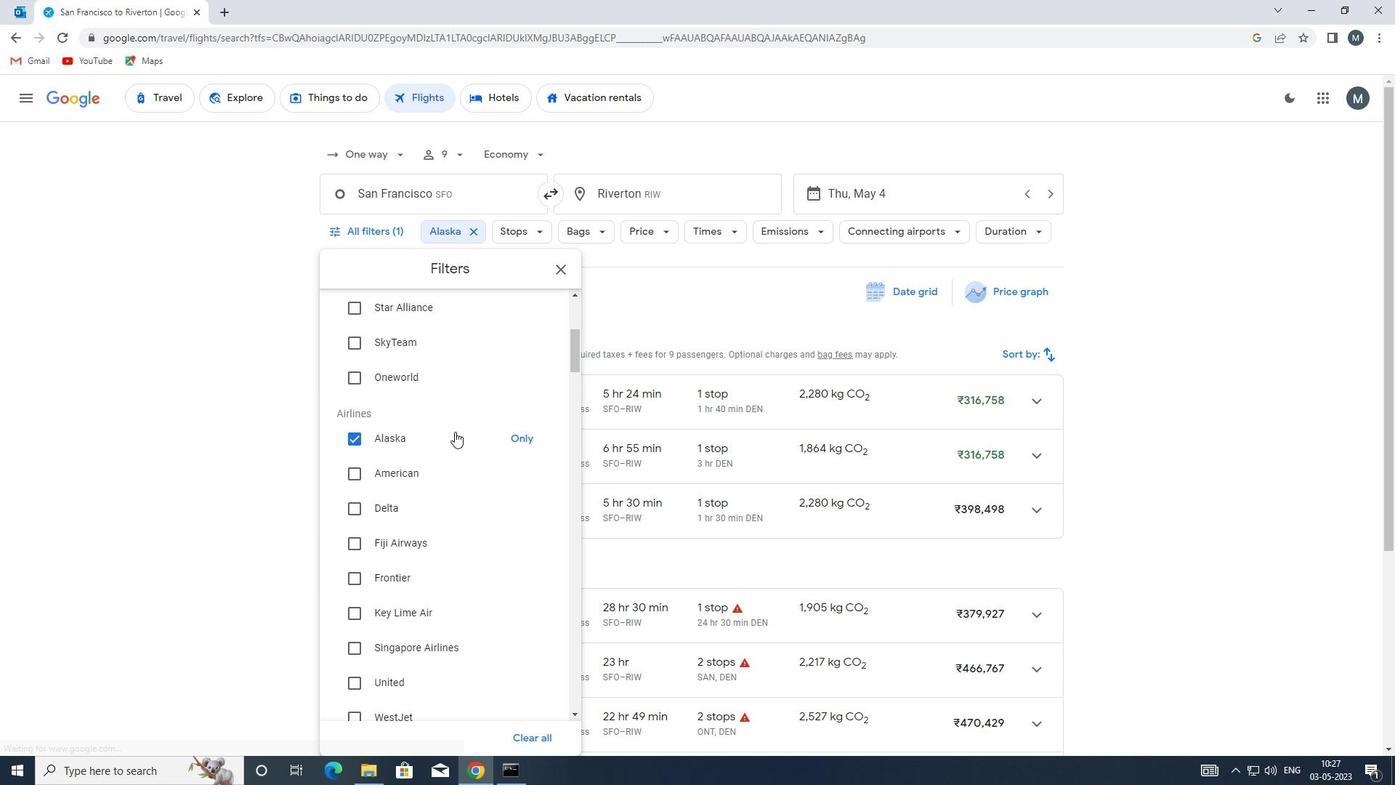 
Action: Mouse scrolled (455, 431) with delta (0, 0)
Screenshot: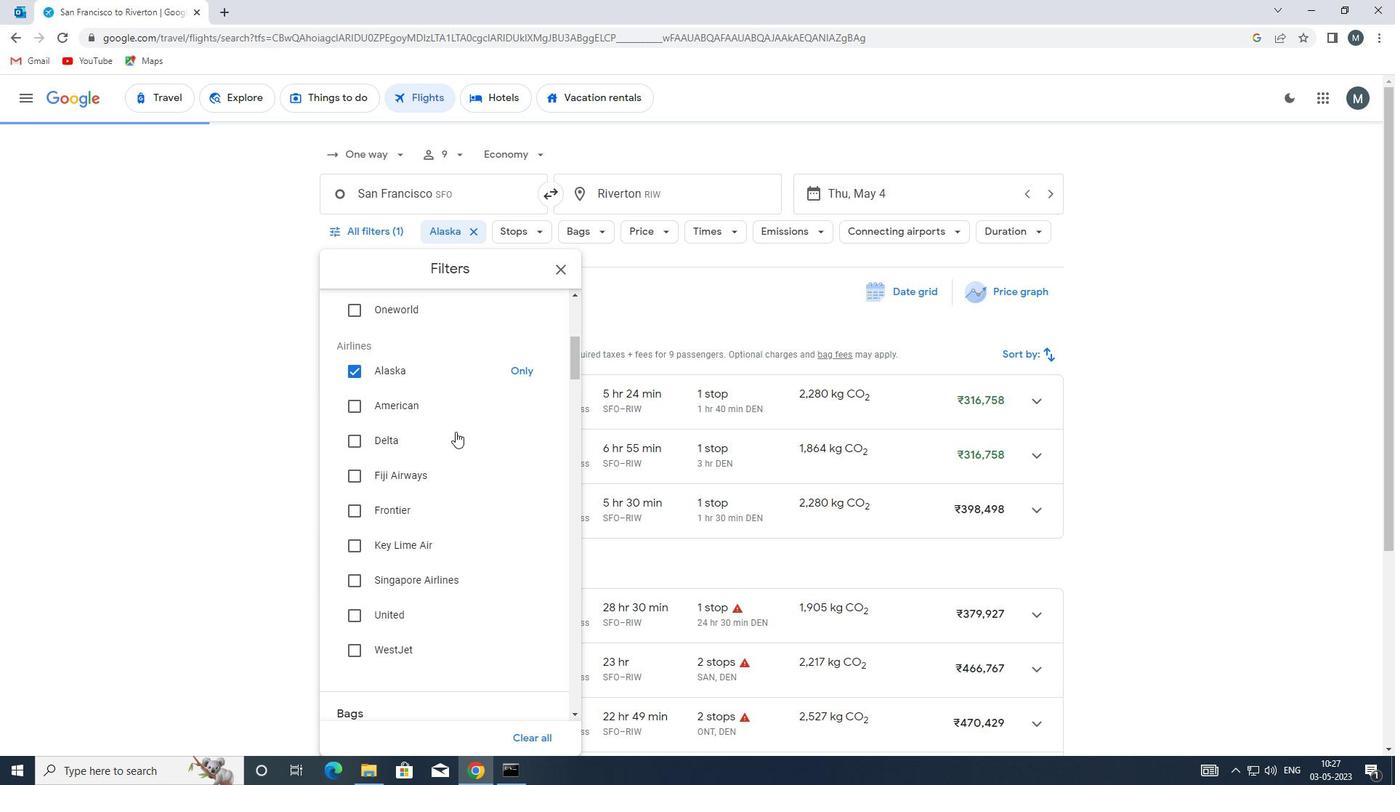 
Action: Mouse scrolled (455, 431) with delta (0, 0)
Screenshot: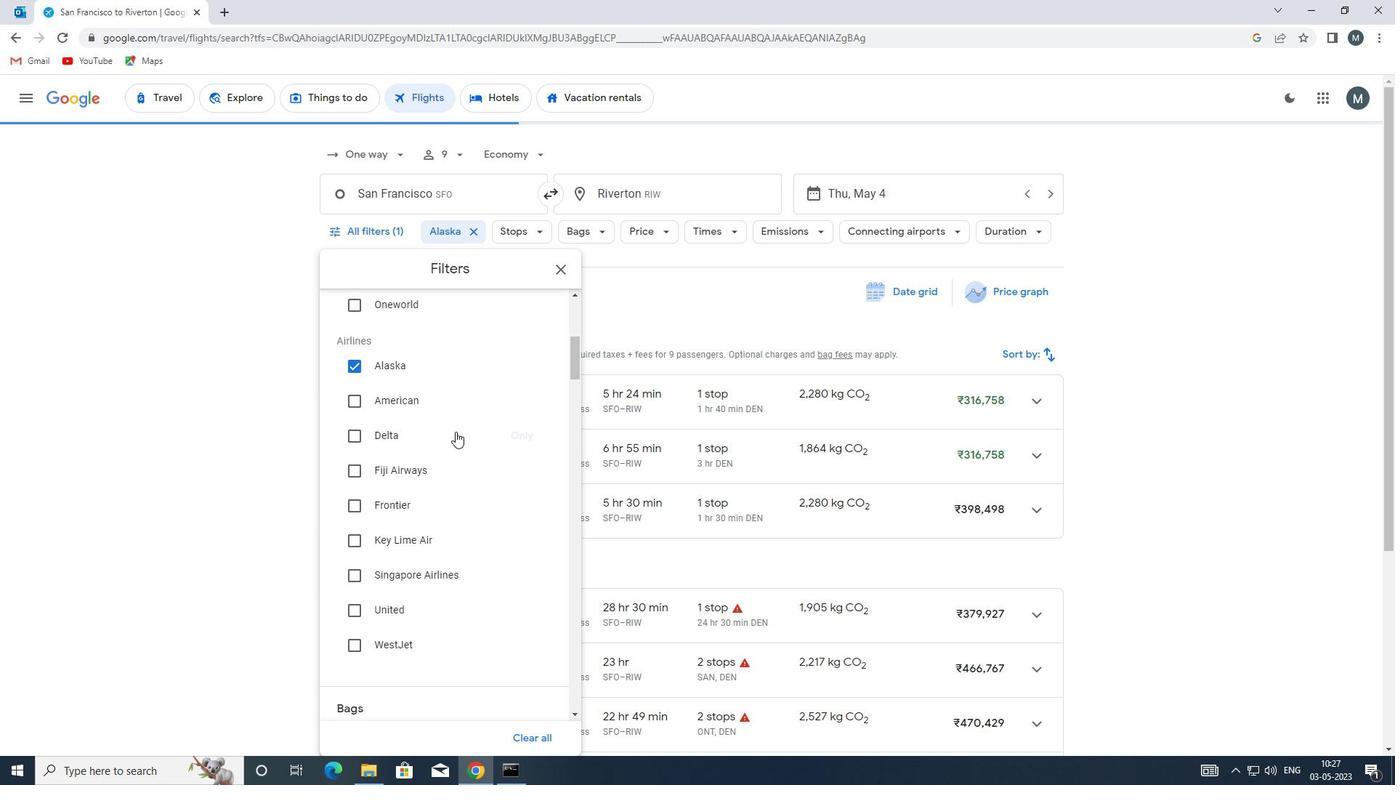 
Action: Mouse scrolled (455, 431) with delta (0, 0)
Screenshot: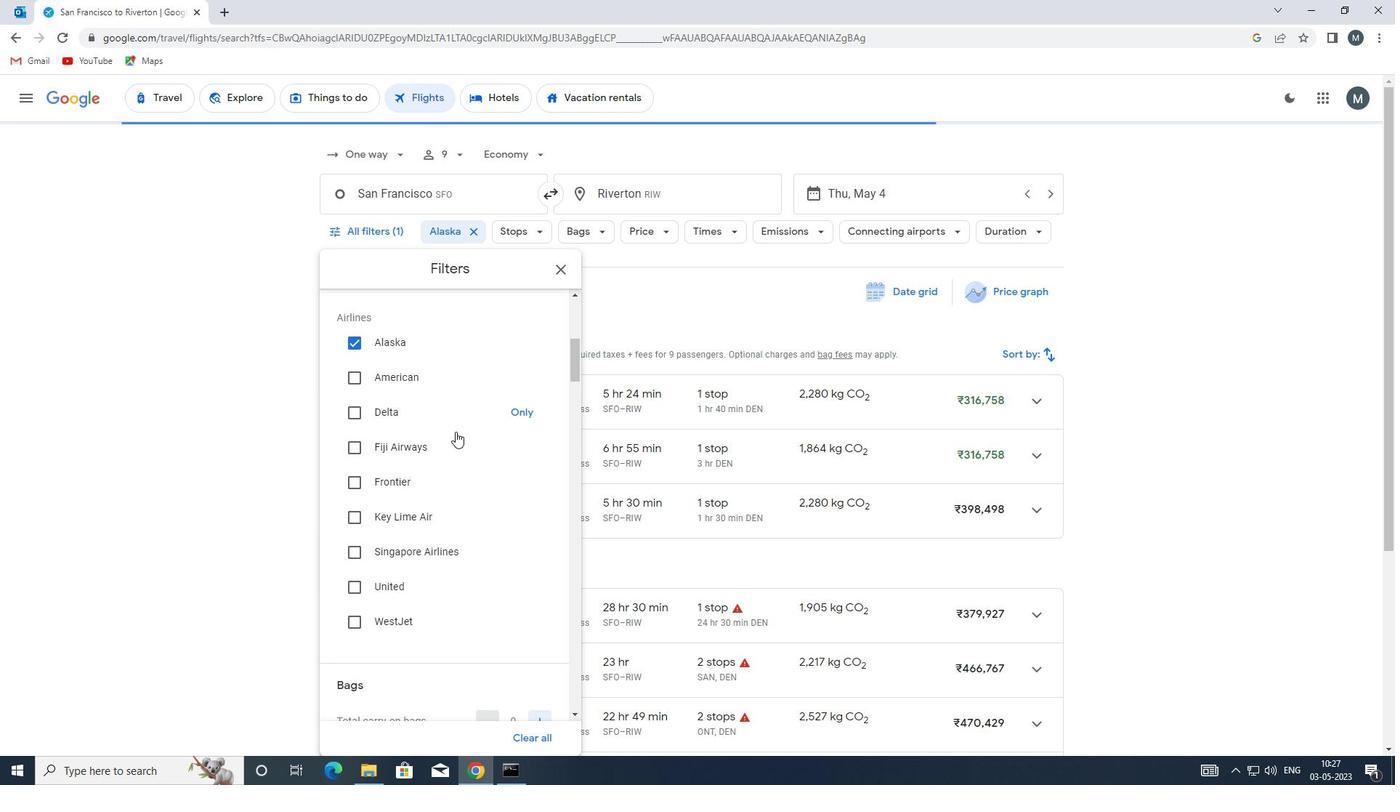
Action: Mouse scrolled (455, 431) with delta (0, 0)
Screenshot: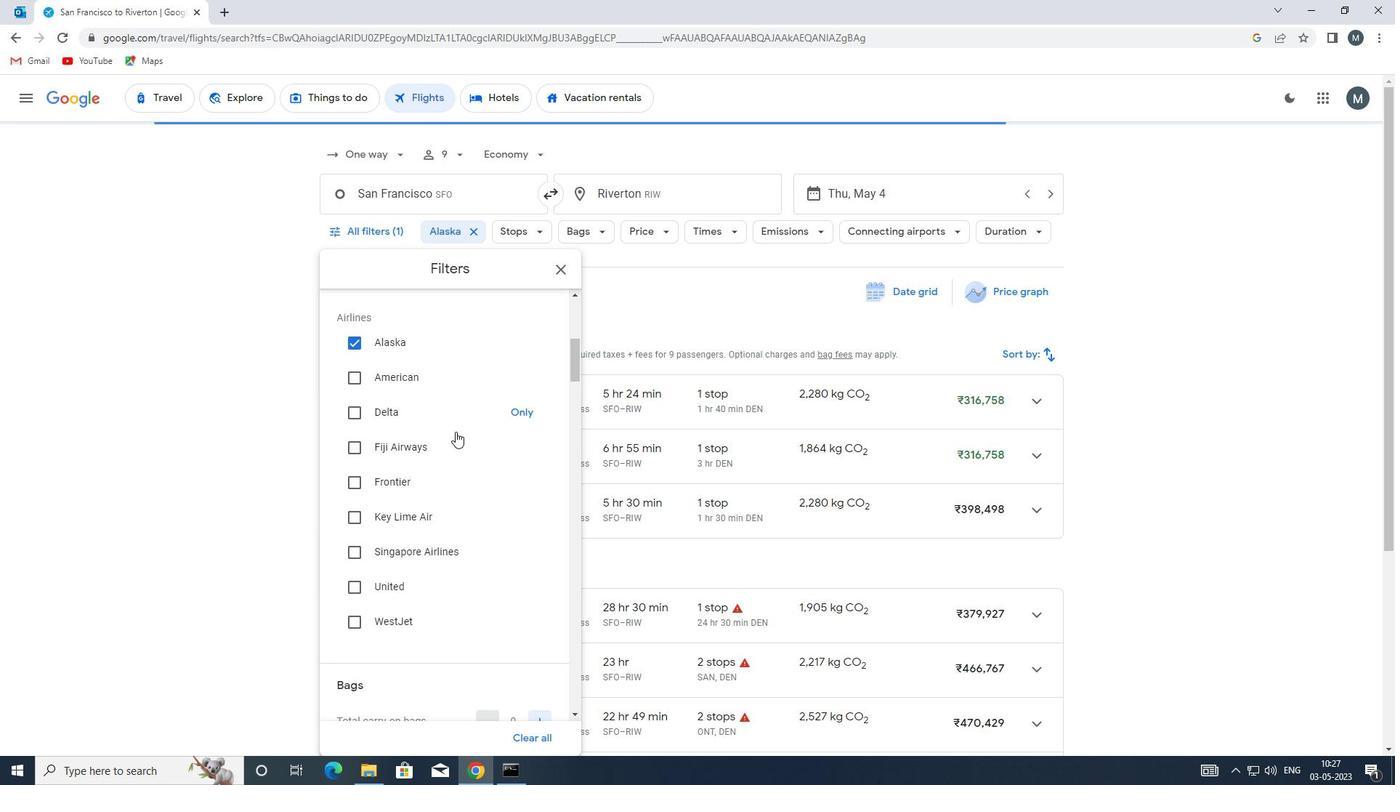 
Action: Mouse moved to (545, 486)
Screenshot: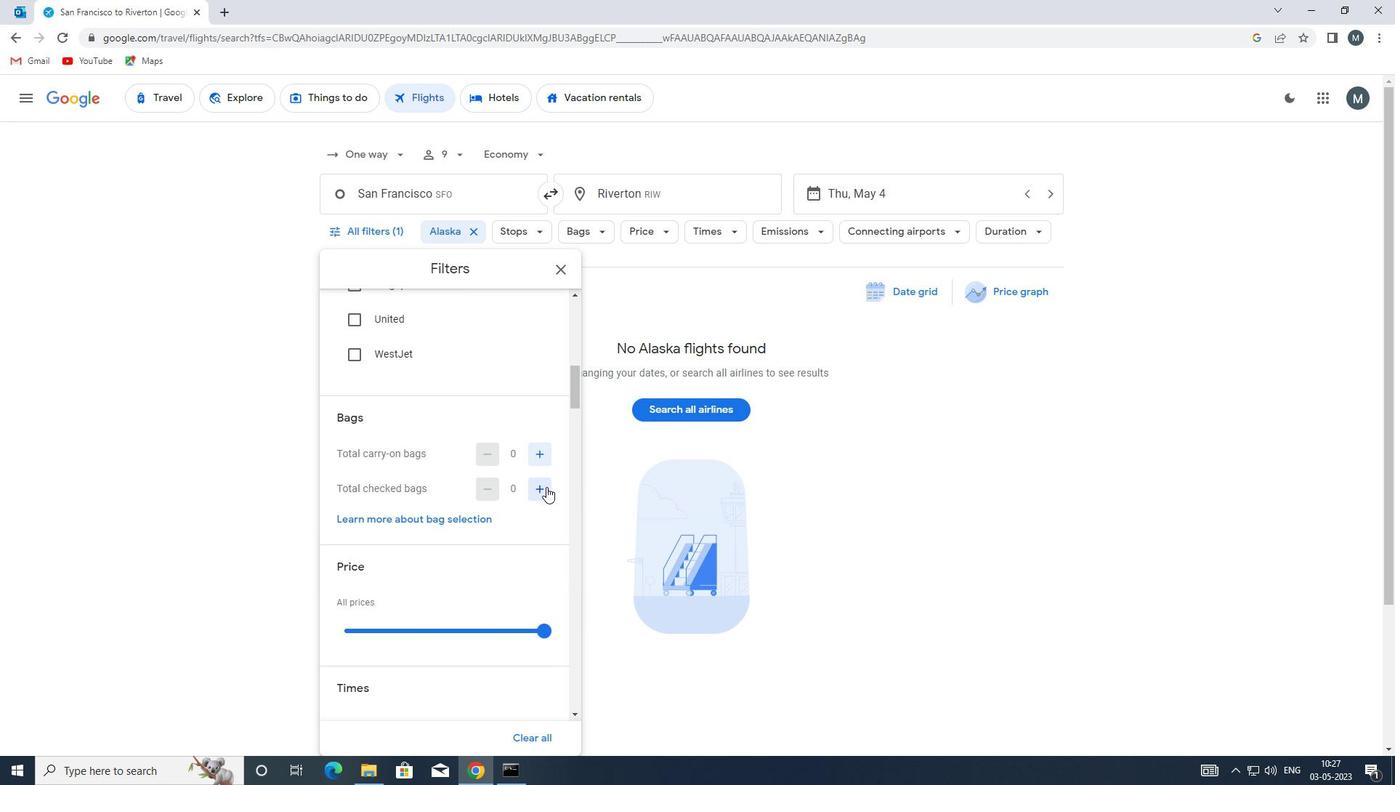 
Action: Mouse pressed left at (545, 486)
Screenshot: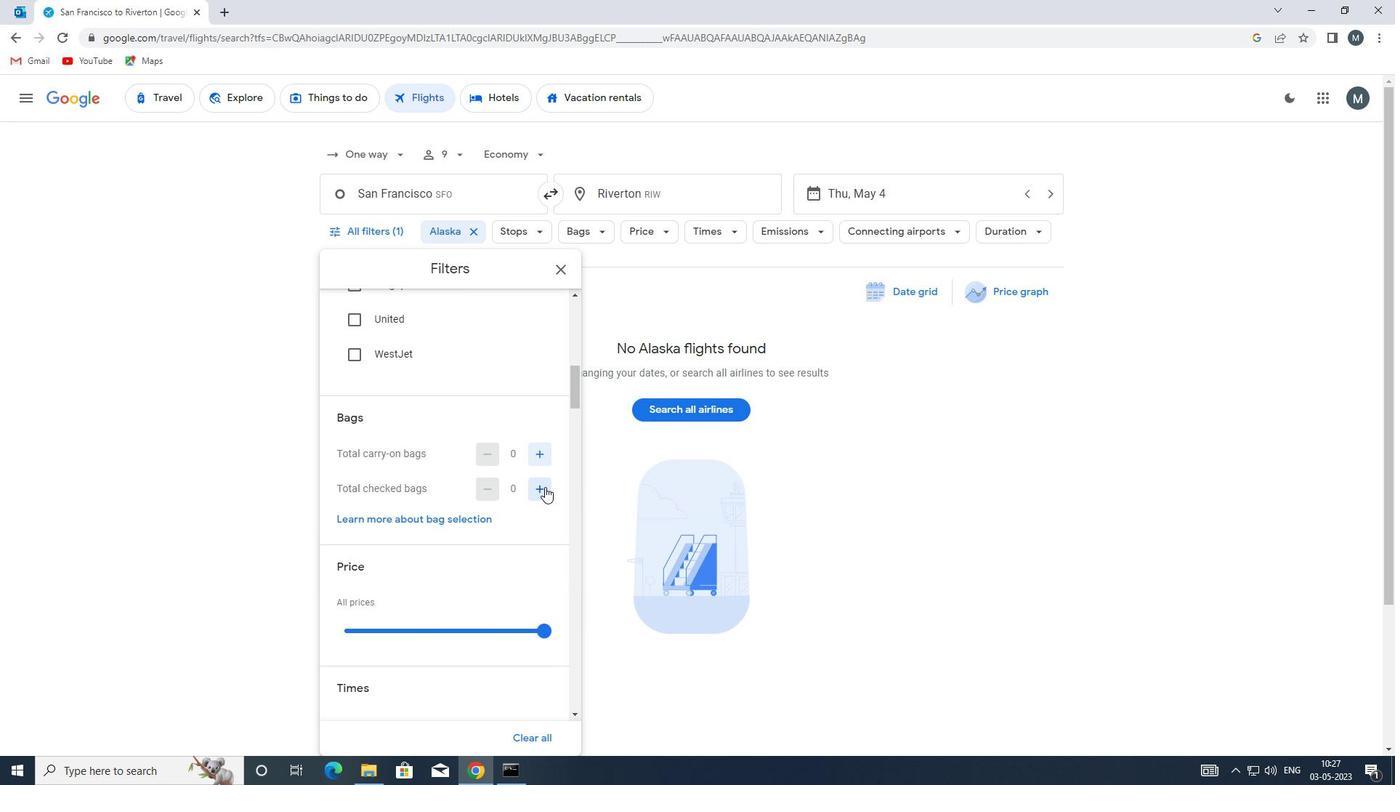 
Action: Mouse pressed left at (545, 486)
Screenshot: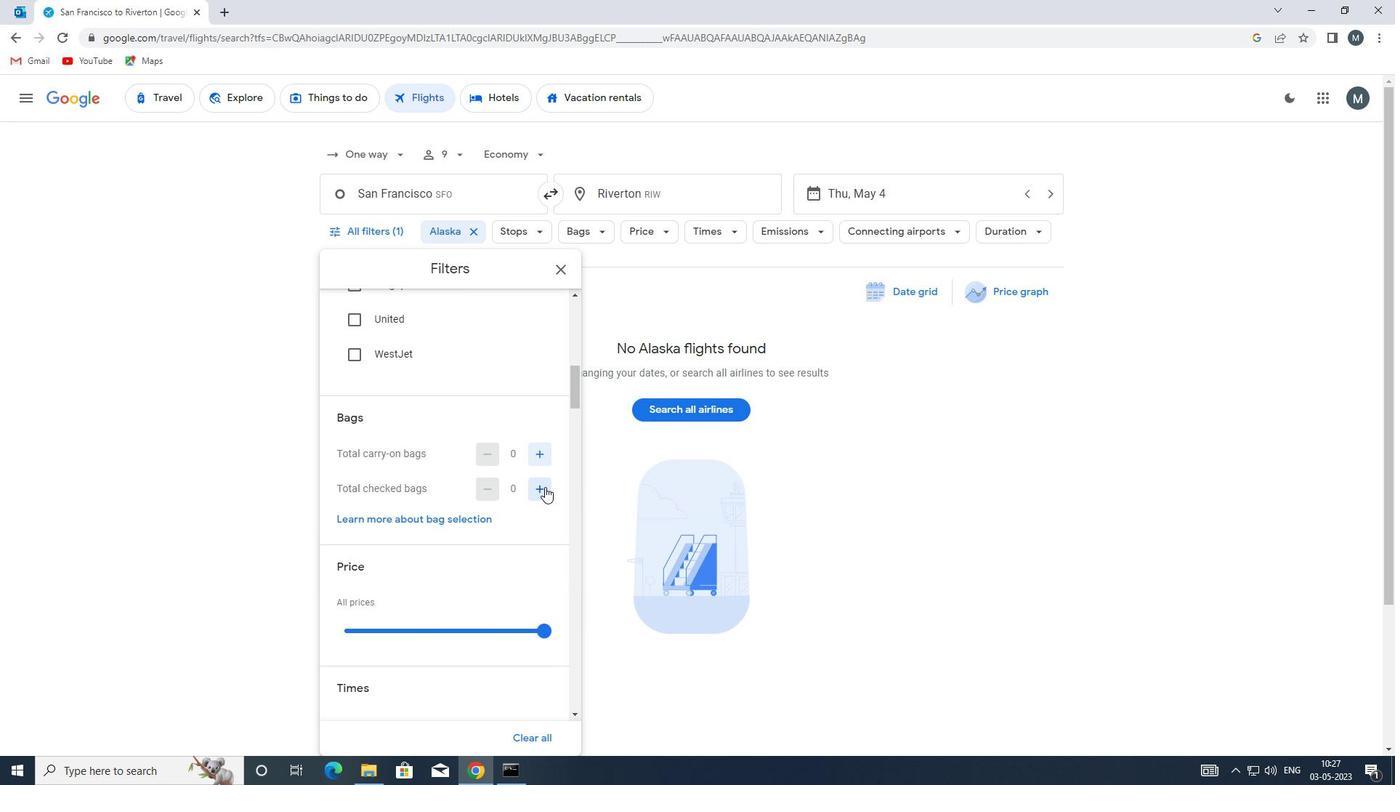 
Action: Mouse moved to (491, 427)
Screenshot: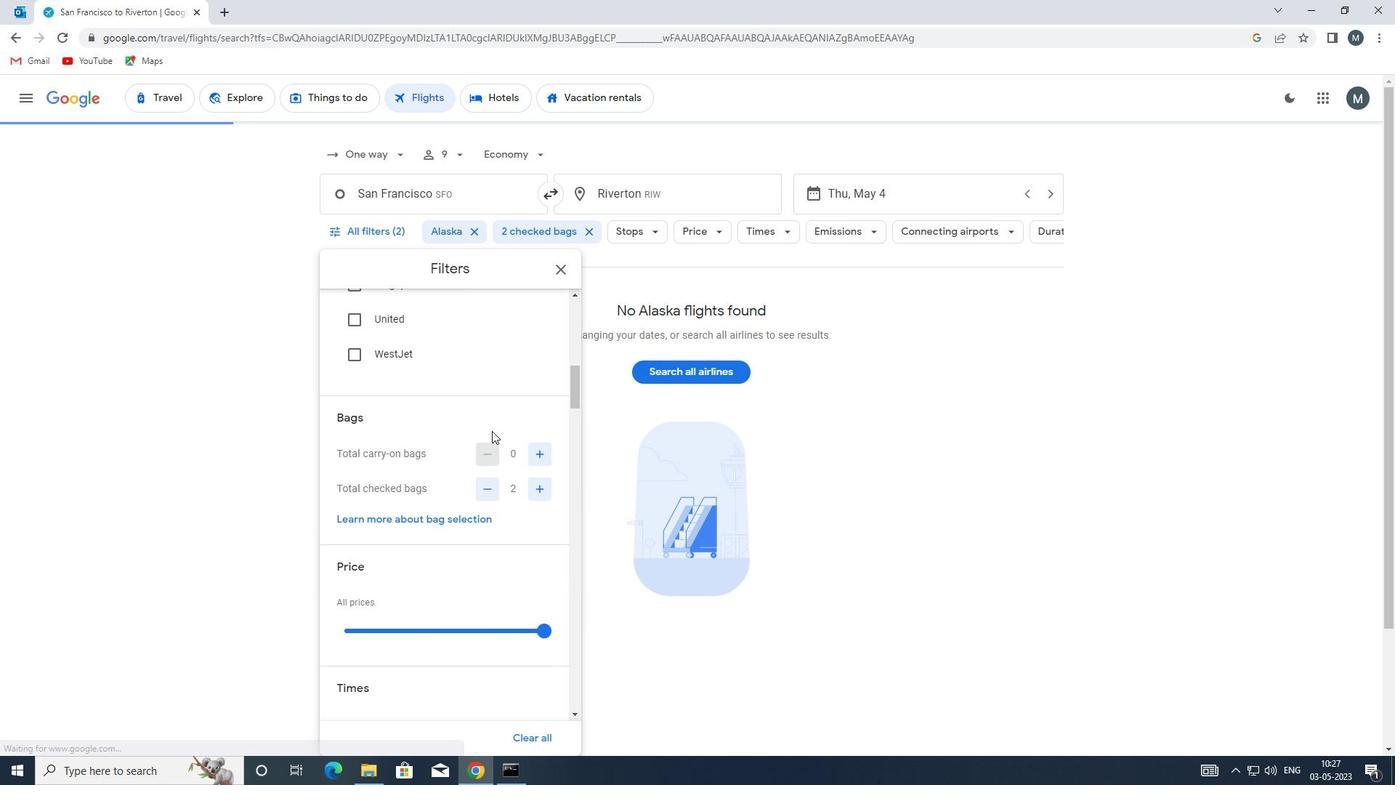 
Action: Mouse scrolled (491, 426) with delta (0, 0)
Screenshot: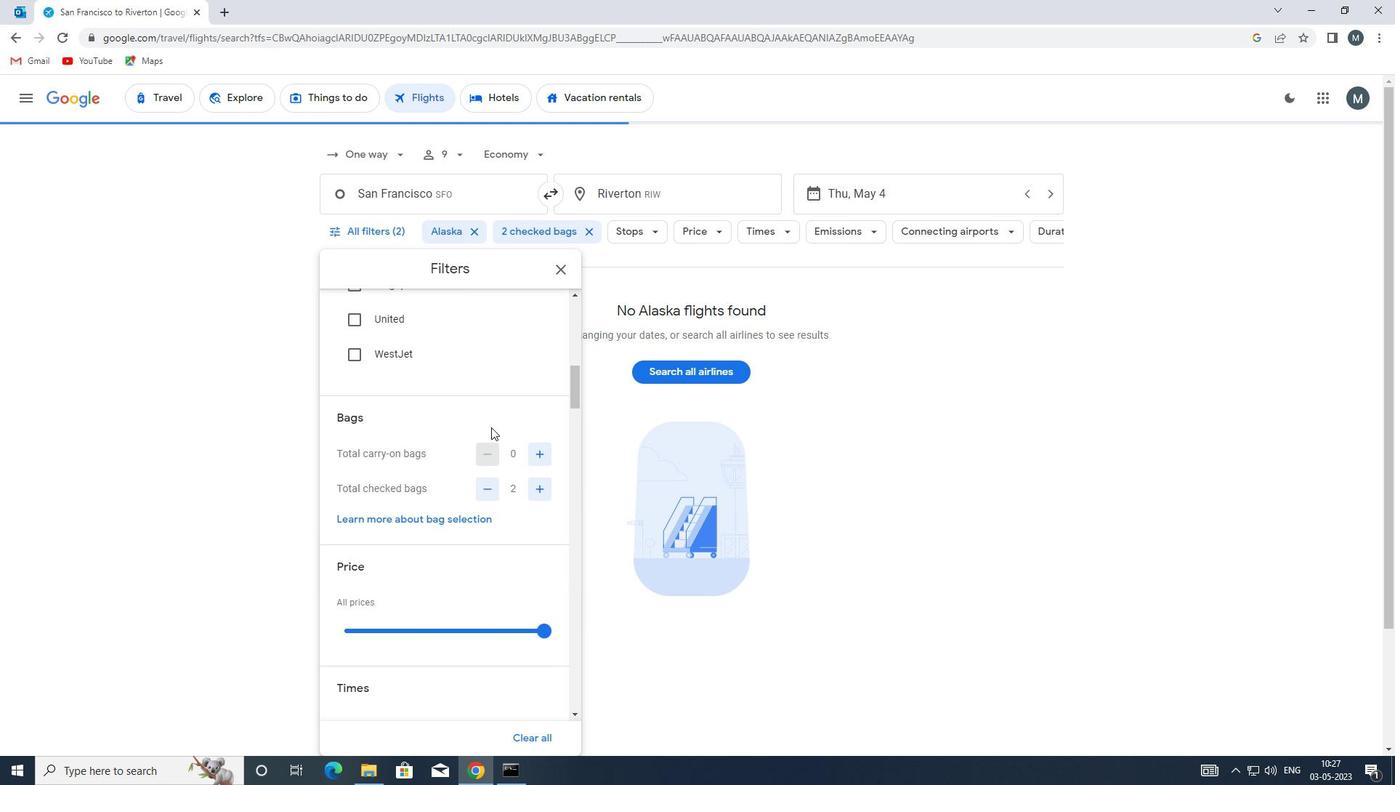 
Action: Mouse moved to (490, 426)
Screenshot: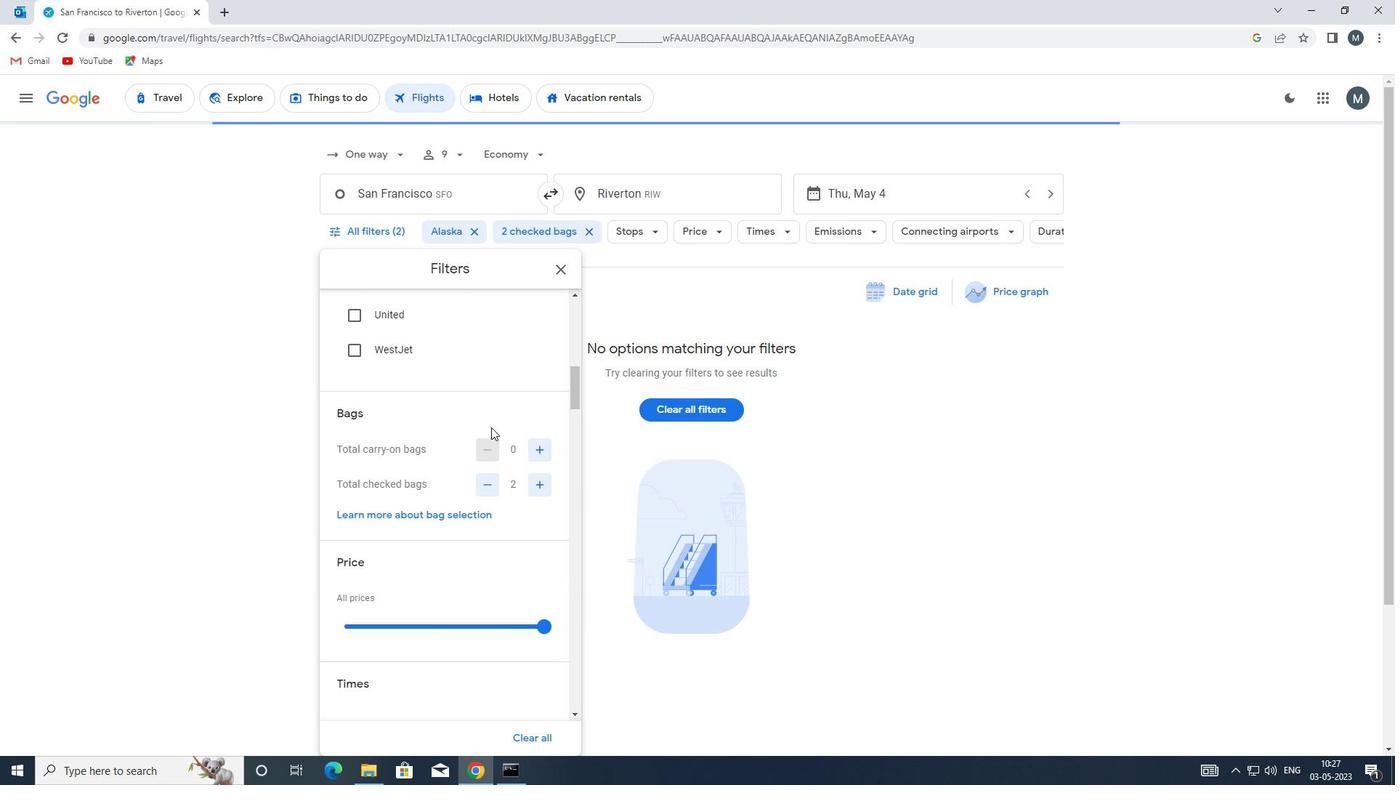 
Action: Mouse scrolled (490, 425) with delta (0, 0)
Screenshot: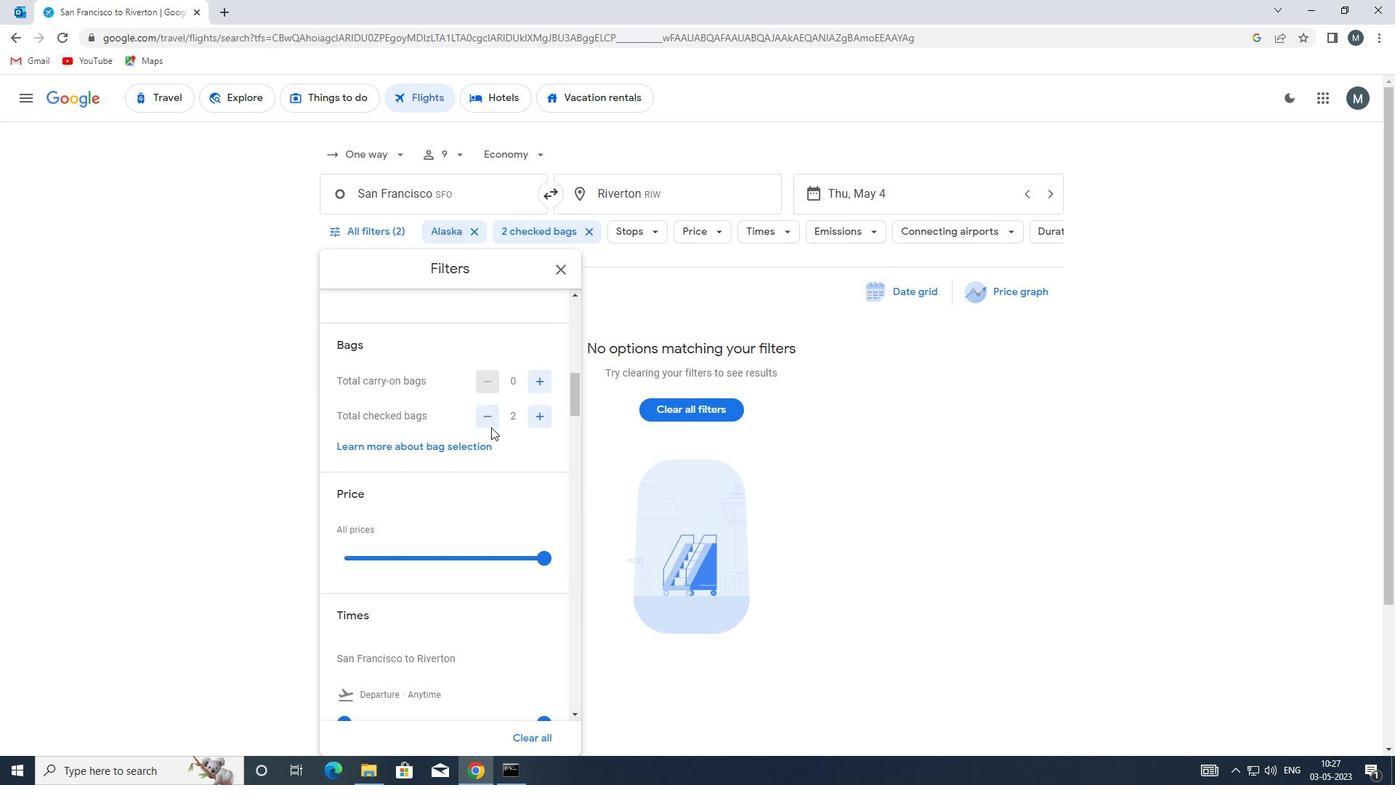 
Action: Mouse moved to (451, 480)
Screenshot: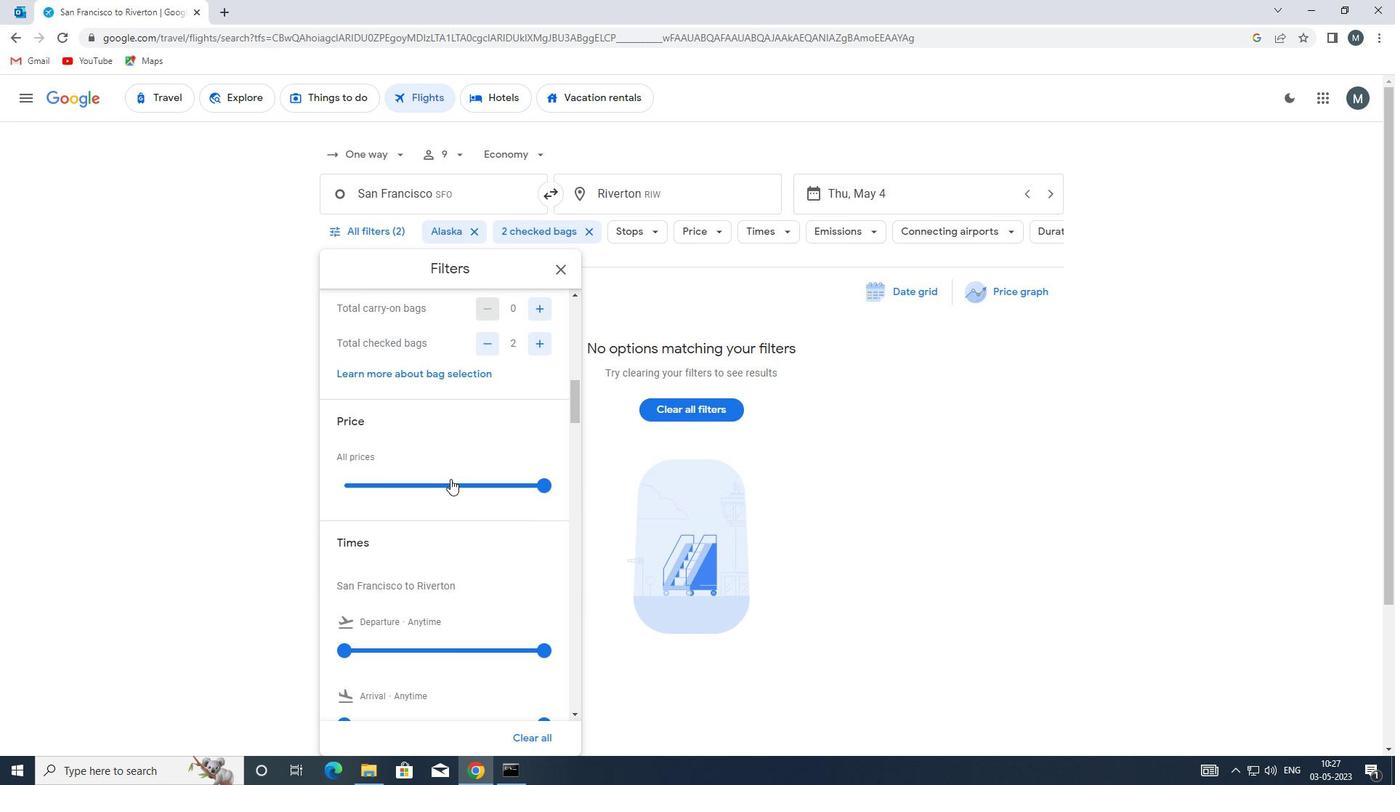 
Action: Mouse pressed left at (451, 480)
Screenshot: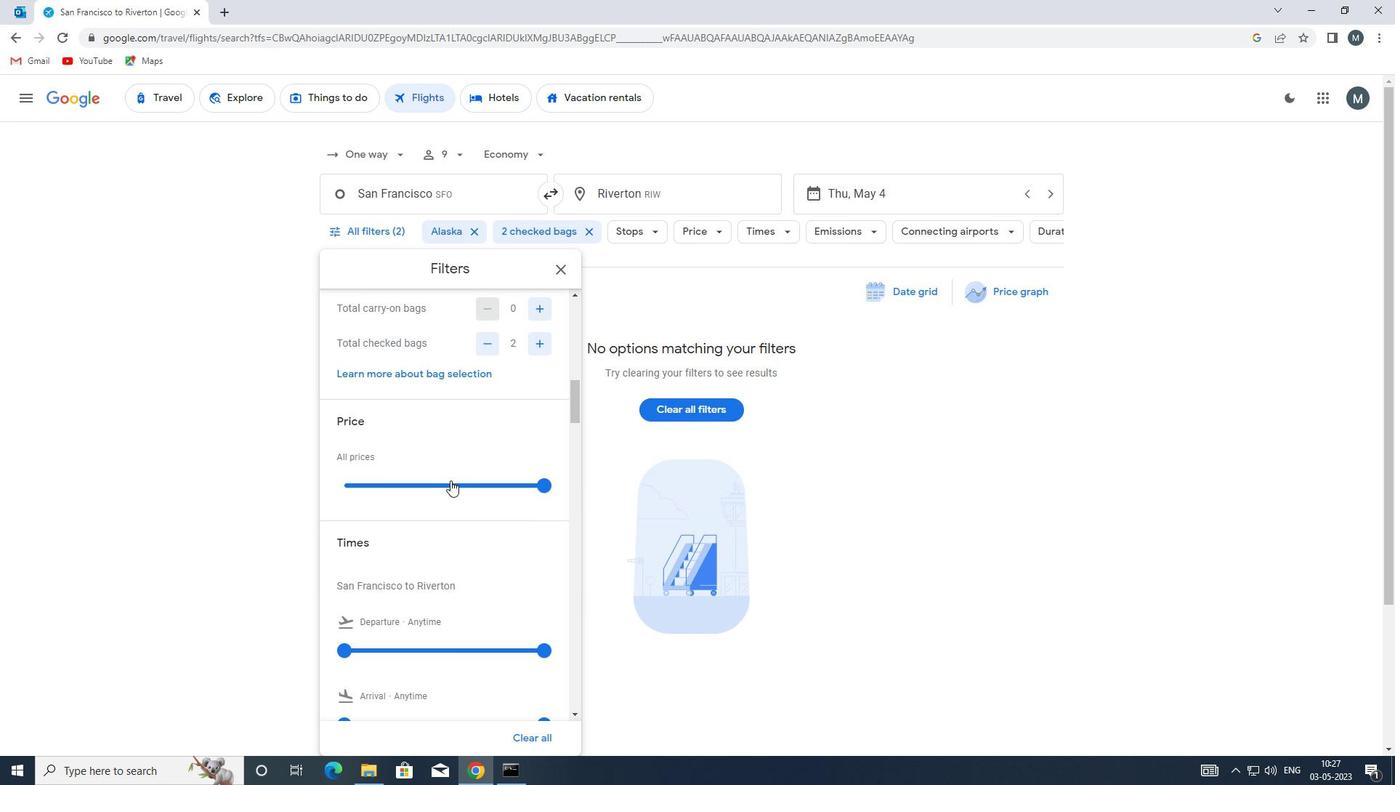 
Action: Mouse moved to (452, 481)
Screenshot: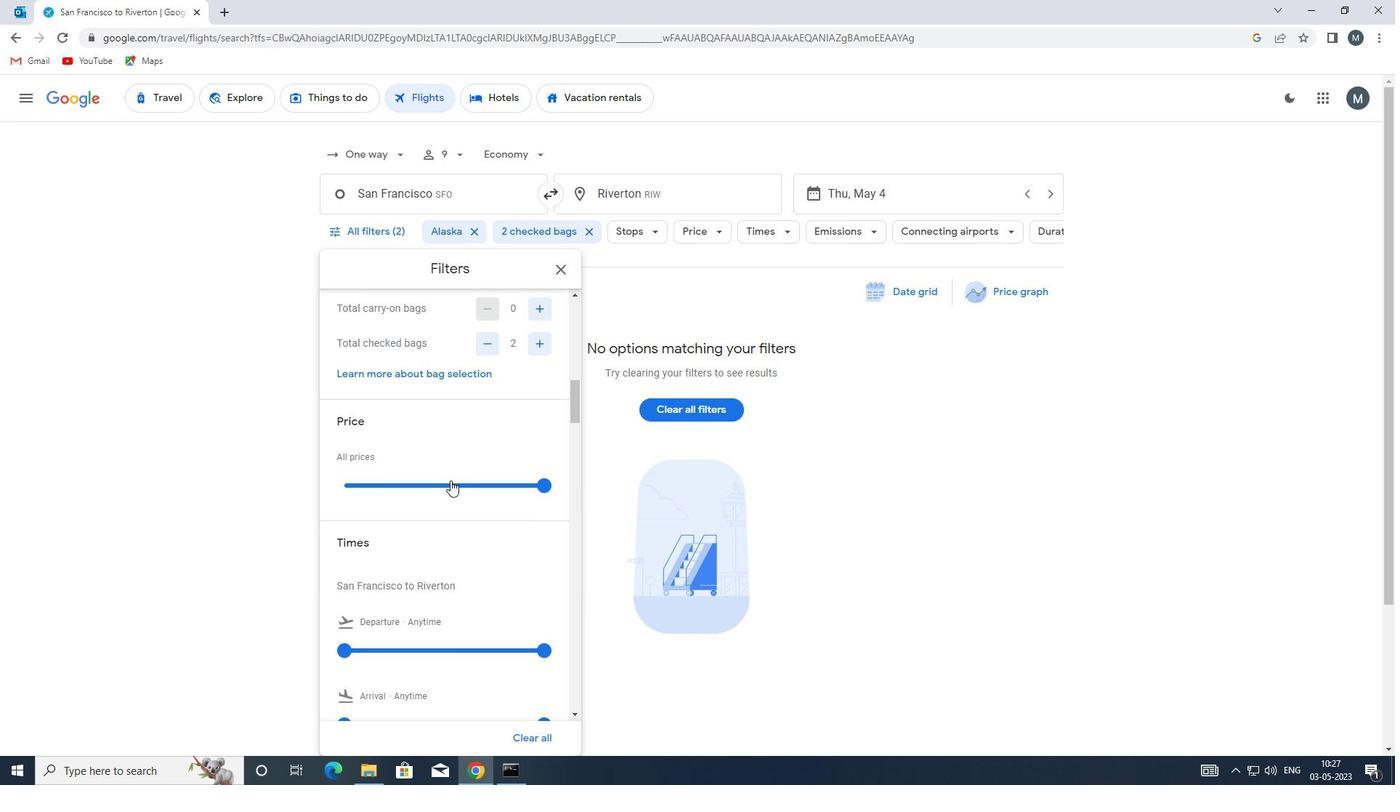 
Action: Mouse pressed left at (452, 481)
Screenshot: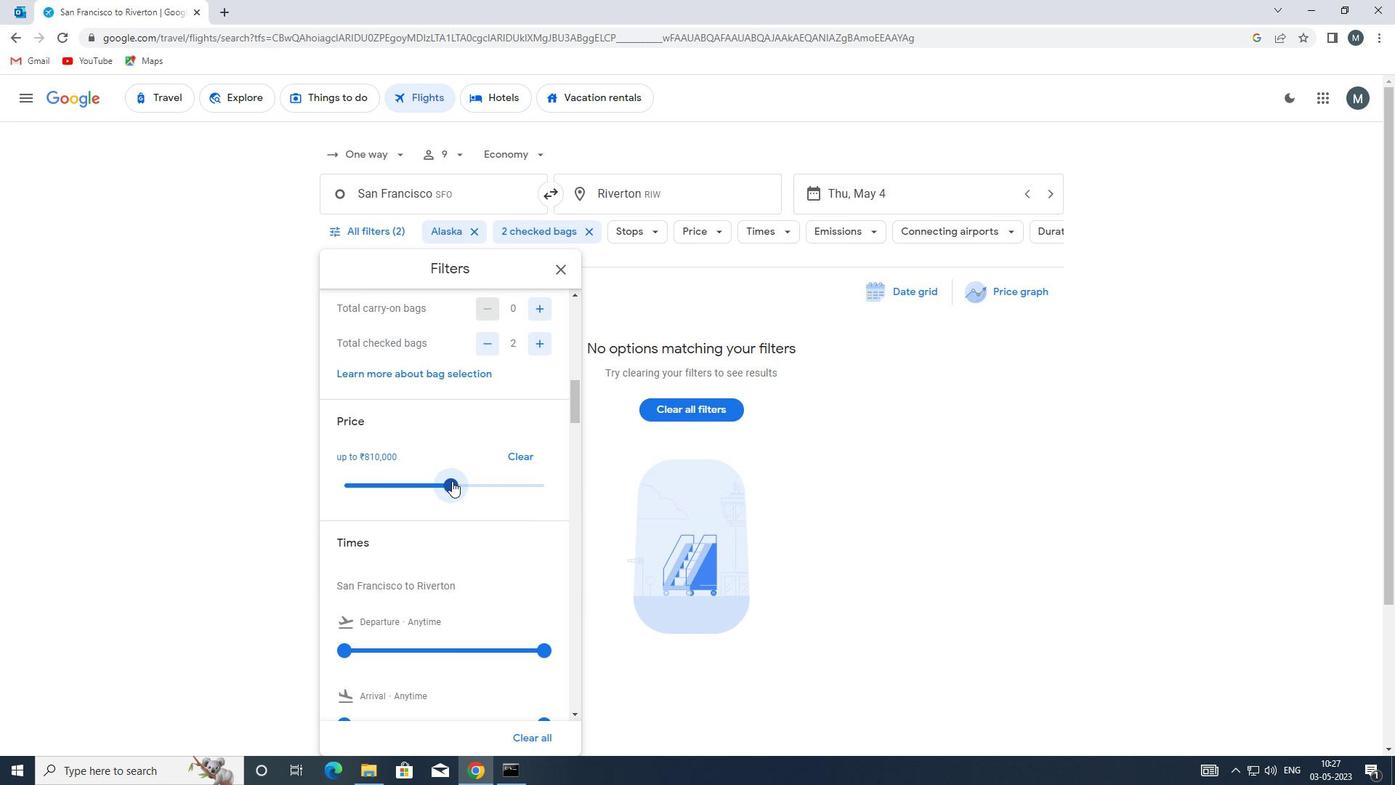 
Action: Mouse moved to (465, 431)
Screenshot: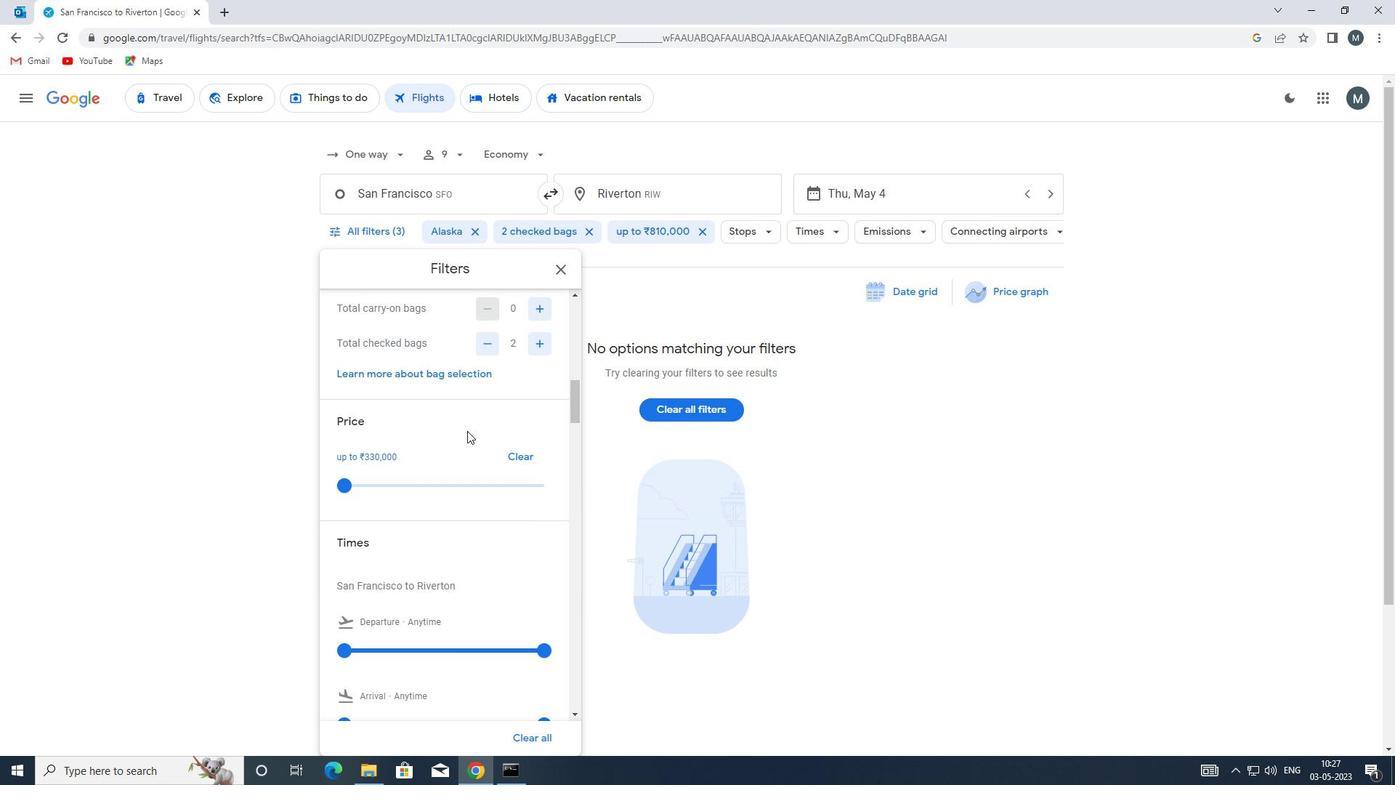 
Action: Mouse scrolled (465, 430) with delta (0, 0)
Screenshot: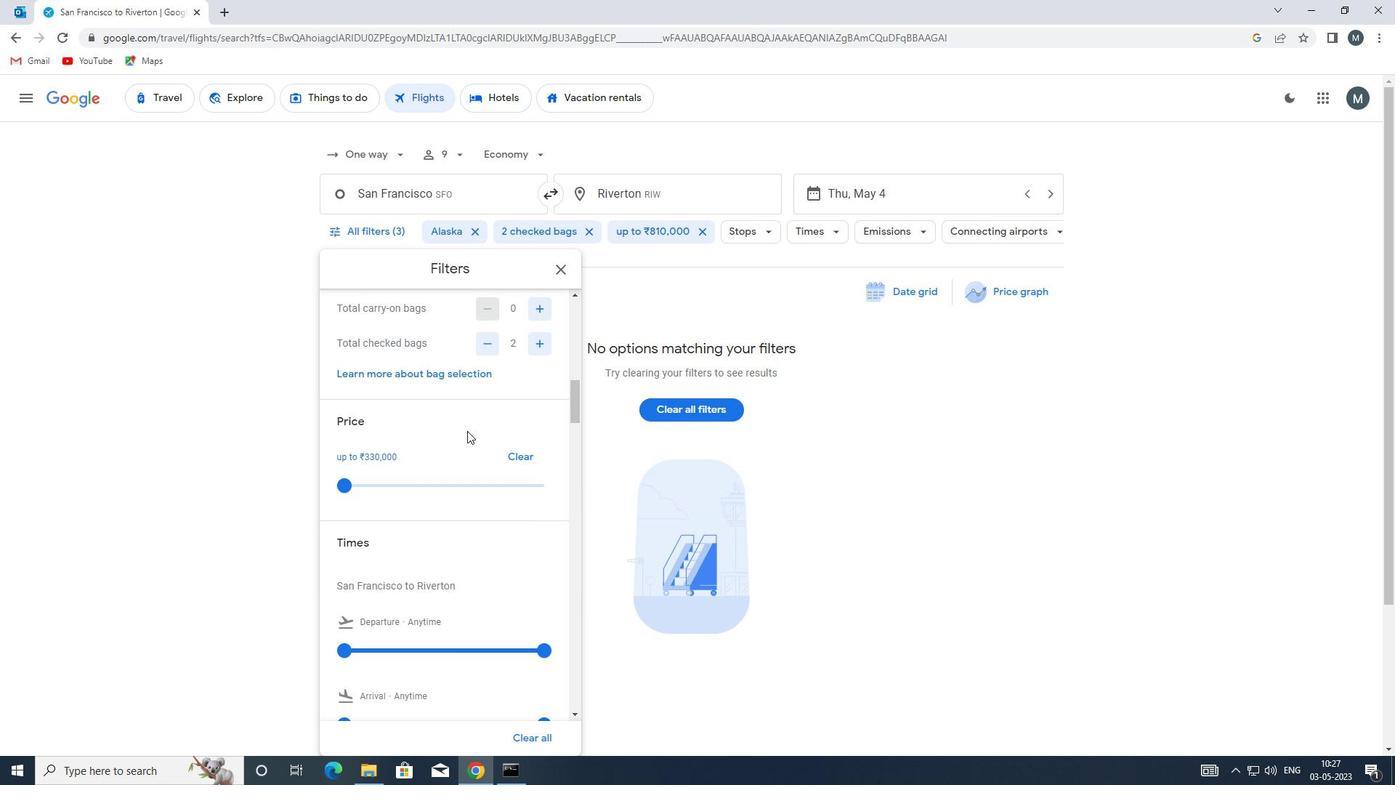 
Action: Mouse moved to (463, 433)
Screenshot: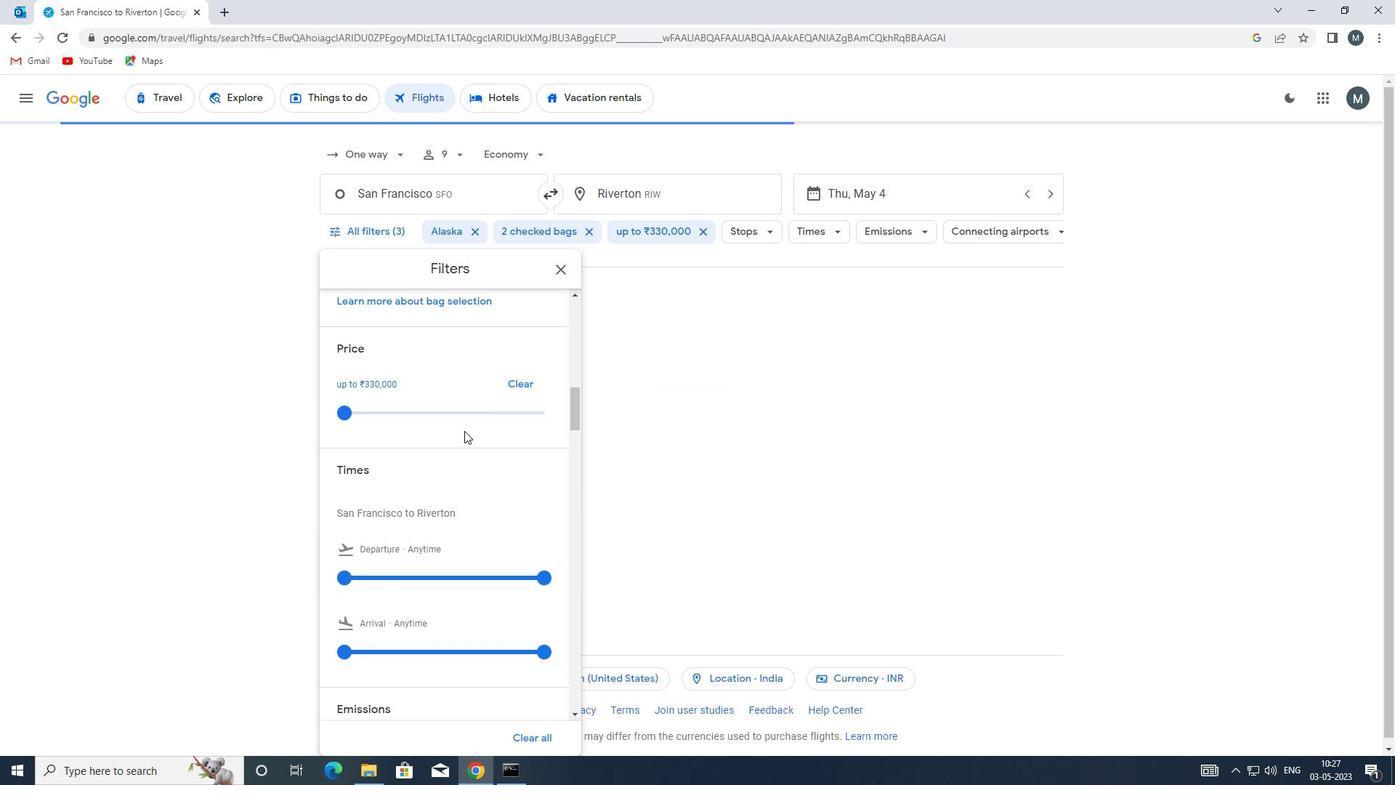 
Action: Mouse scrolled (463, 432) with delta (0, 0)
Screenshot: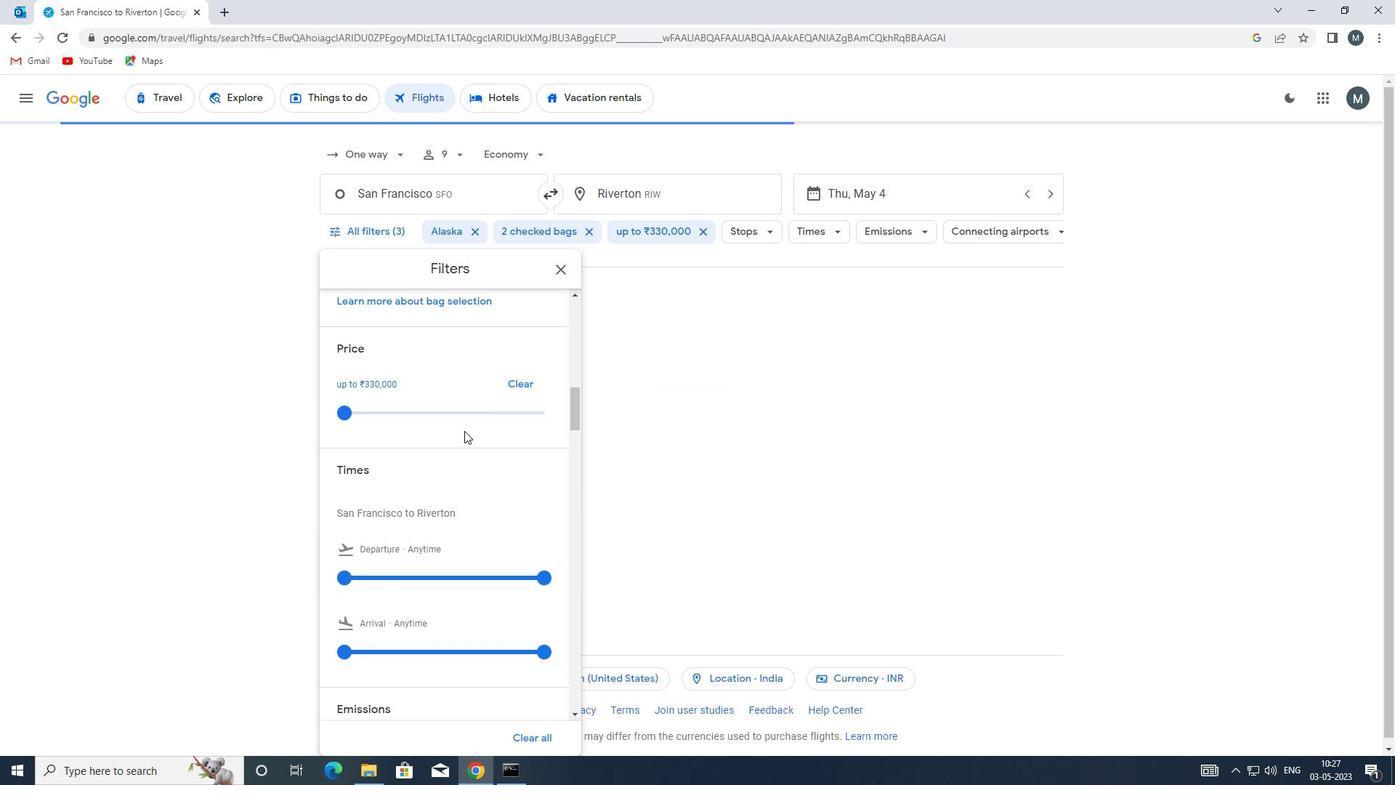 
Action: Mouse moved to (459, 436)
Screenshot: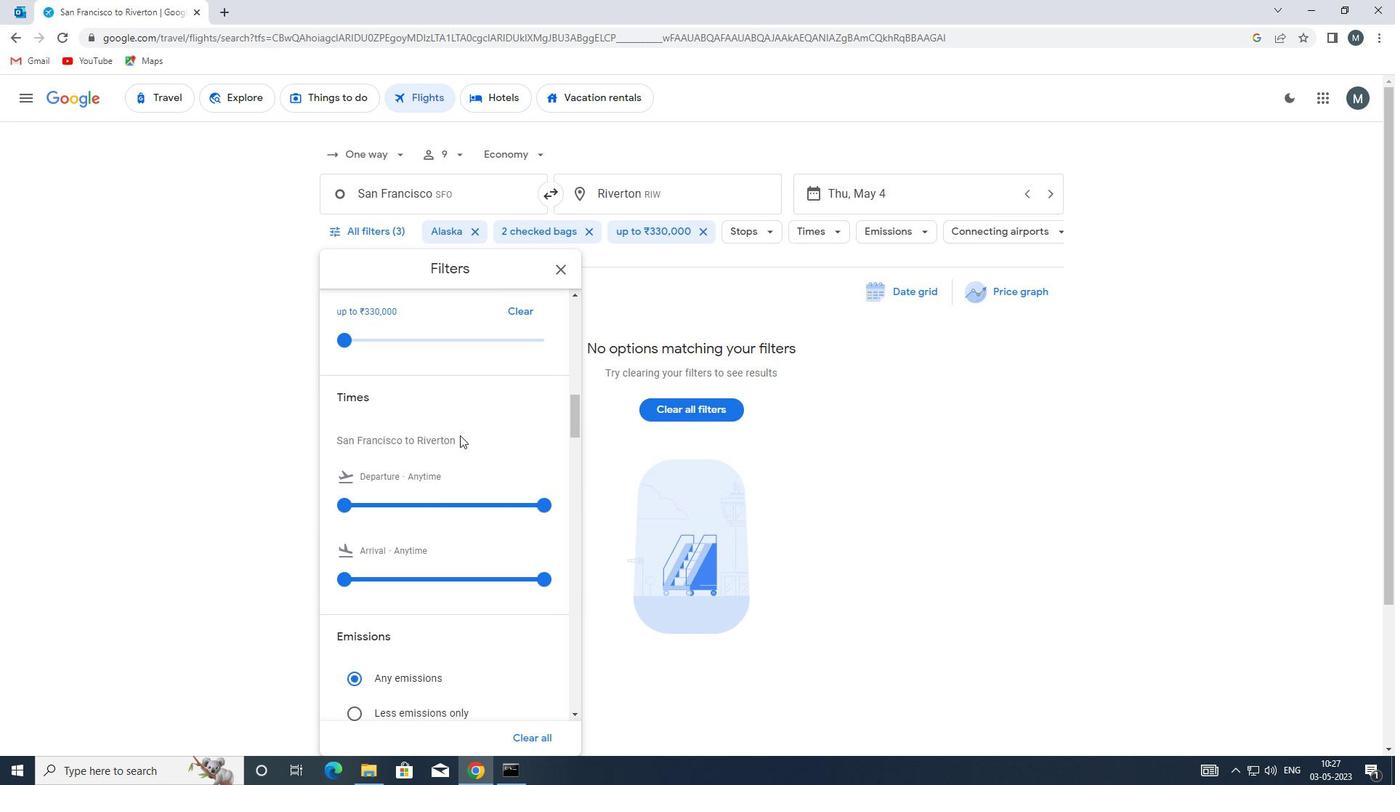 
Action: Mouse scrolled (459, 435) with delta (0, 0)
Screenshot: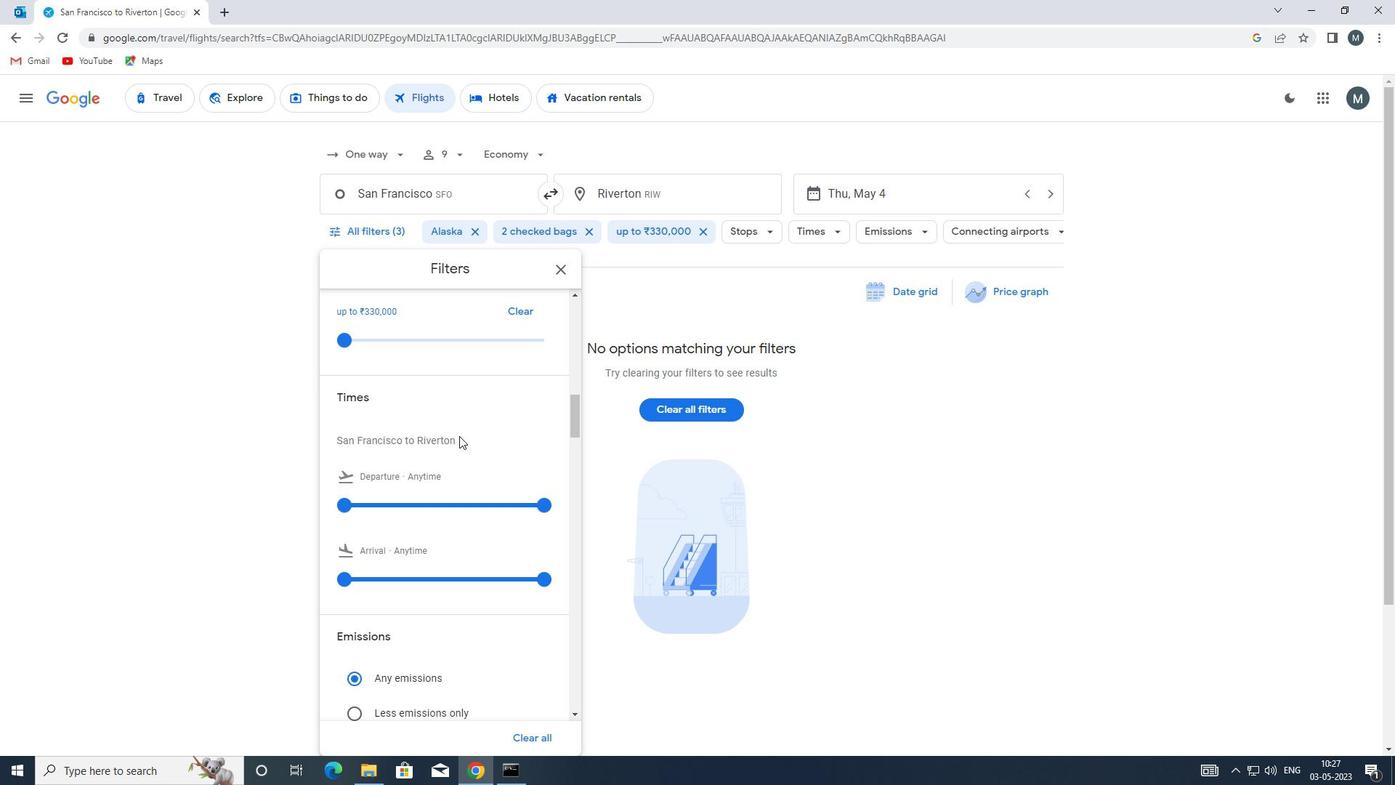 
Action: Mouse moved to (455, 439)
Screenshot: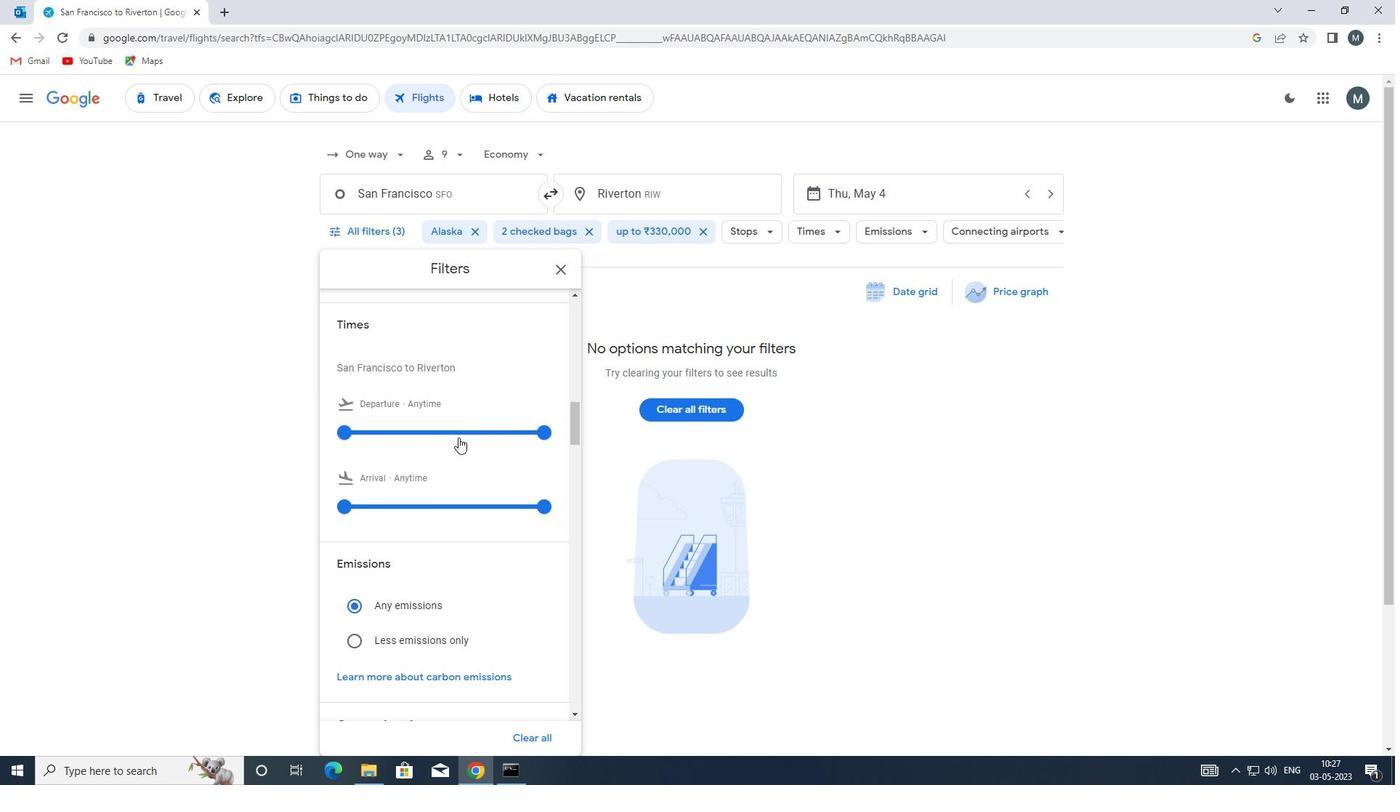 
Action: Mouse scrolled (455, 439) with delta (0, 0)
Screenshot: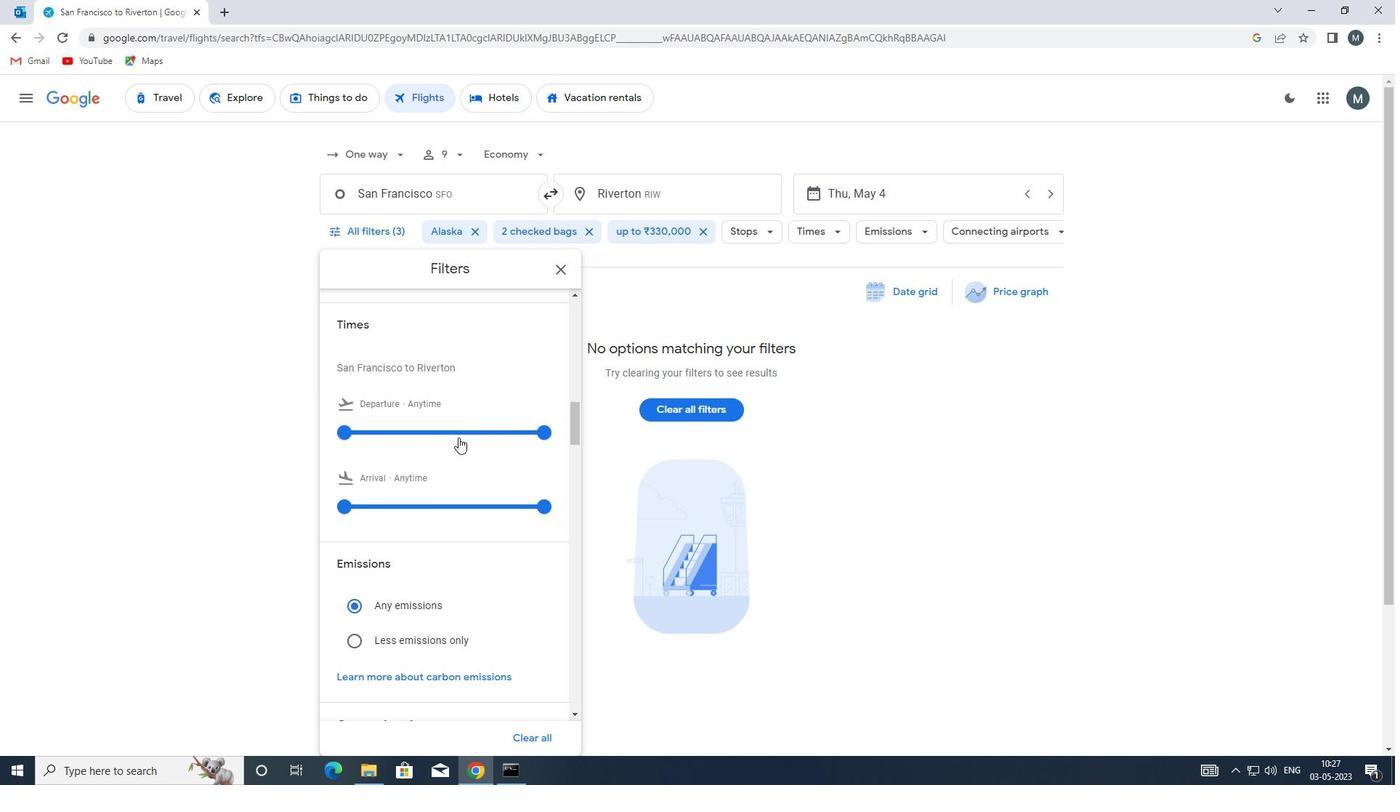 
Action: Mouse moved to (361, 355)
Screenshot: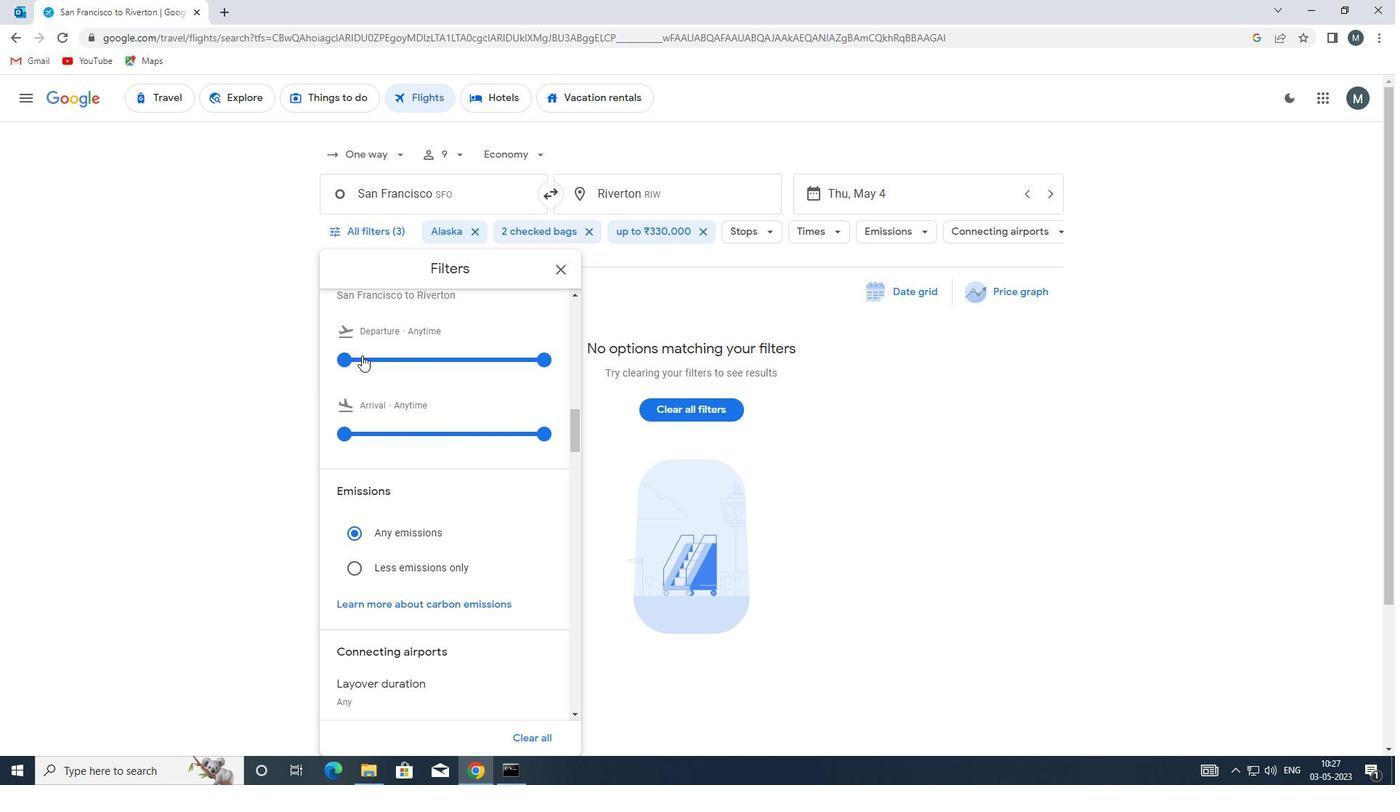 
Action: Mouse pressed left at (361, 355)
Screenshot: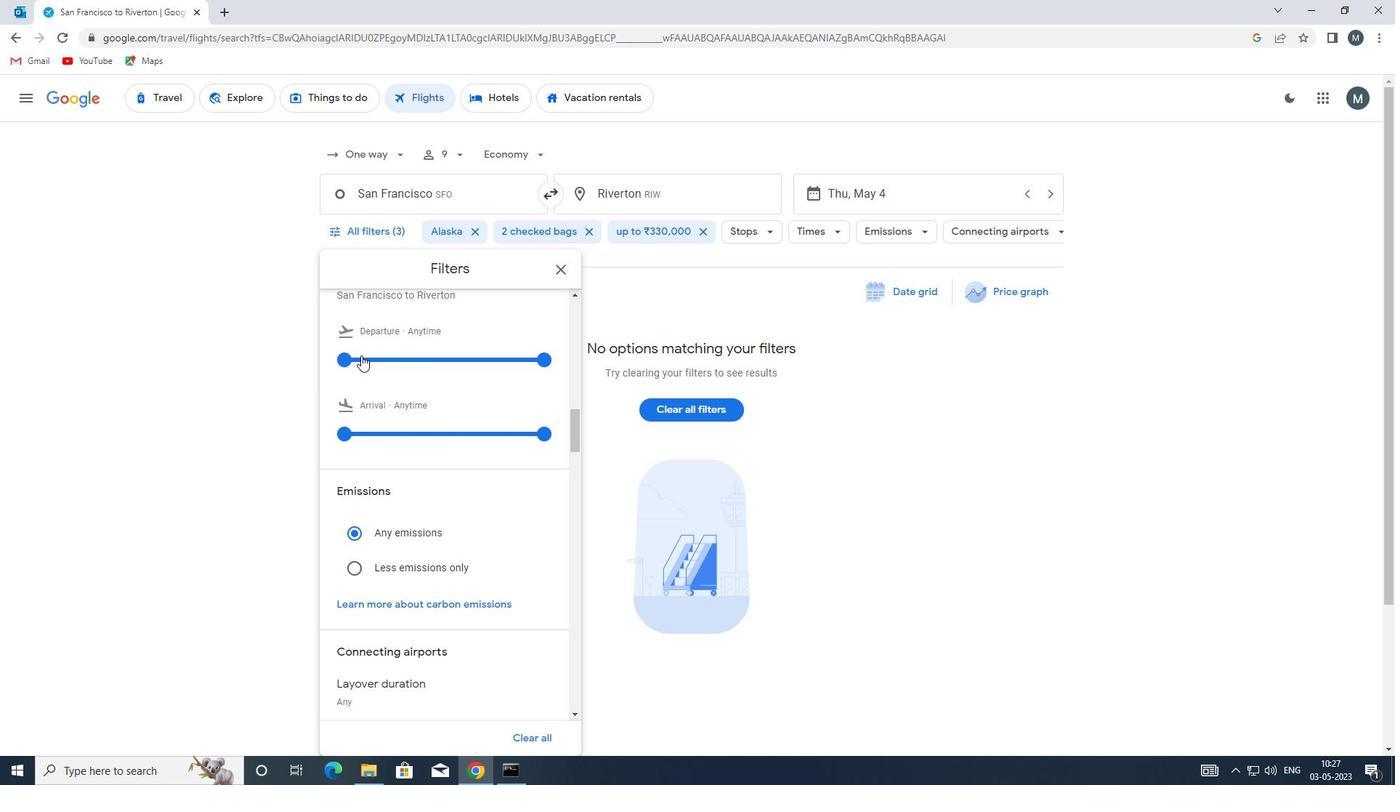 
Action: Mouse moved to (536, 358)
Screenshot: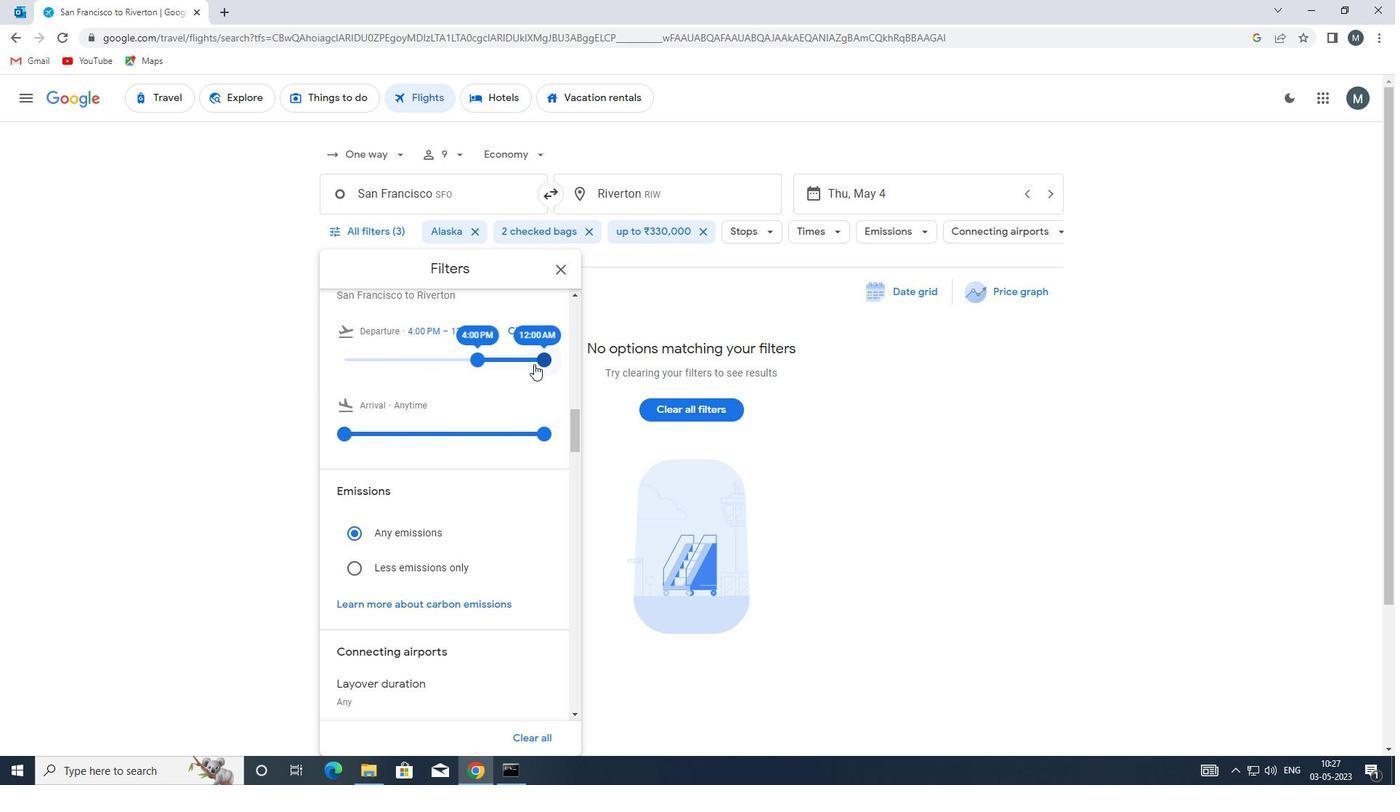 
Action: Mouse pressed left at (536, 358)
Screenshot: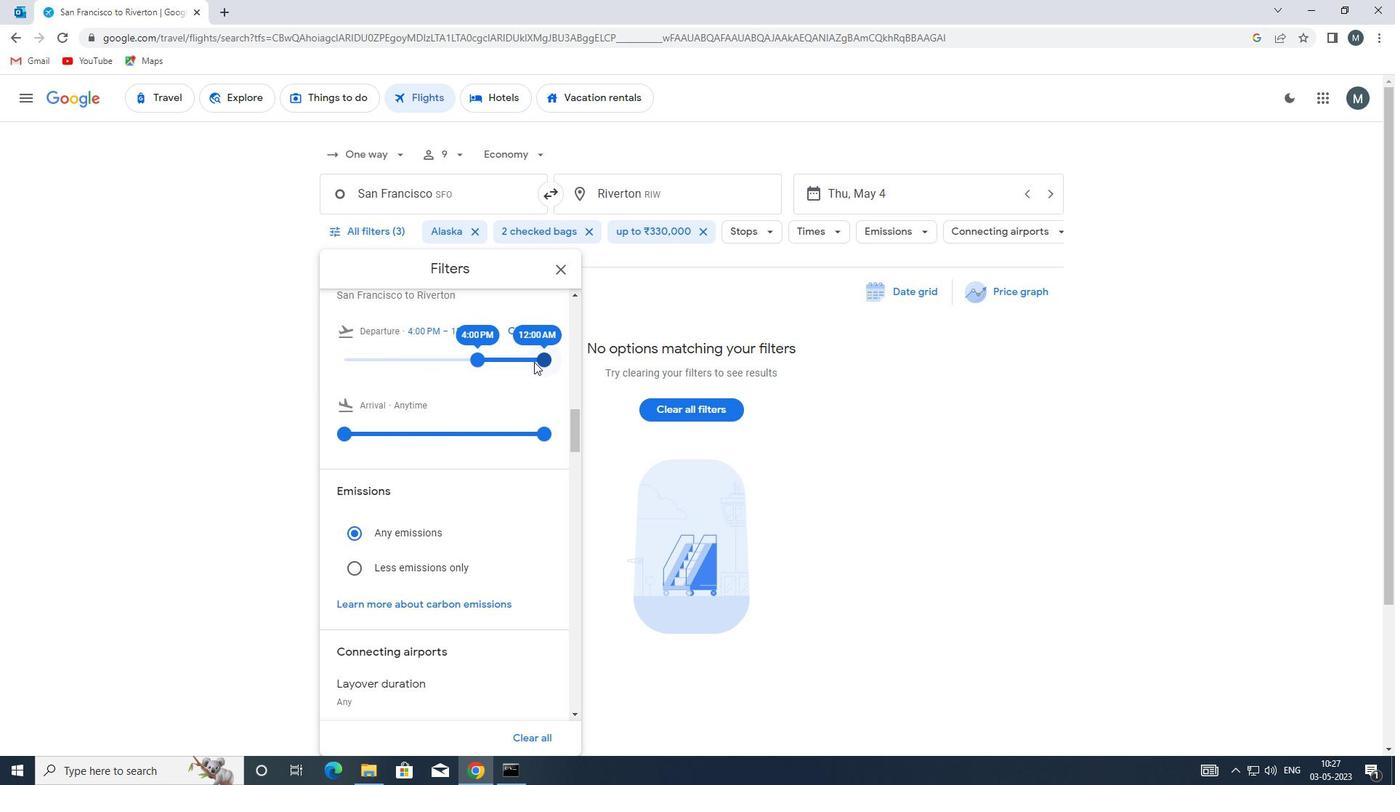 
Action: Mouse moved to (489, 351)
Screenshot: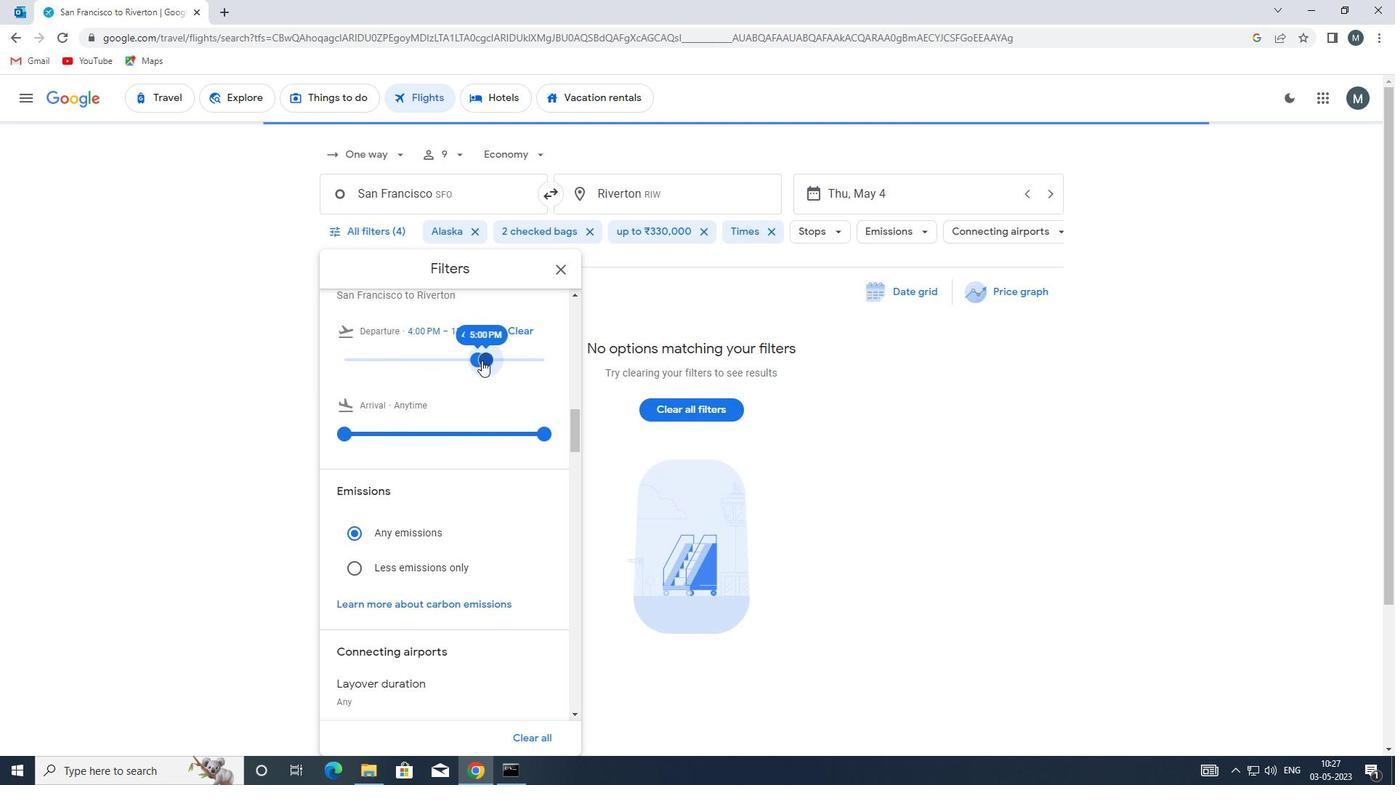 
Action: Mouse scrolled (489, 351) with delta (0, 0)
Screenshot: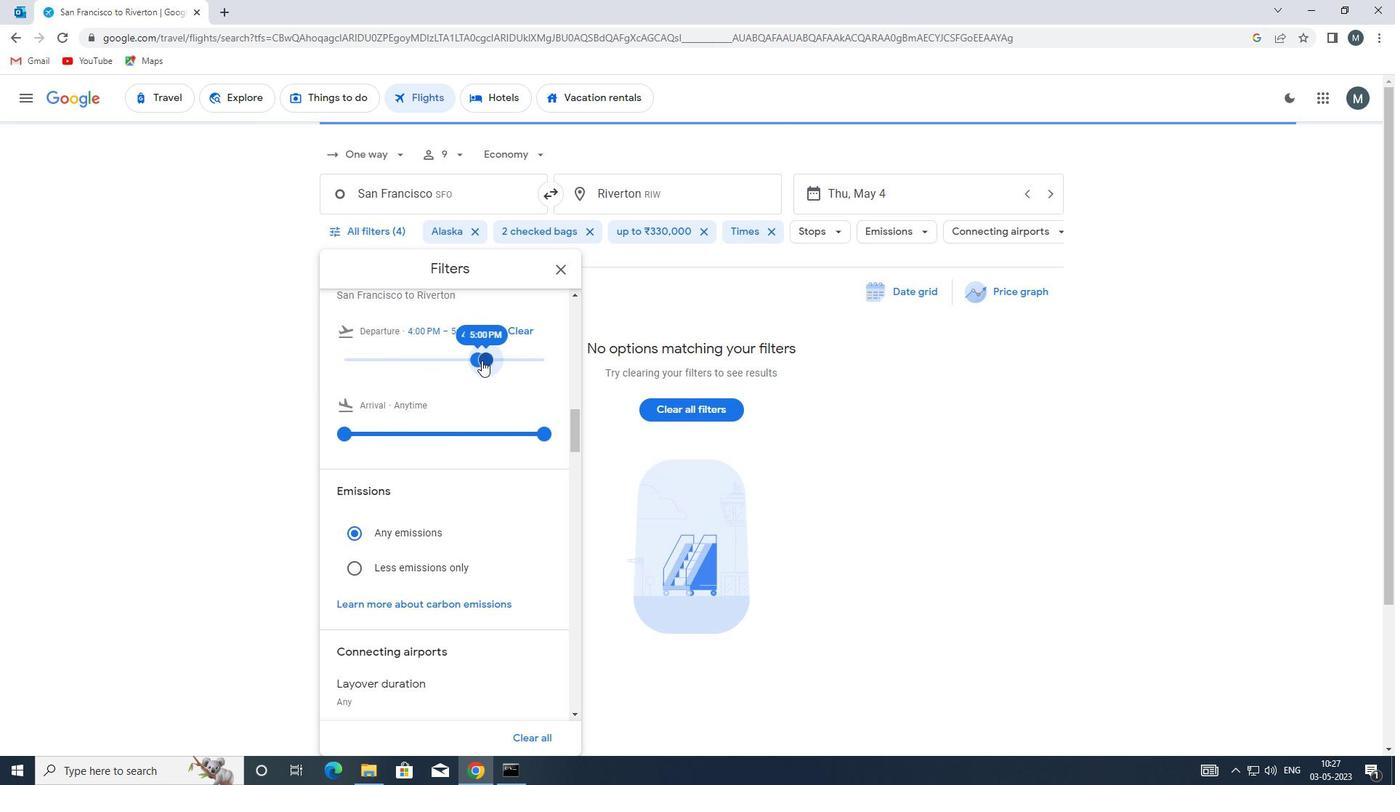 
Action: Mouse scrolled (489, 351) with delta (0, 0)
Screenshot: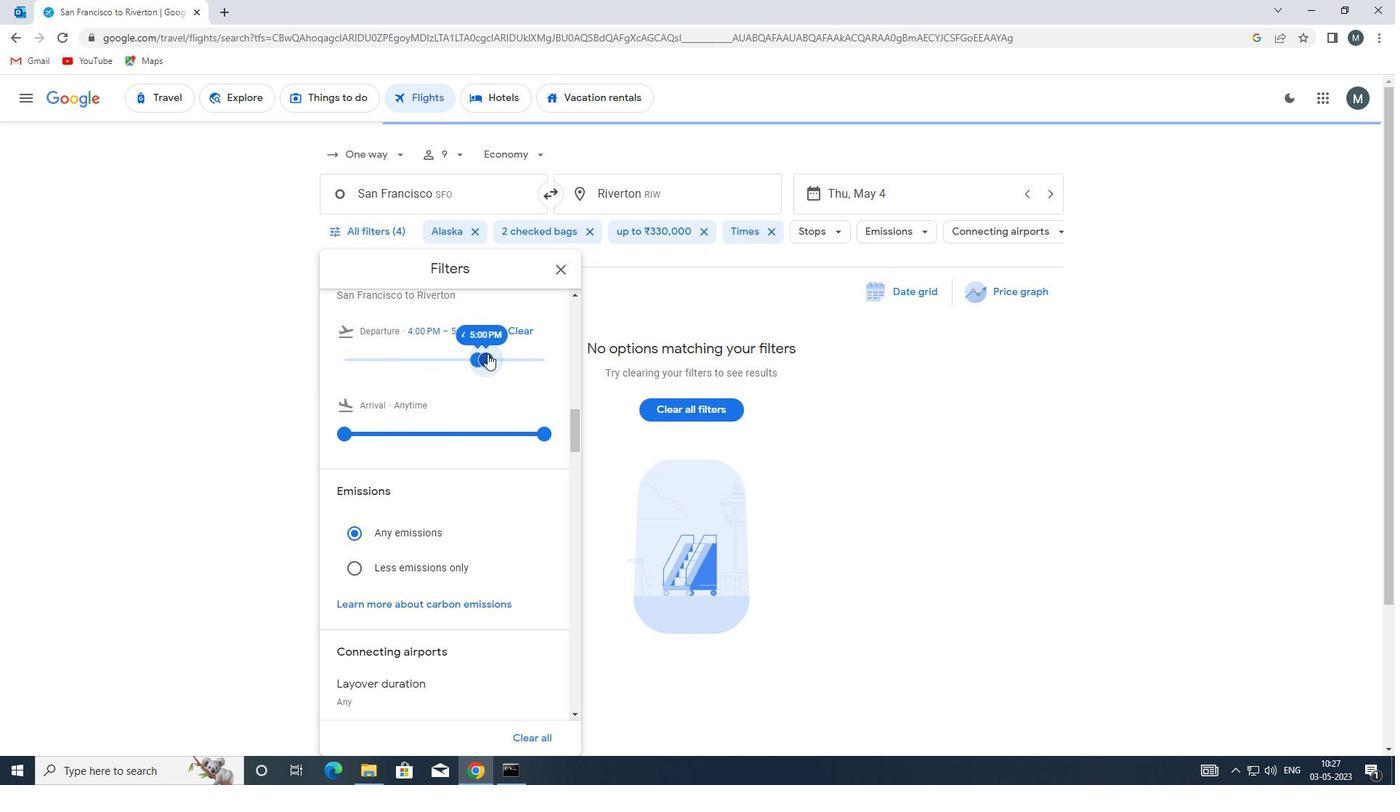 
Action: Mouse moved to (561, 271)
Screenshot: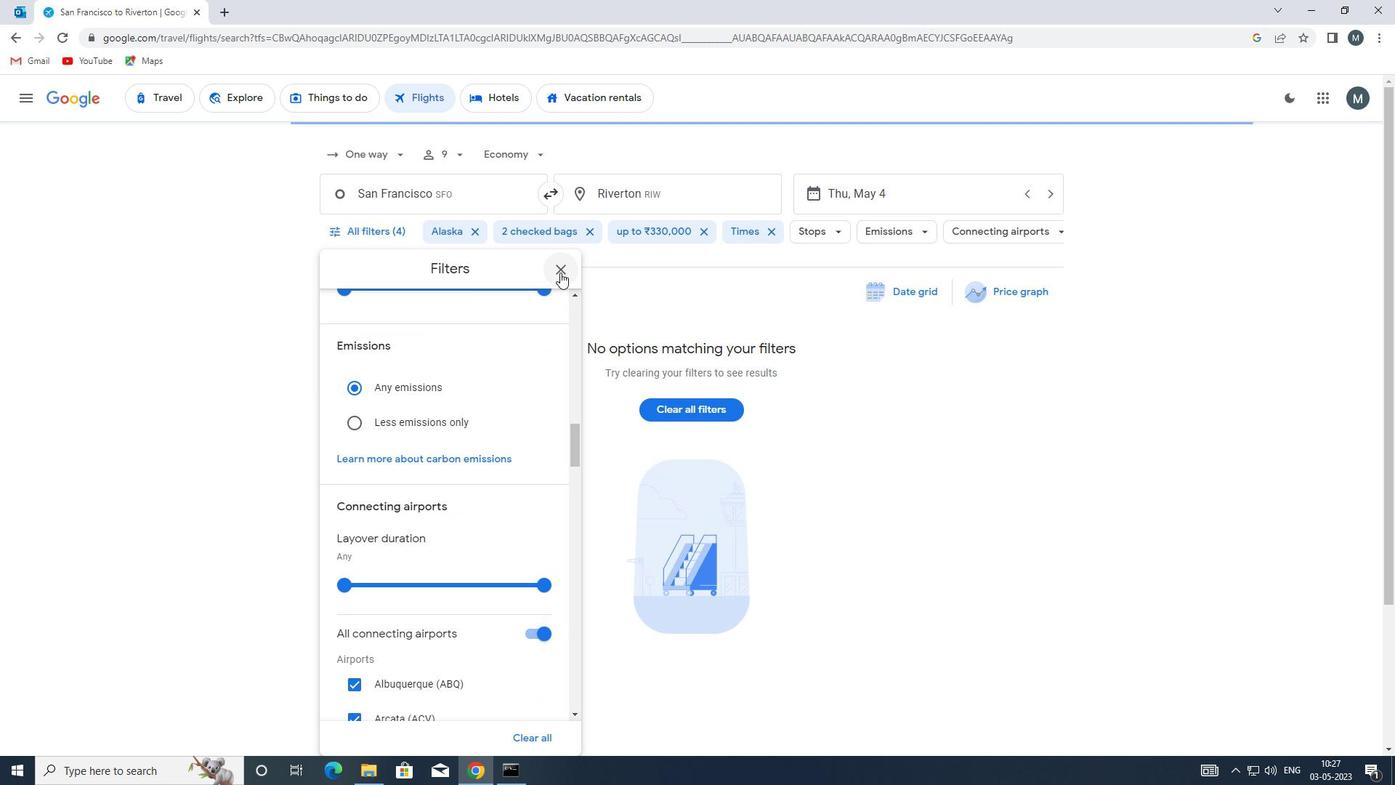 
Action: Mouse pressed left at (561, 271)
Screenshot: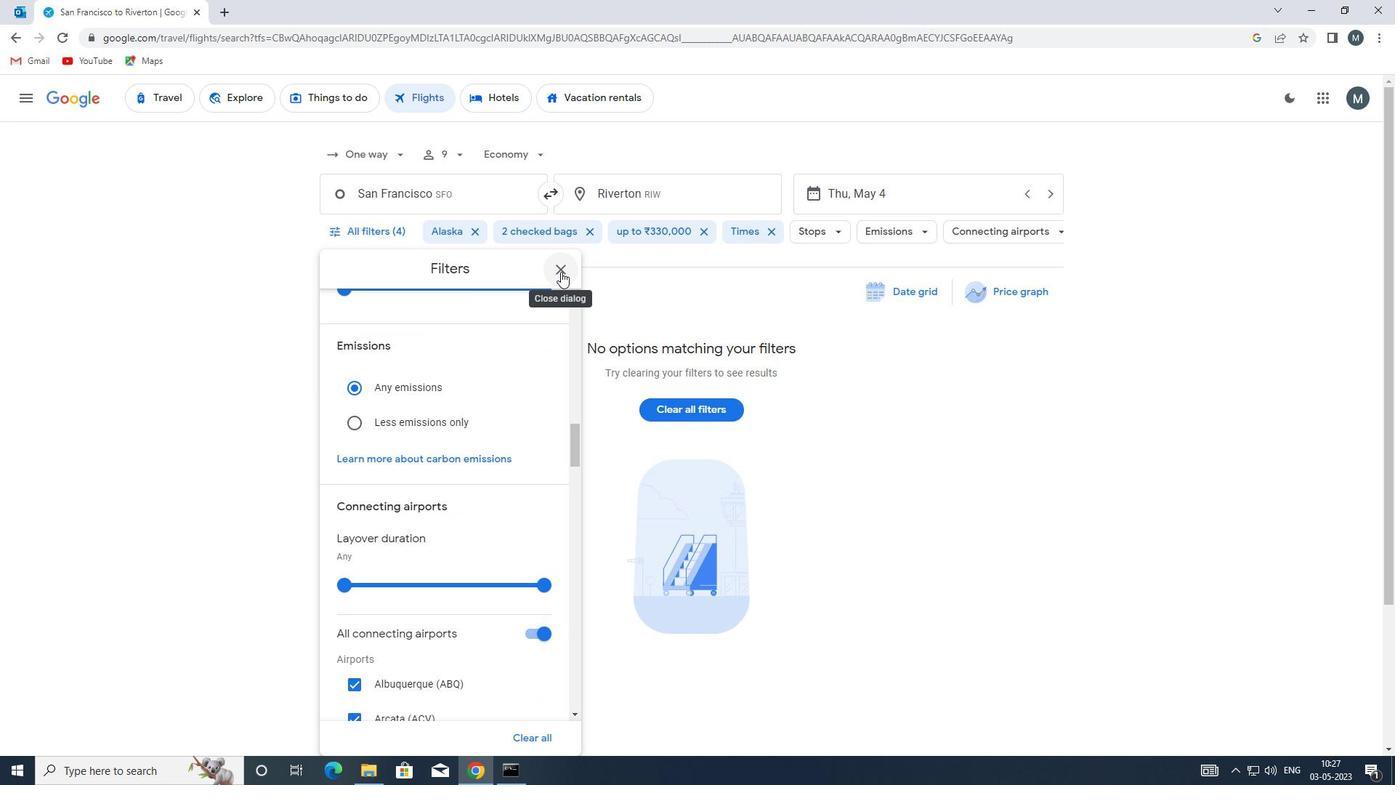 
Action: Mouse moved to (558, 271)
Screenshot: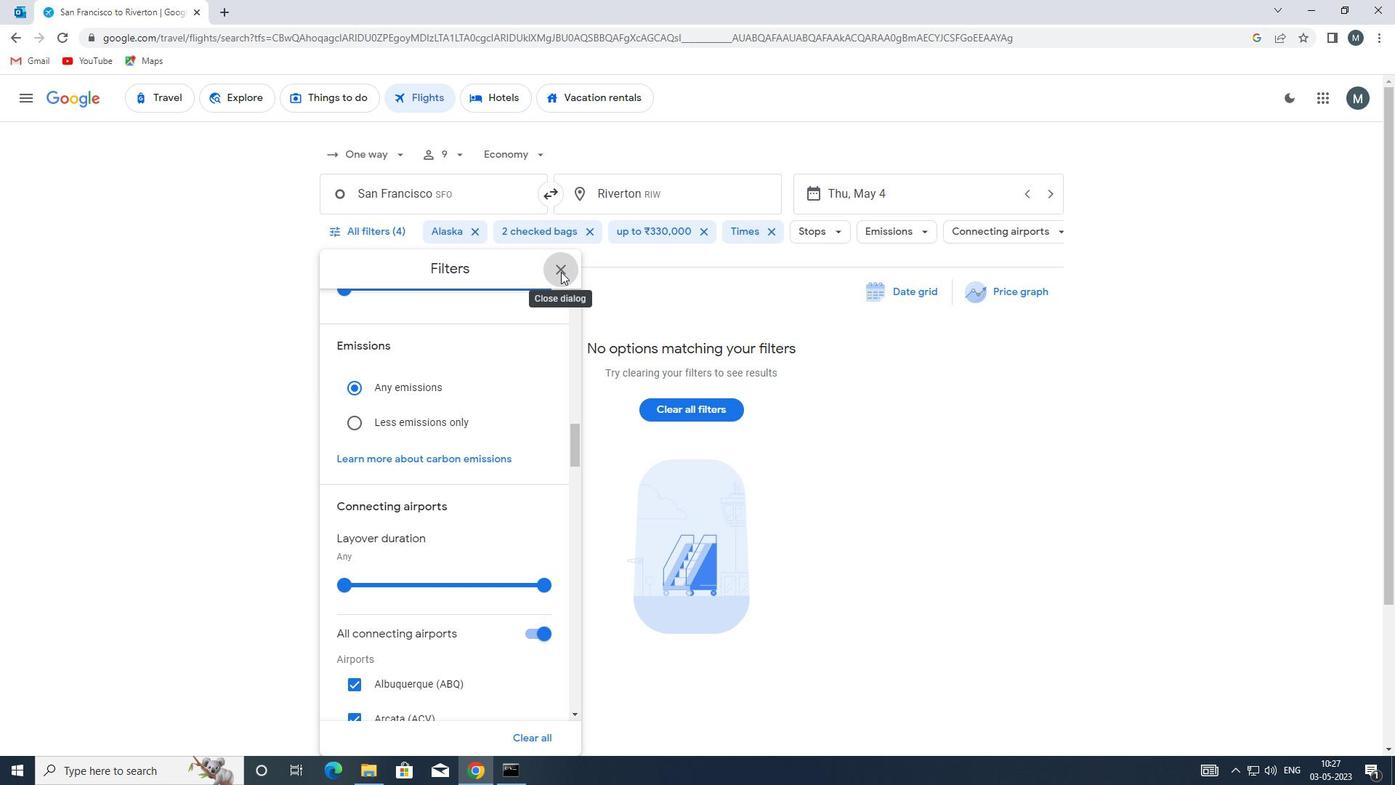 
